 Task: Look for space in Chemmumiahpet, India from 1st July, 2023 to 8th July, 2023 for 2 adults, 1 child in price range Rs.15000 to Rs.20000. Place can be entire place with 1  bedroom having 1 bed and 1 bathroom. Property type can be house, flat, guest house, hotel. Amenities needed are: washing machine. Booking option can be shelf check-in. Required host language is English.
Action: Mouse pressed left at (589, 138)
Screenshot: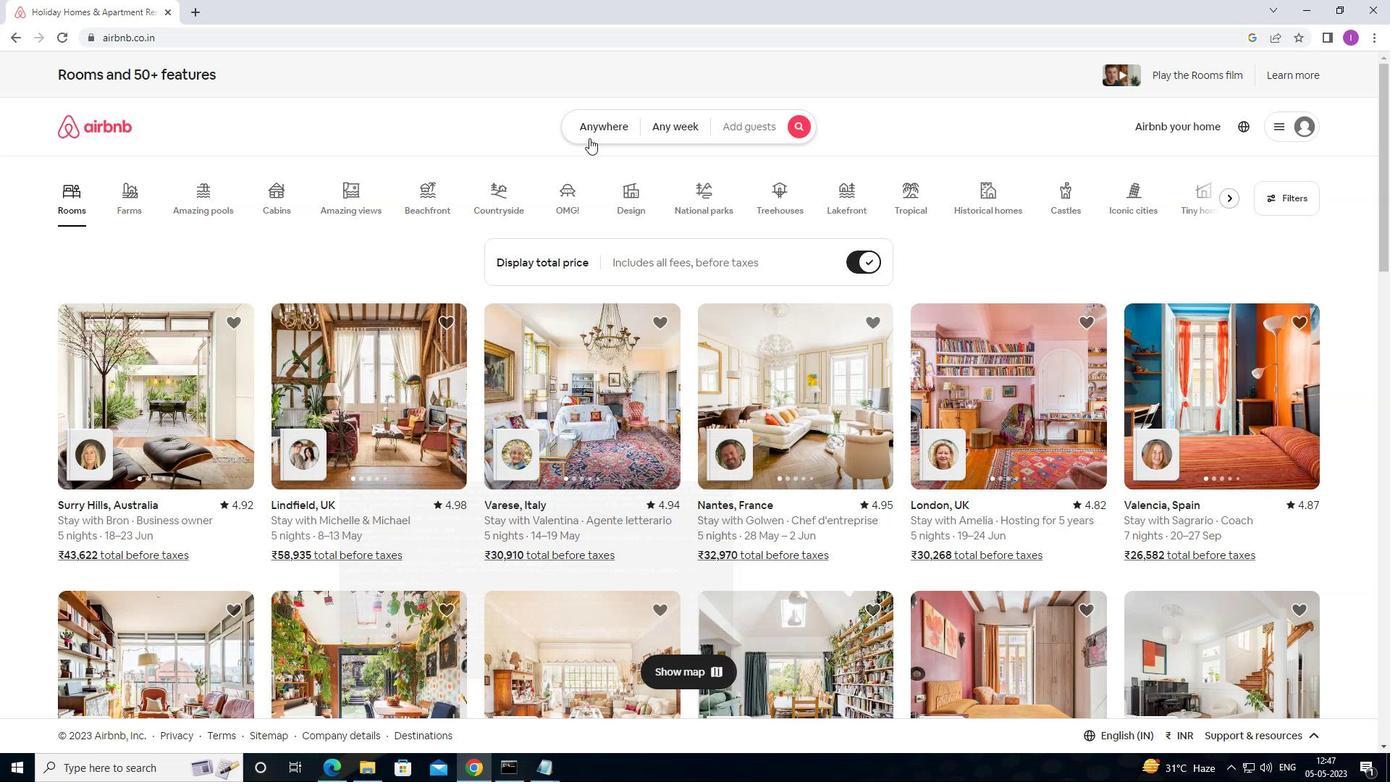 
Action: Mouse moved to (502, 195)
Screenshot: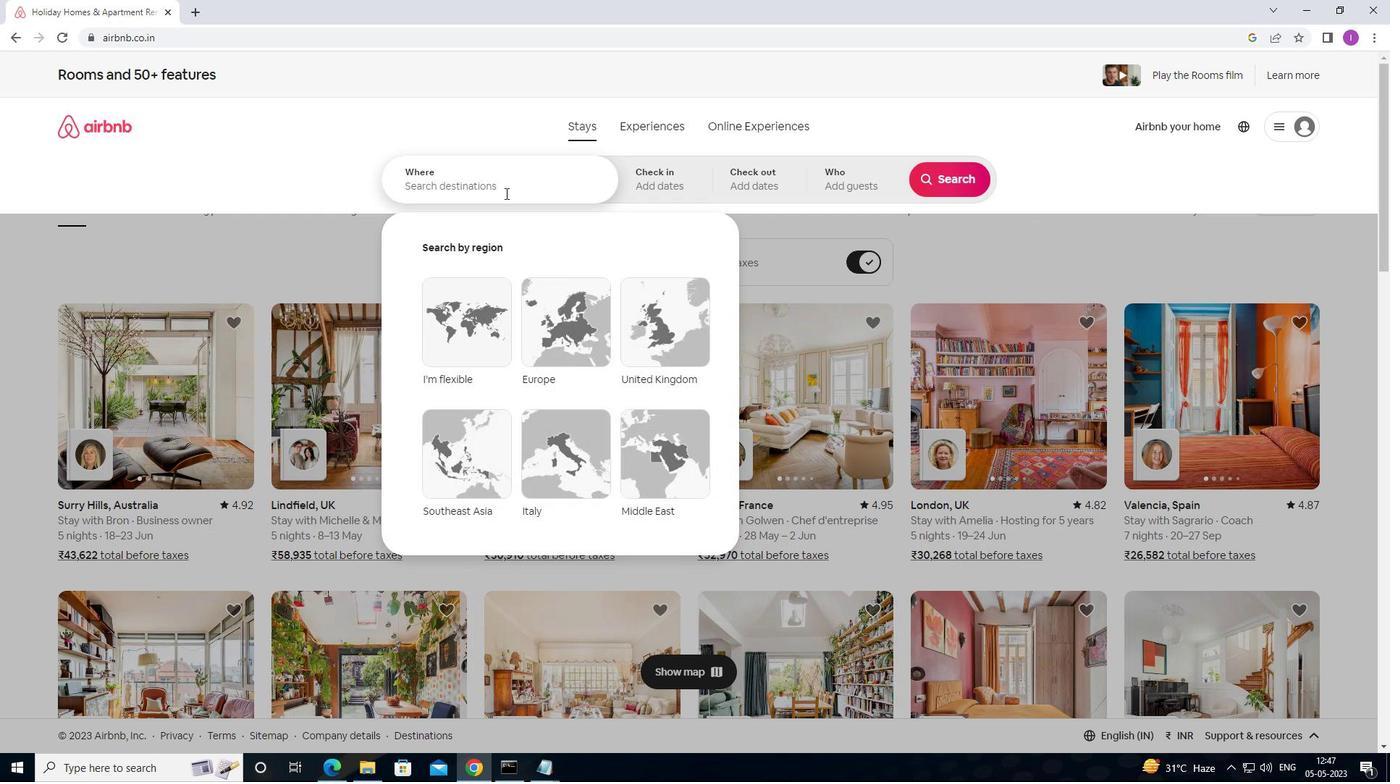 
Action: Mouse pressed left at (502, 195)
Screenshot: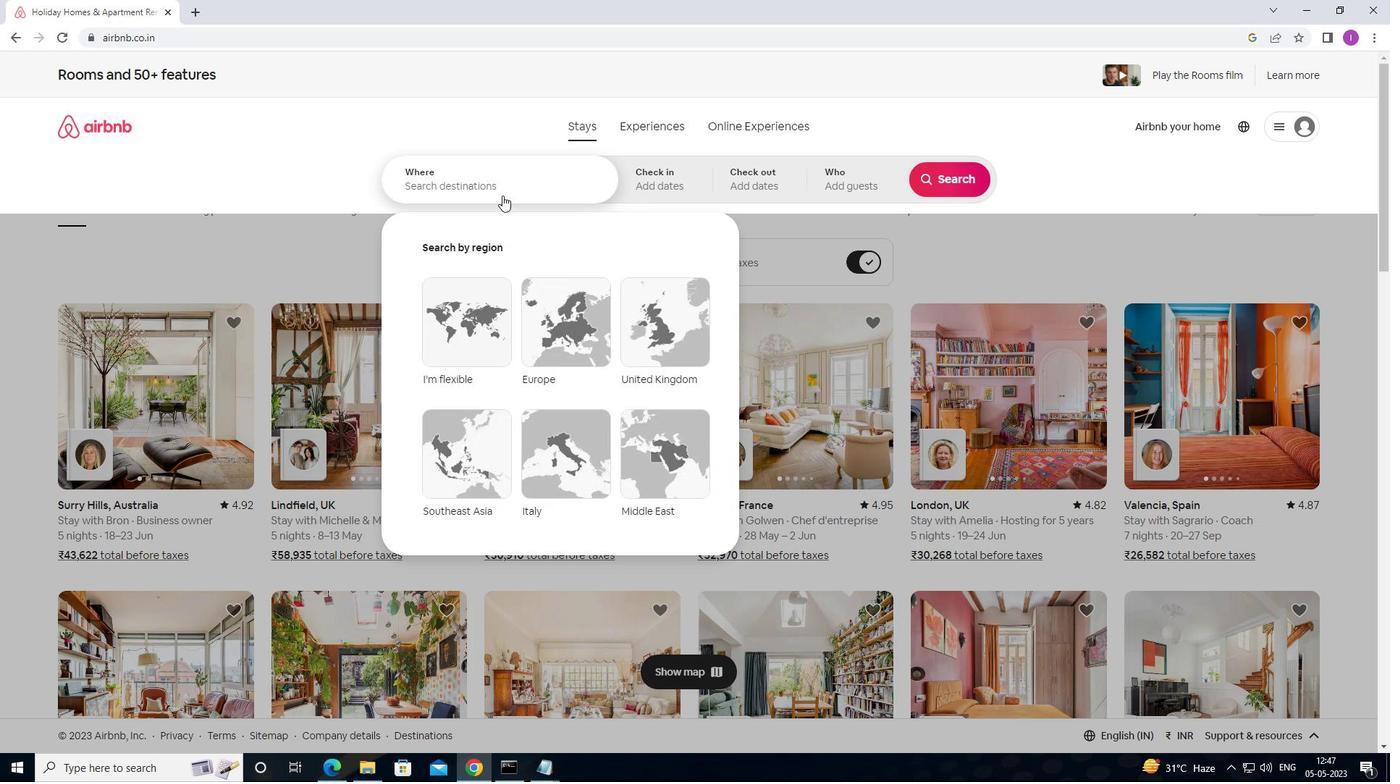 
Action: Mouse moved to (502, 195)
Screenshot: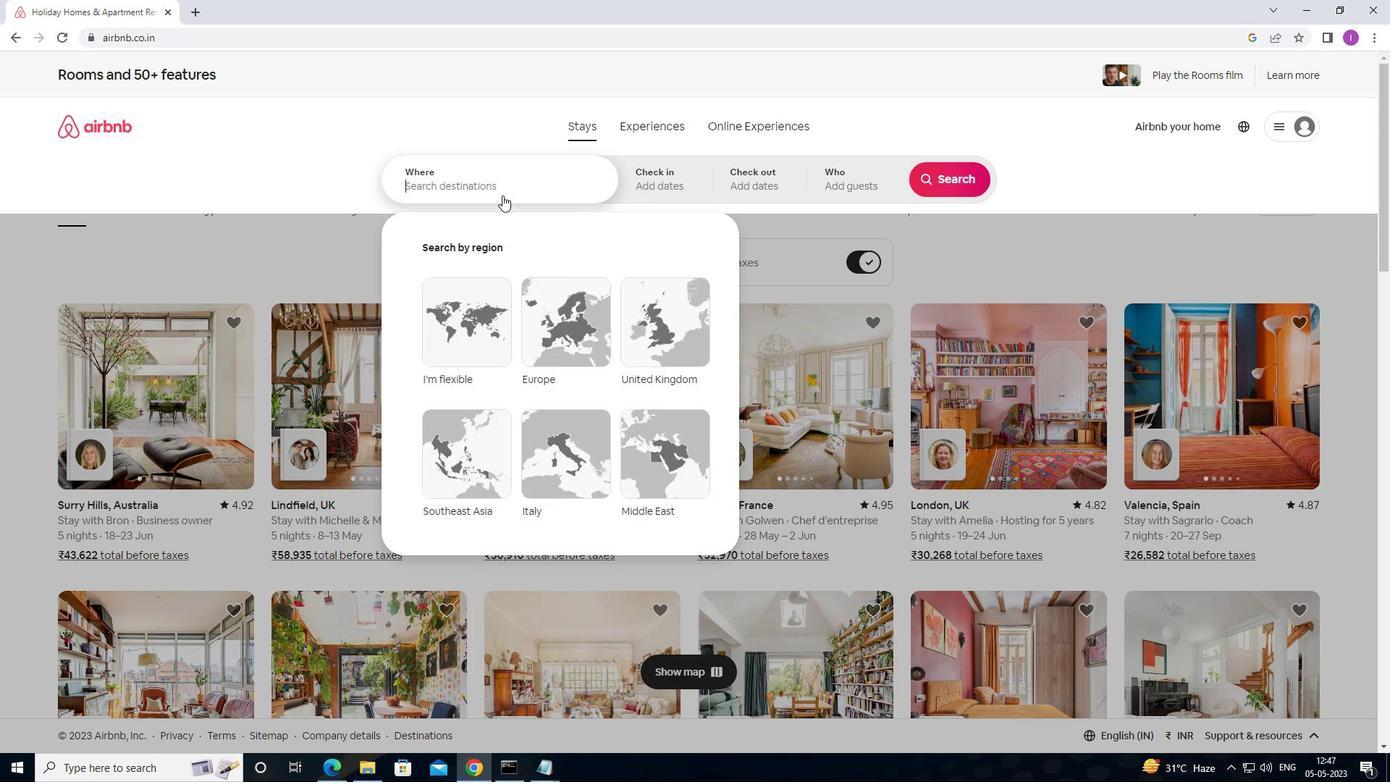 
Action: Key pressed <Key.shift>CHEMMUMIAHPET,<Key.shift>INDIA
Screenshot: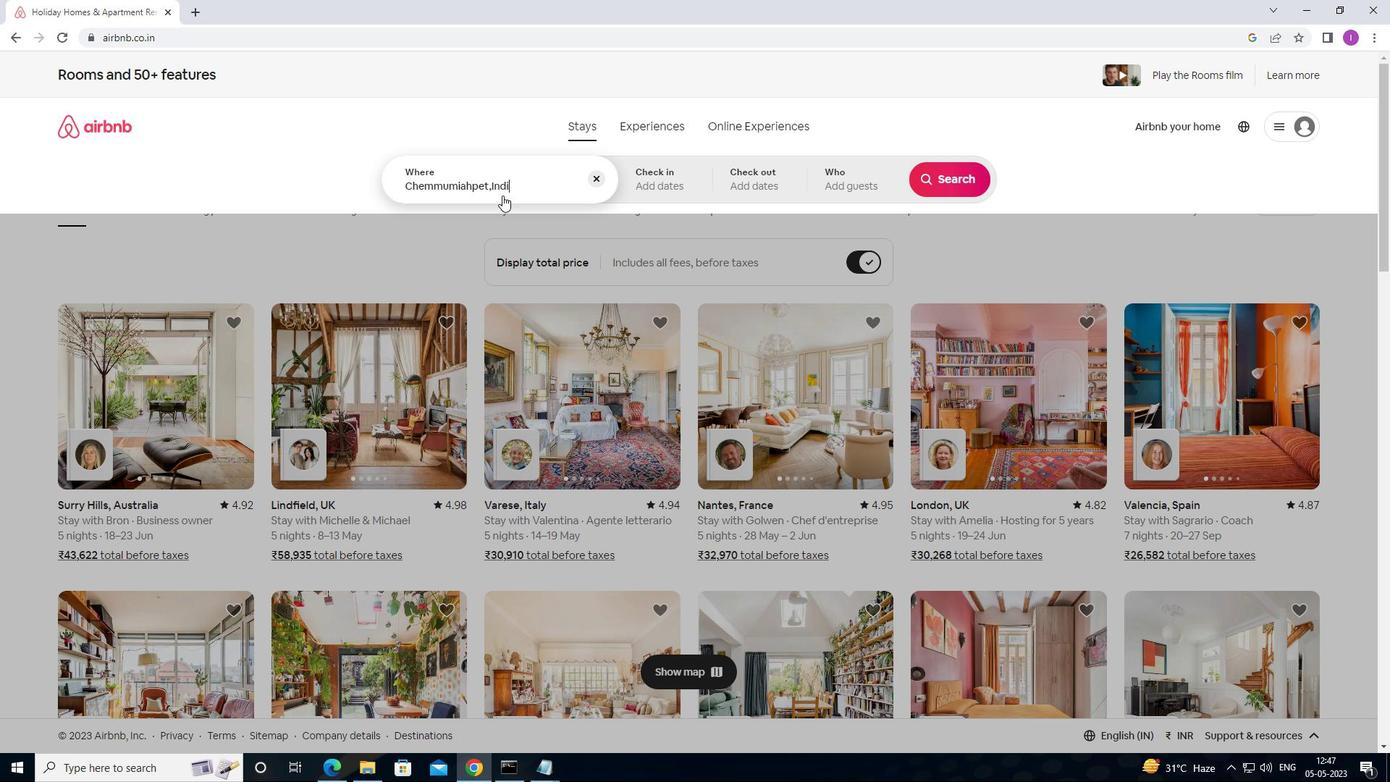 
Action: Mouse moved to (631, 186)
Screenshot: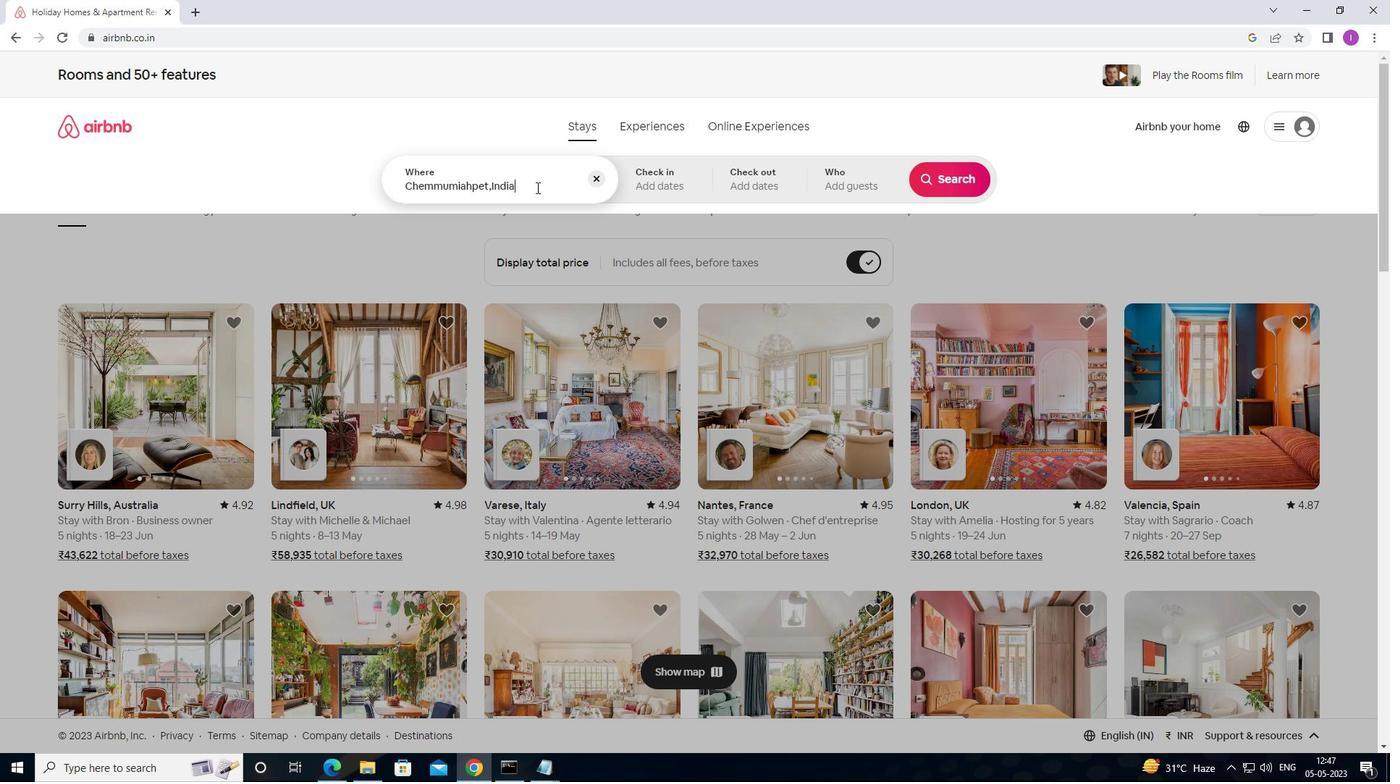 
Action: Mouse pressed left at (631, 186)
Screenshot: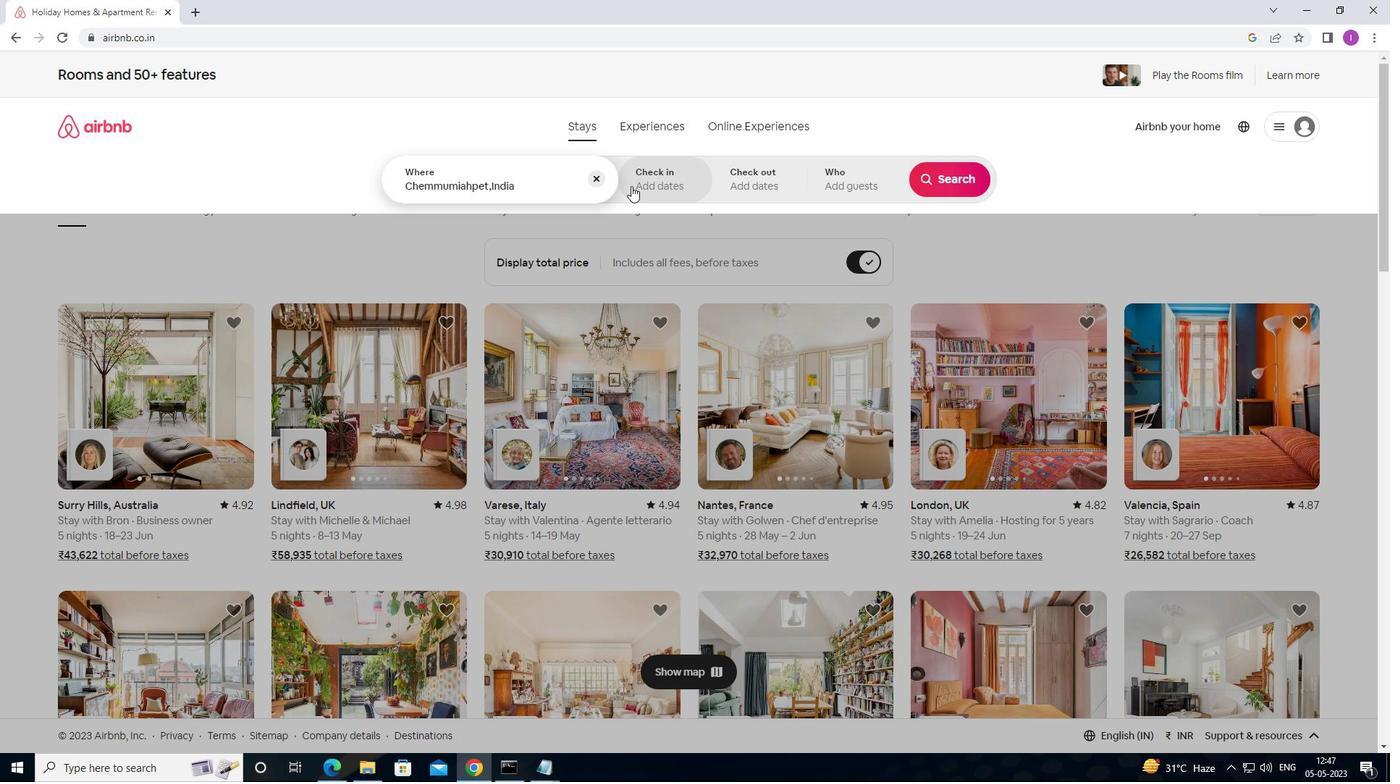 
Action: Mouse moved to (944, 291)
Screenshot: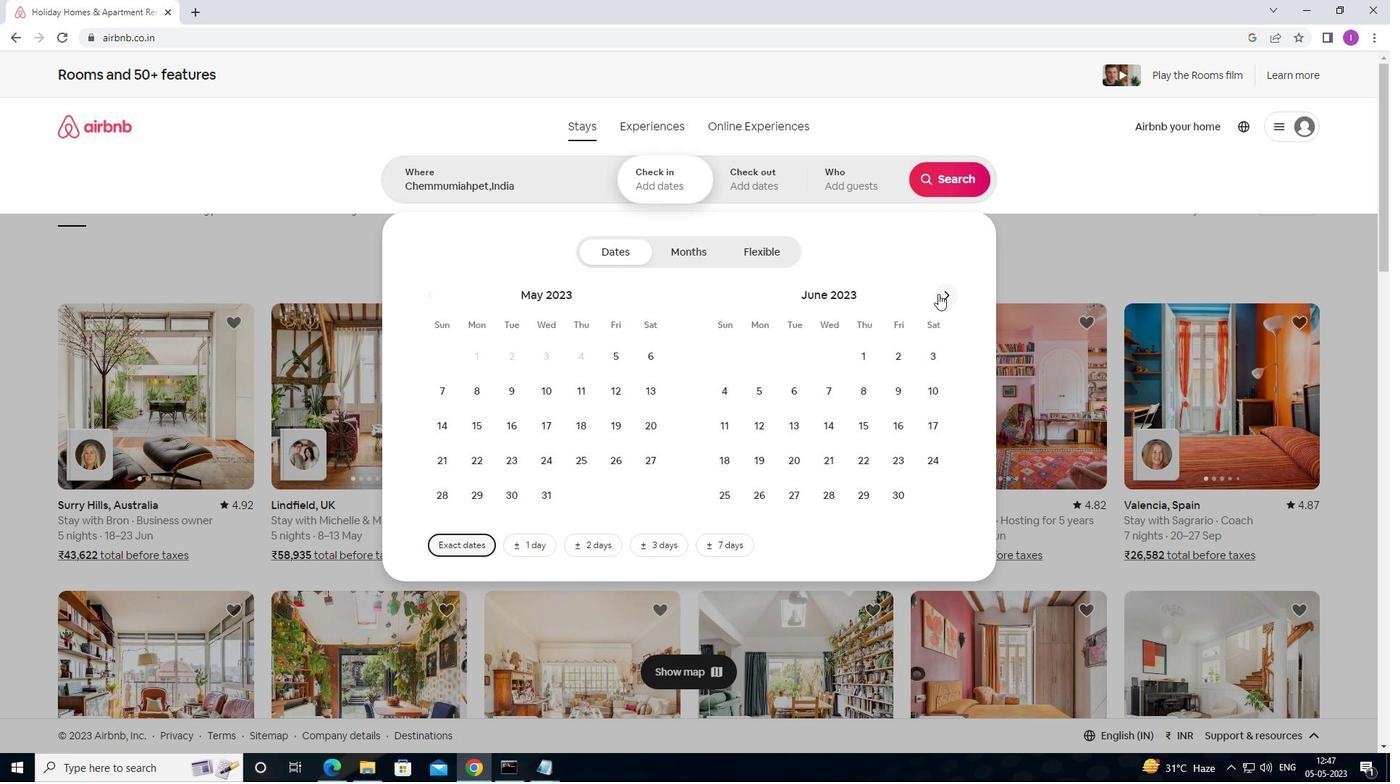
Action: Mouse pressed left at (944, 291)
Screenshot: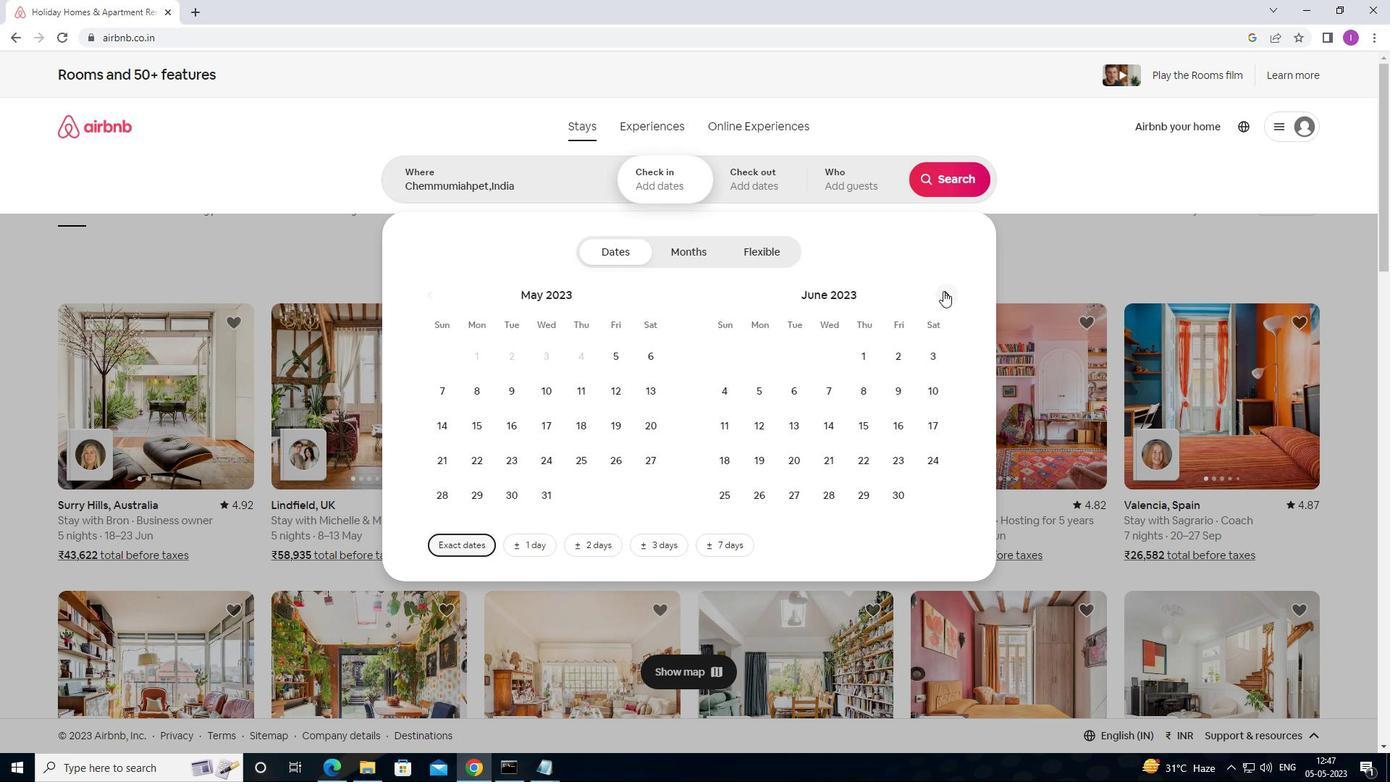 
Action: Mouse moved to (938, 354)
Screenshot: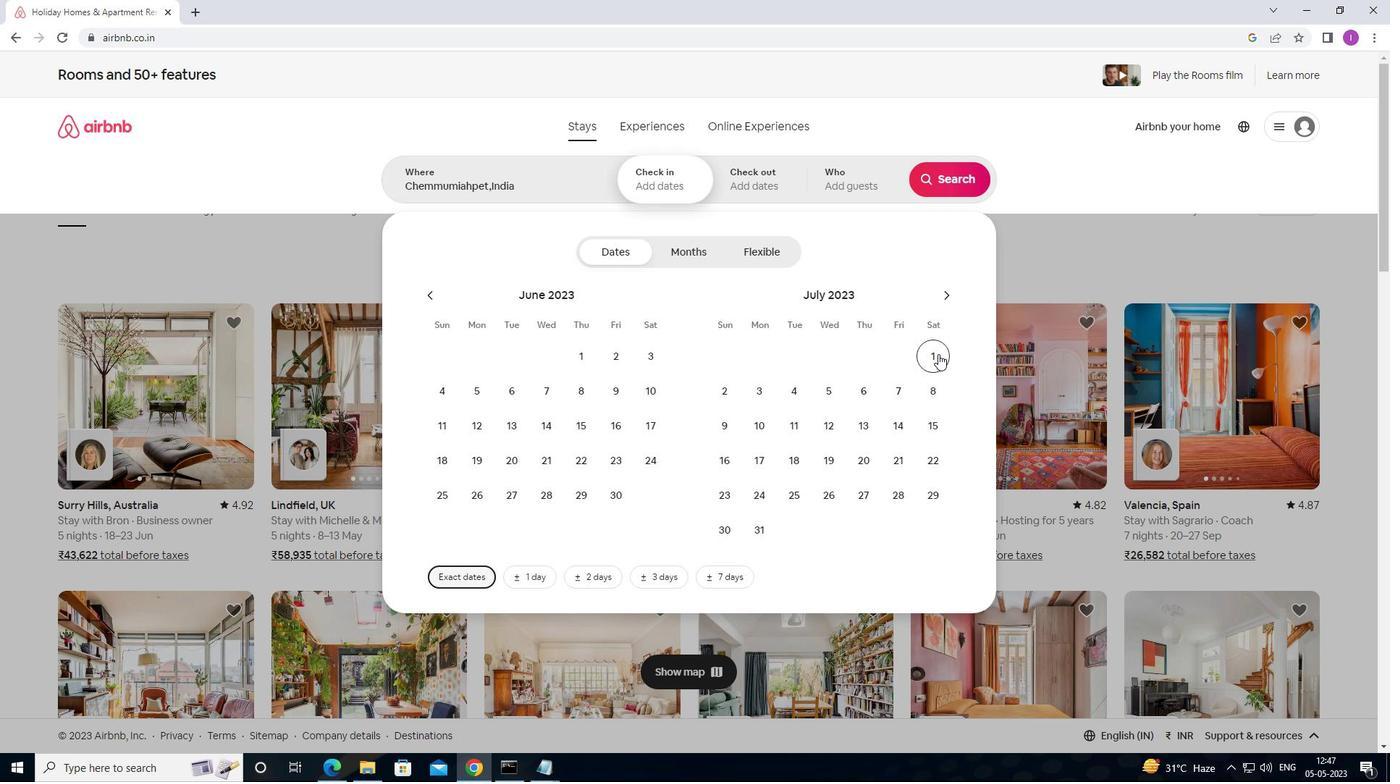 
Action: Mouse pressed left at (938, 354)
Screenshot: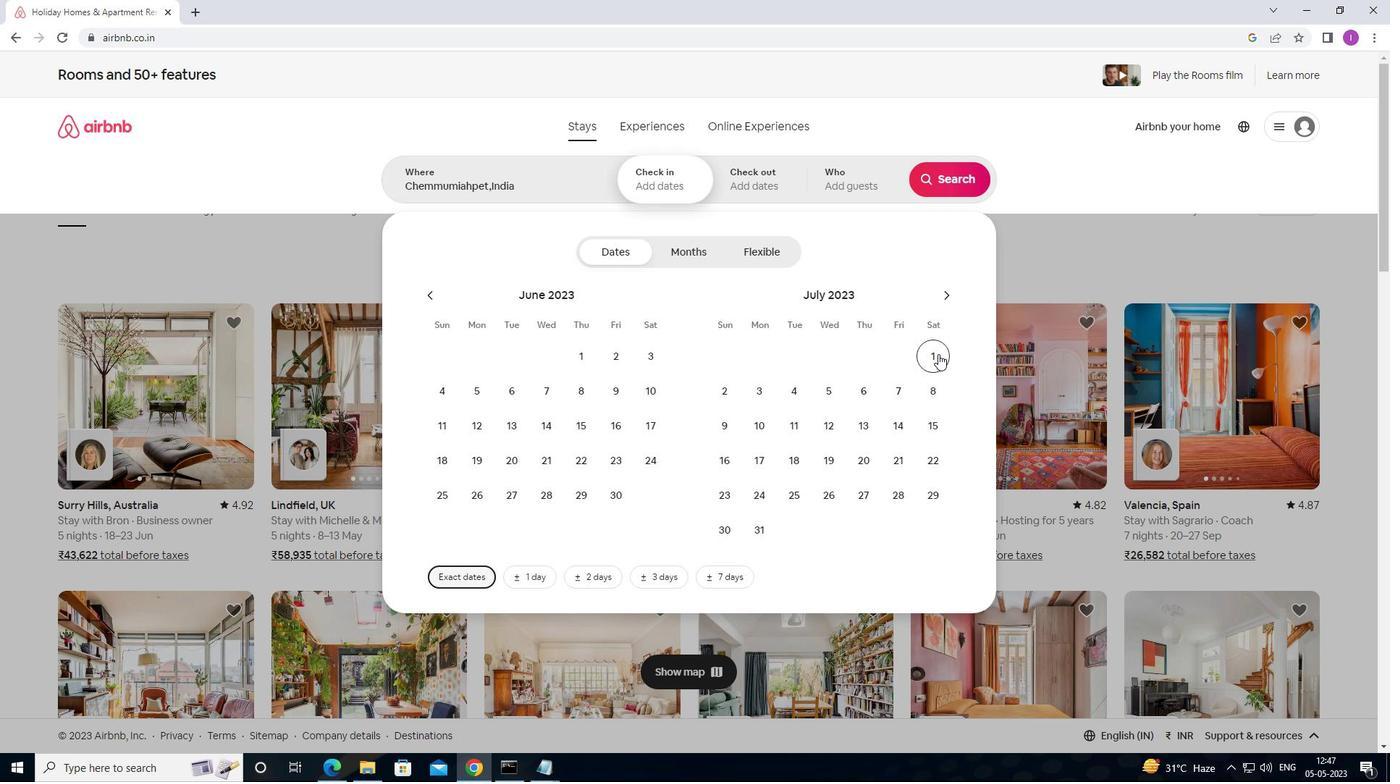 
Action: Mouse moved to (934, 386)
Screenshot: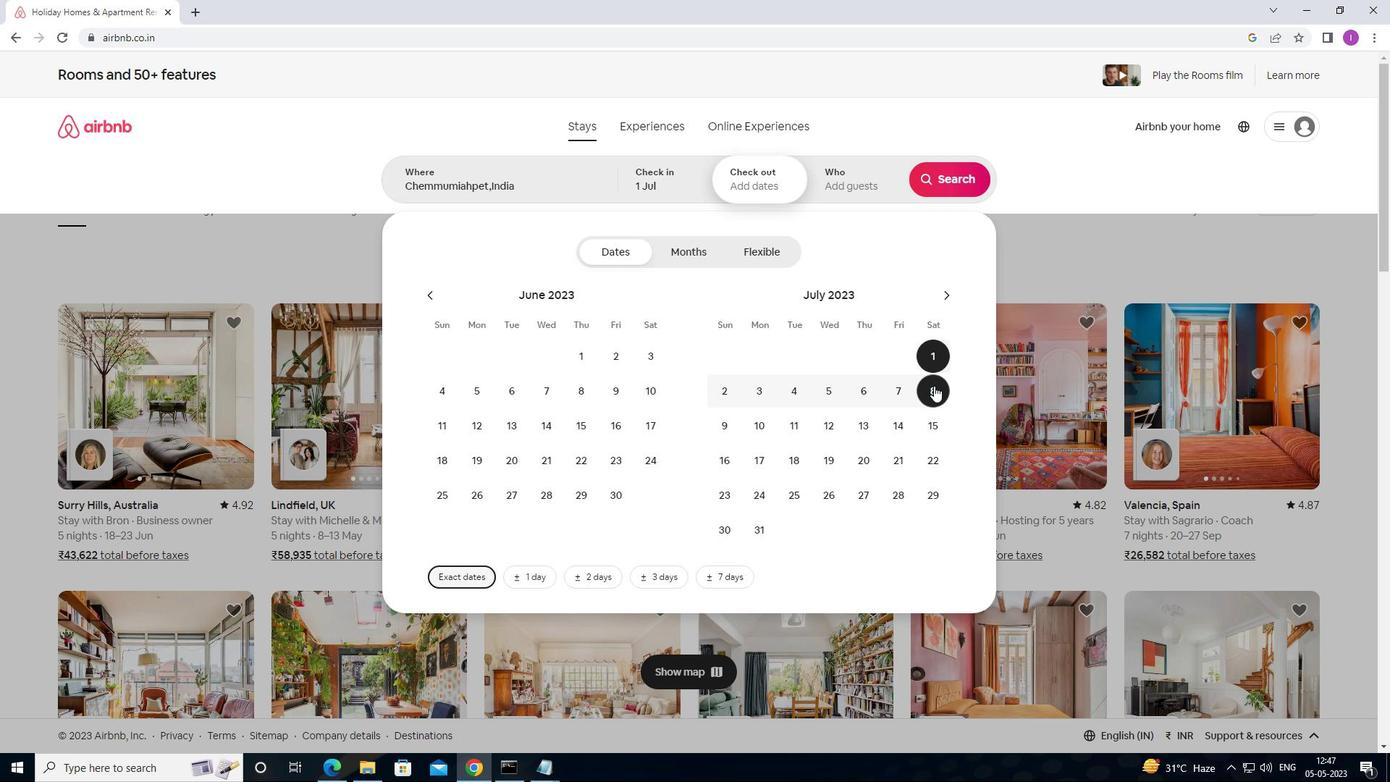 
Action: Mouse pressed left at (934, 386)
Screenshot: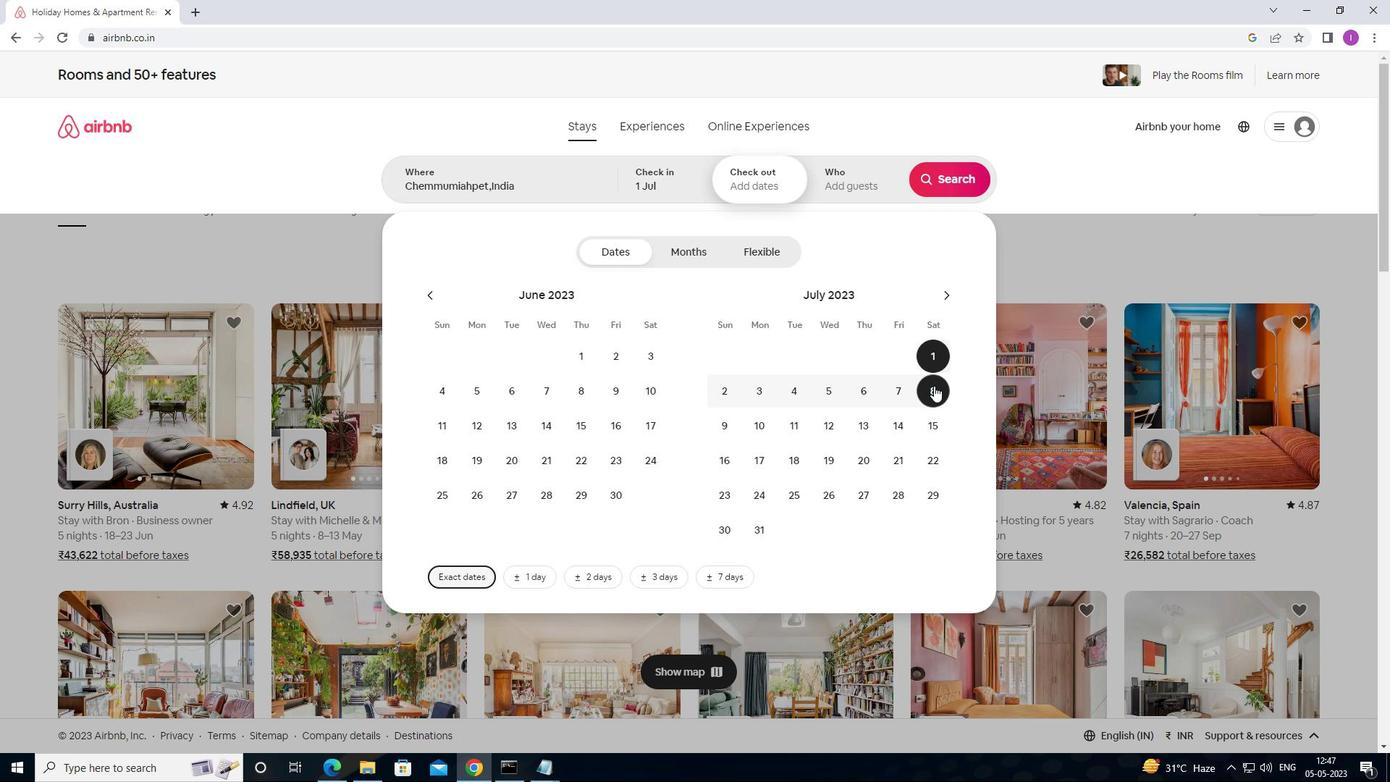 
Action: Mouse moved to (864, 170)
Screenshot: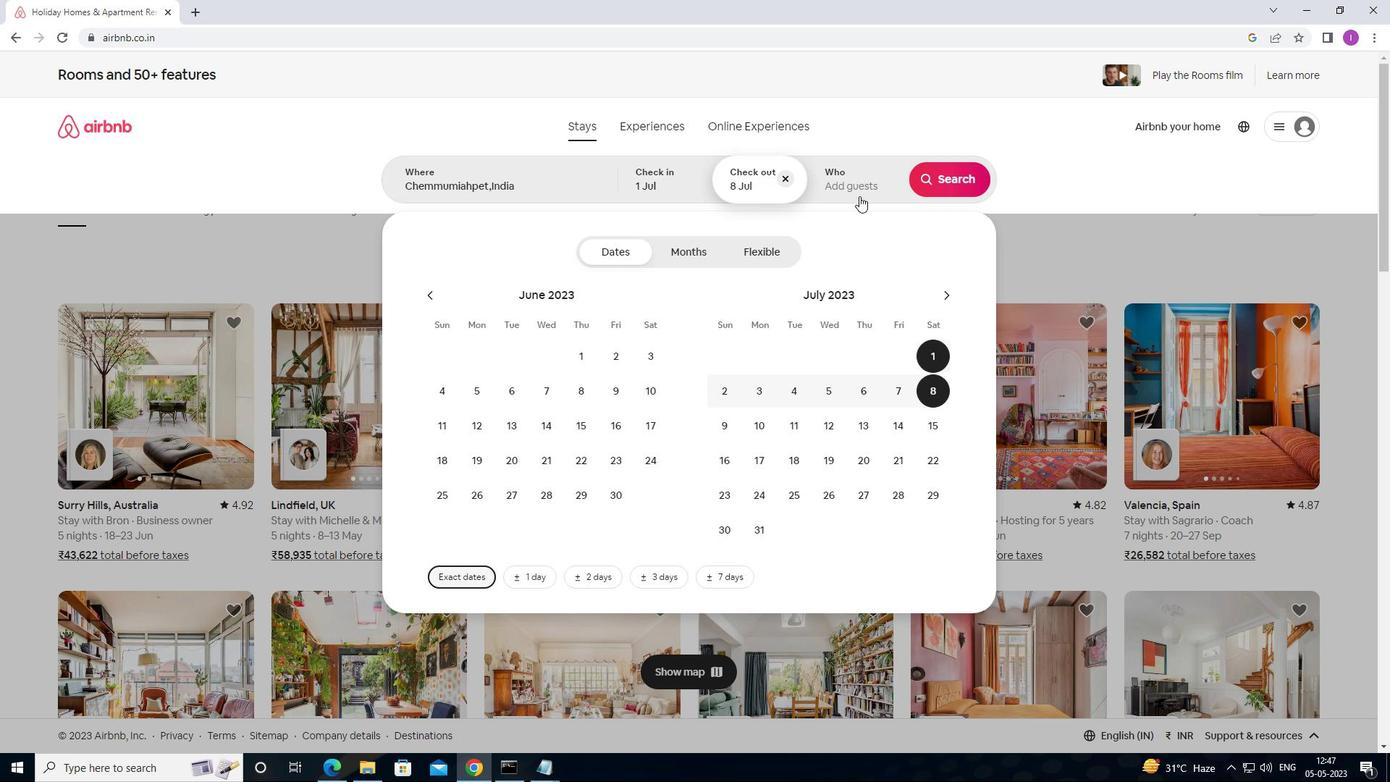 
Action: Mouse pressed left at (864, 170)
Screenshot: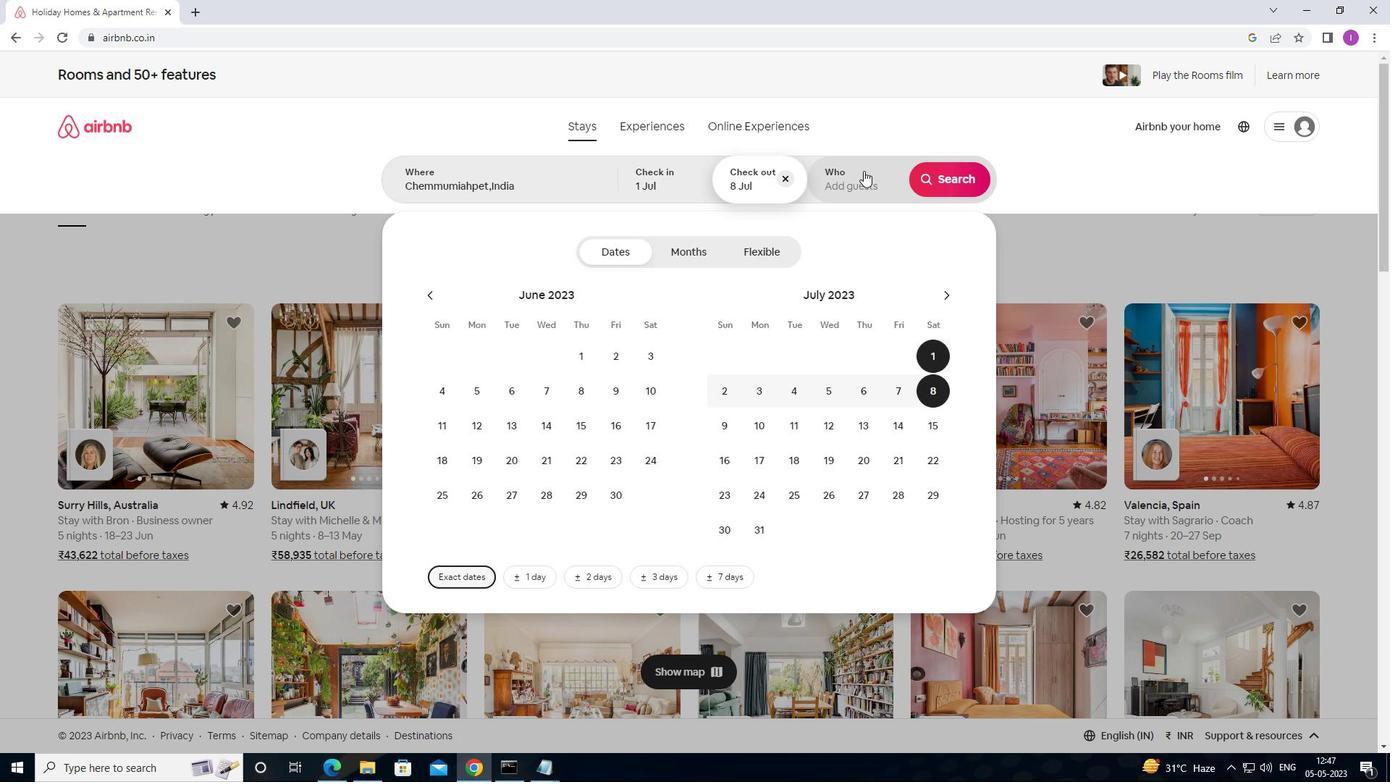 
Action: Mouse moved to (958, 249)
Screenshot: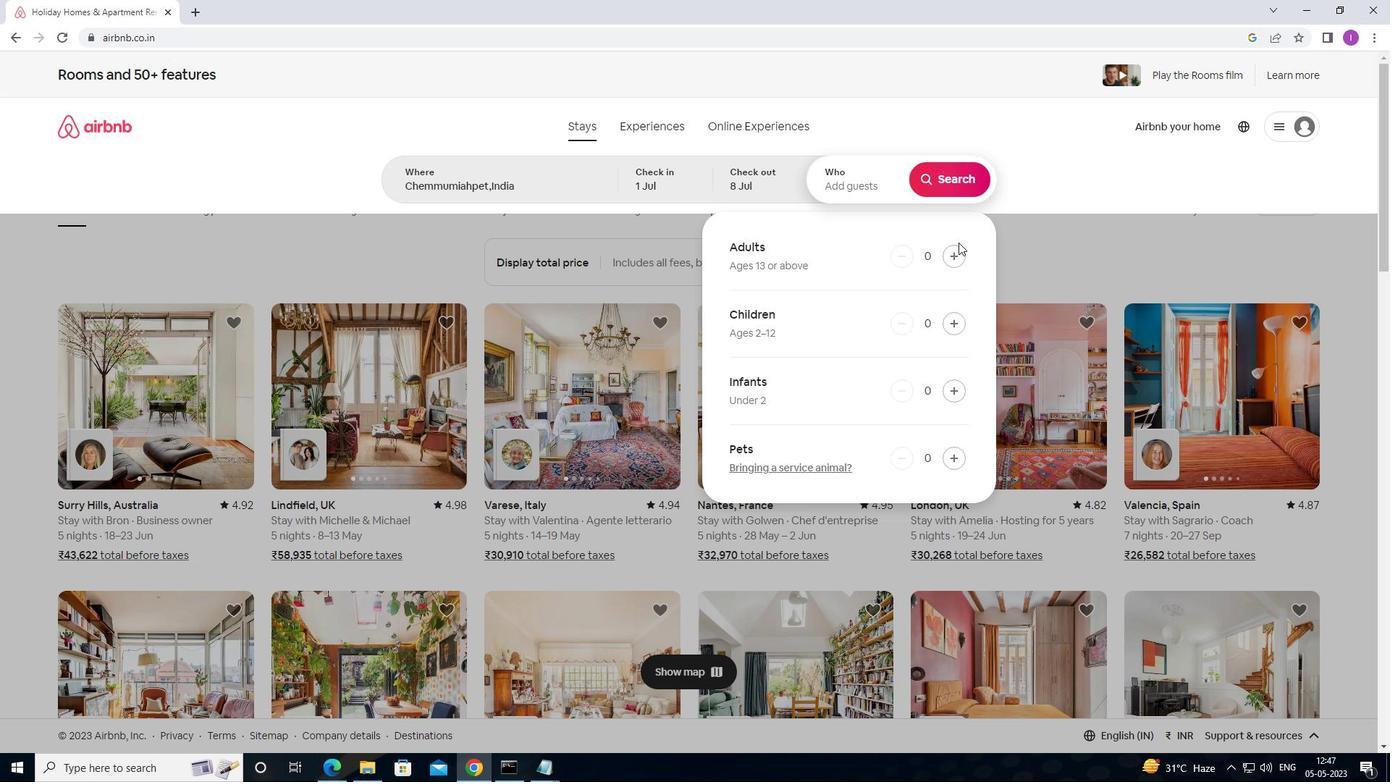 
Action: Mouse pressed left at (958, 249)
Screenshot: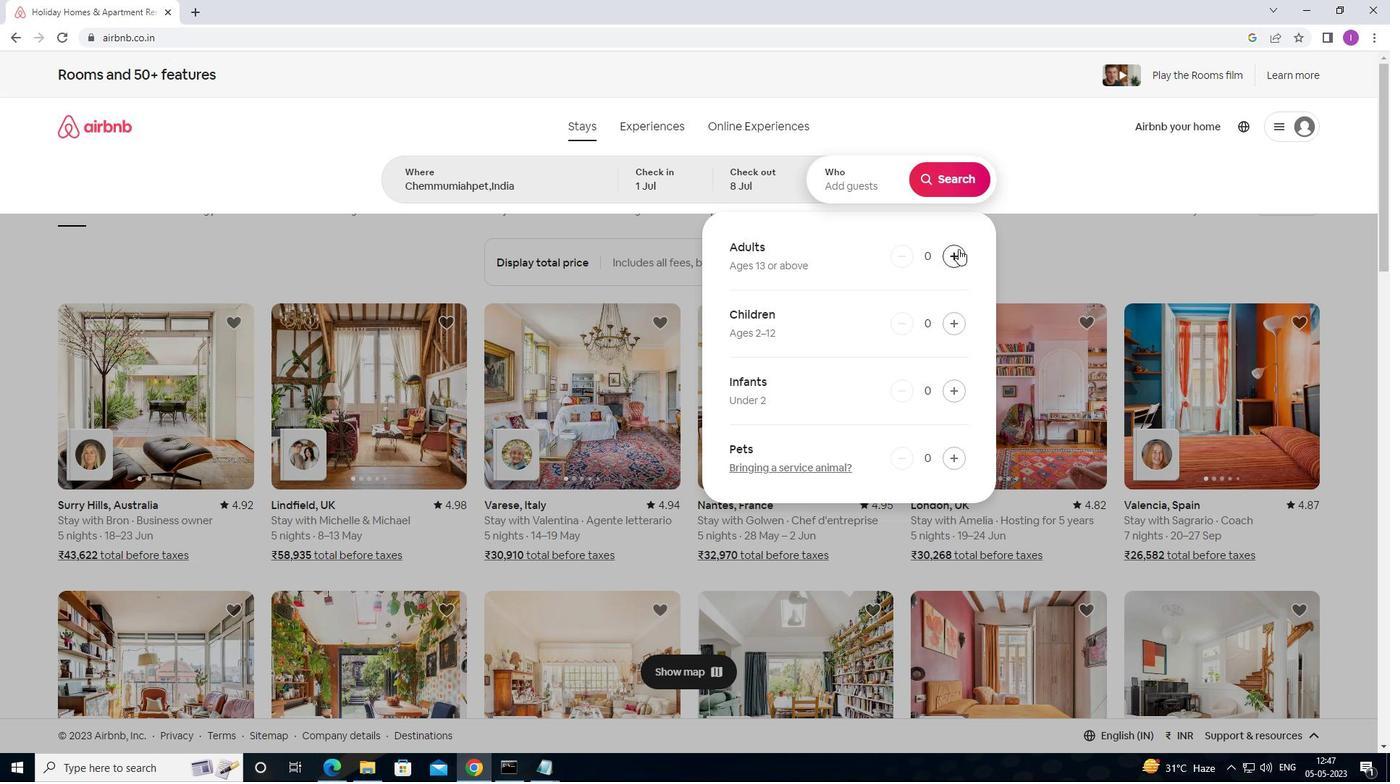 
Action: Mouse pressed left at (958, 249)
Screenshot: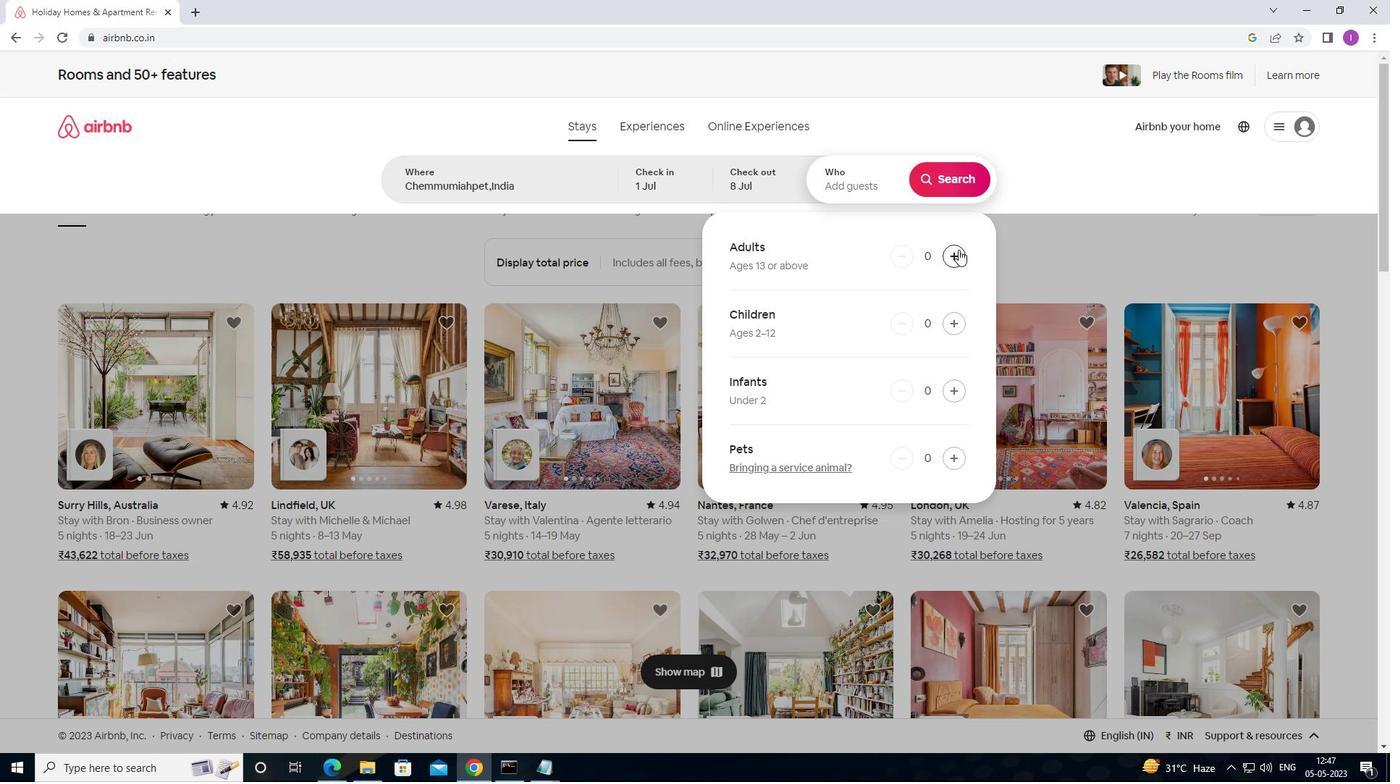 
Action: Mouse moved to (950, 323)
Screenshot: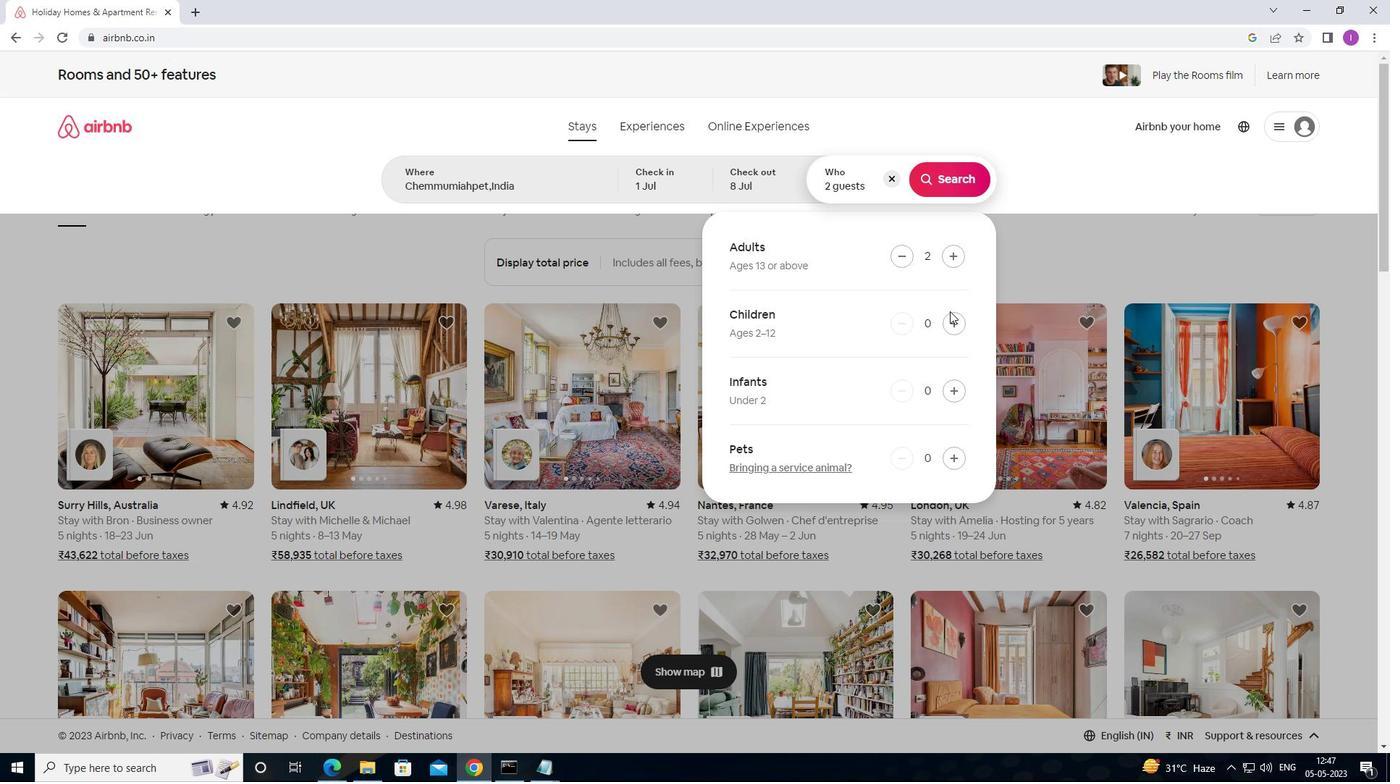 
Action: Mouse pressed left at (950, 323)
Screenshot: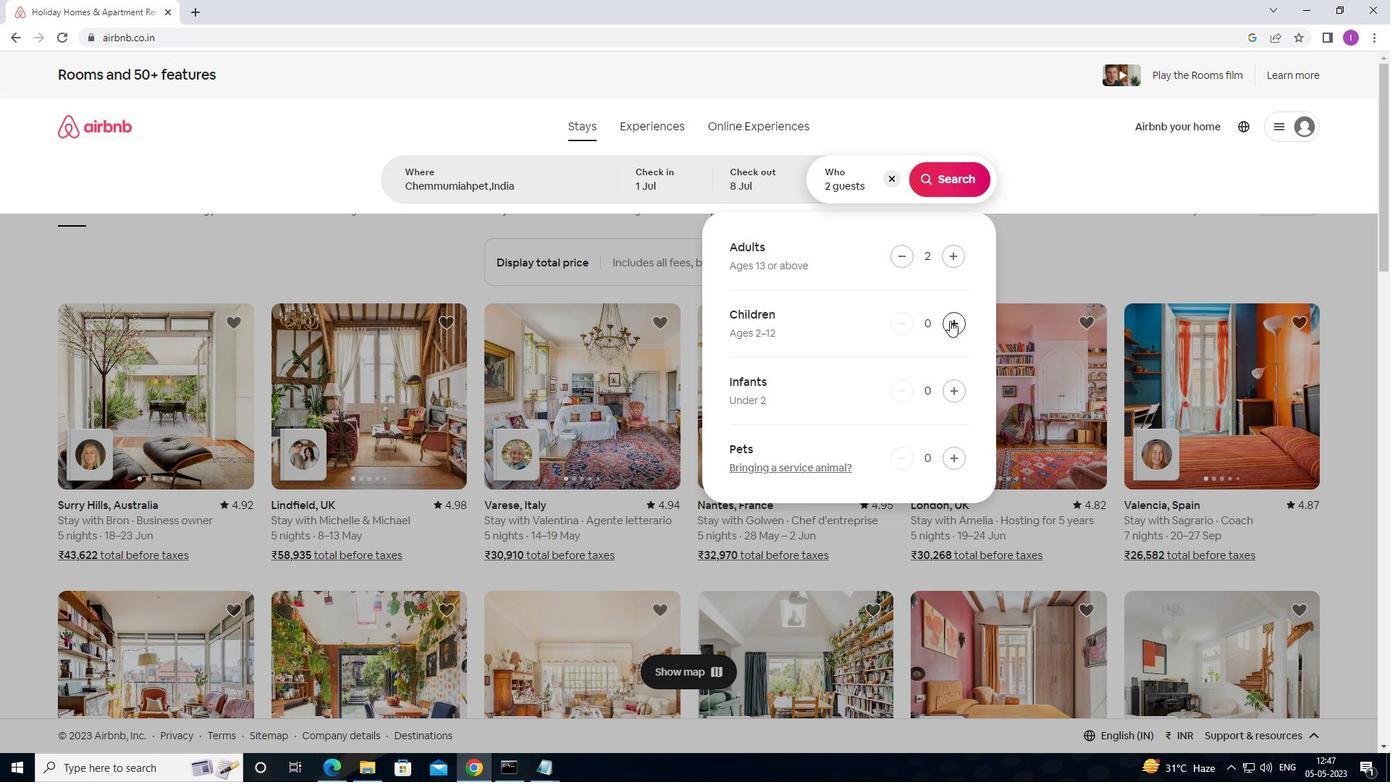 
Action: Mouse moved to (942, 182)
Screenshot: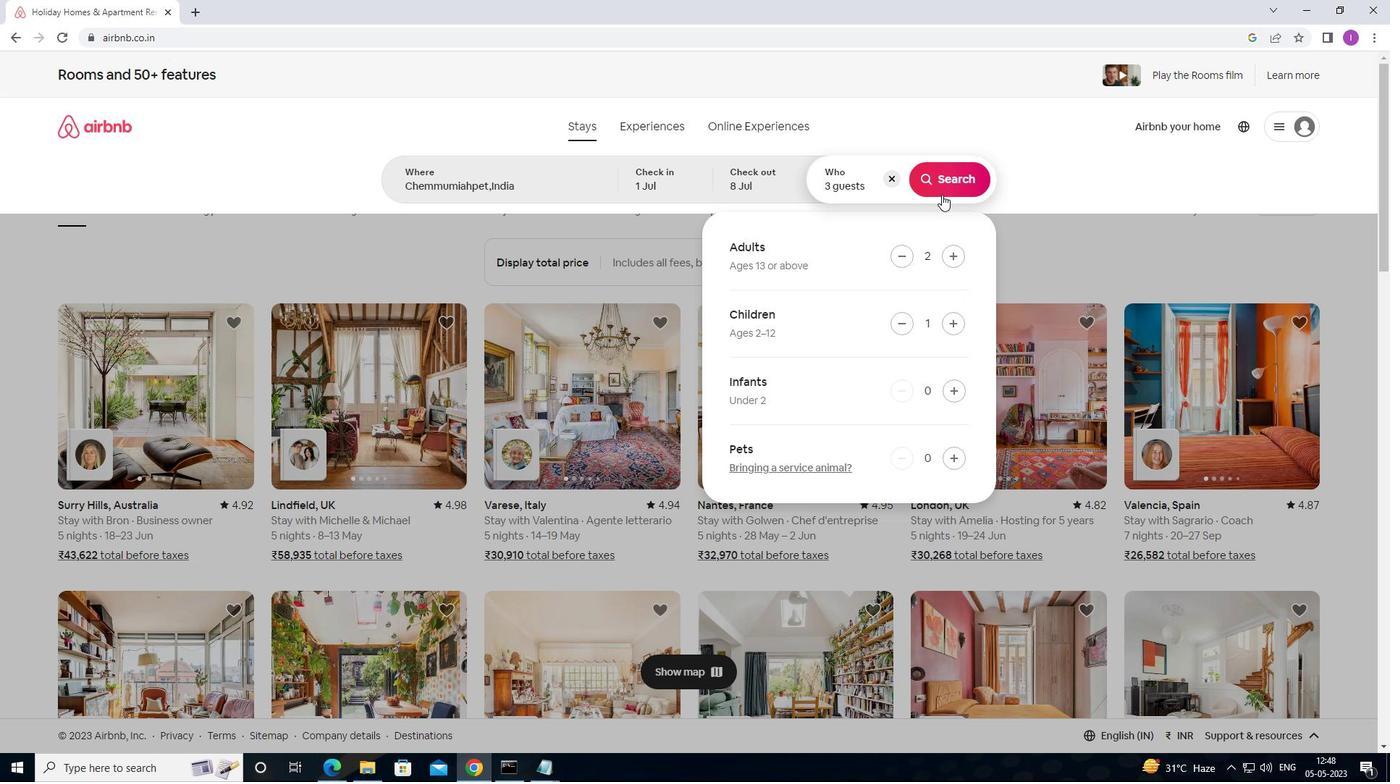 
Action: Mouse pressed left at (942, 182)
Screenshot: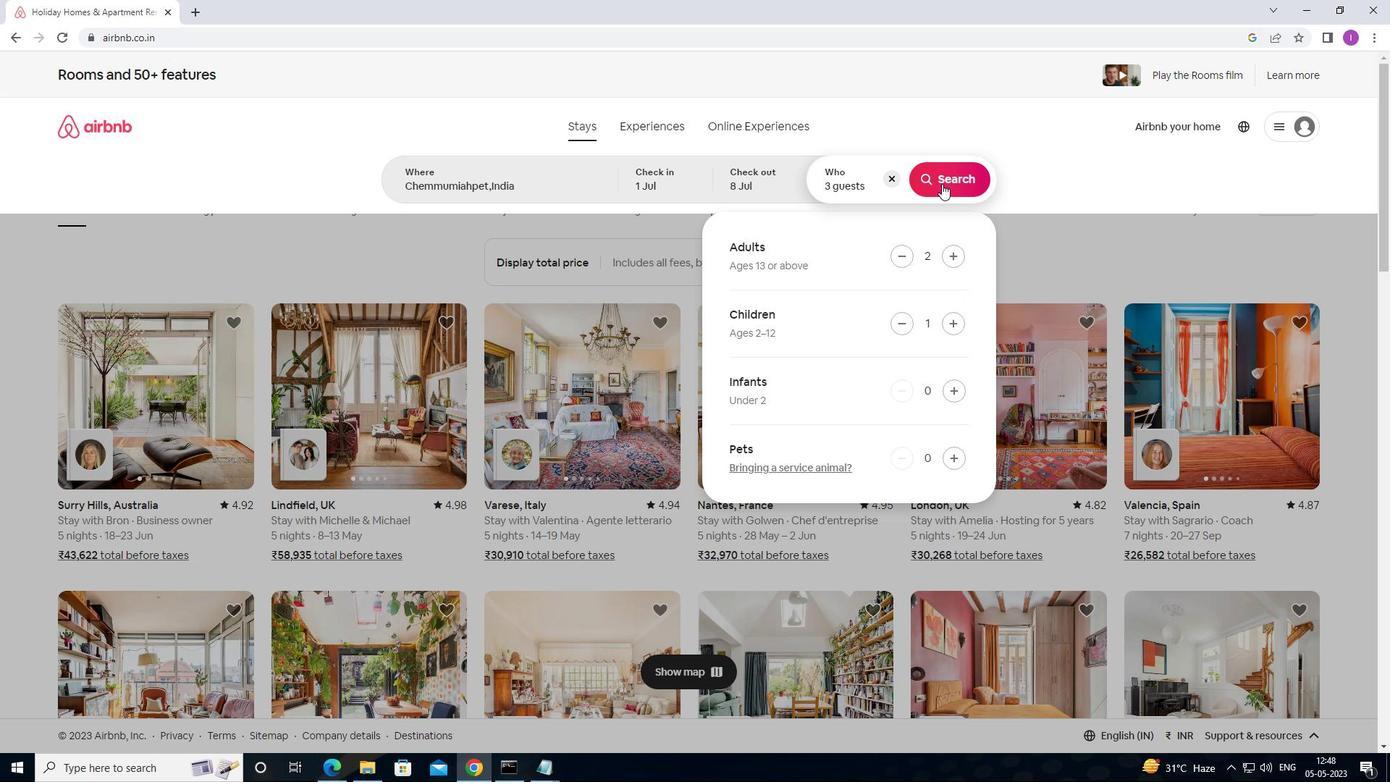 
Action: Mouse moved to (1330, 142)
Screenshot: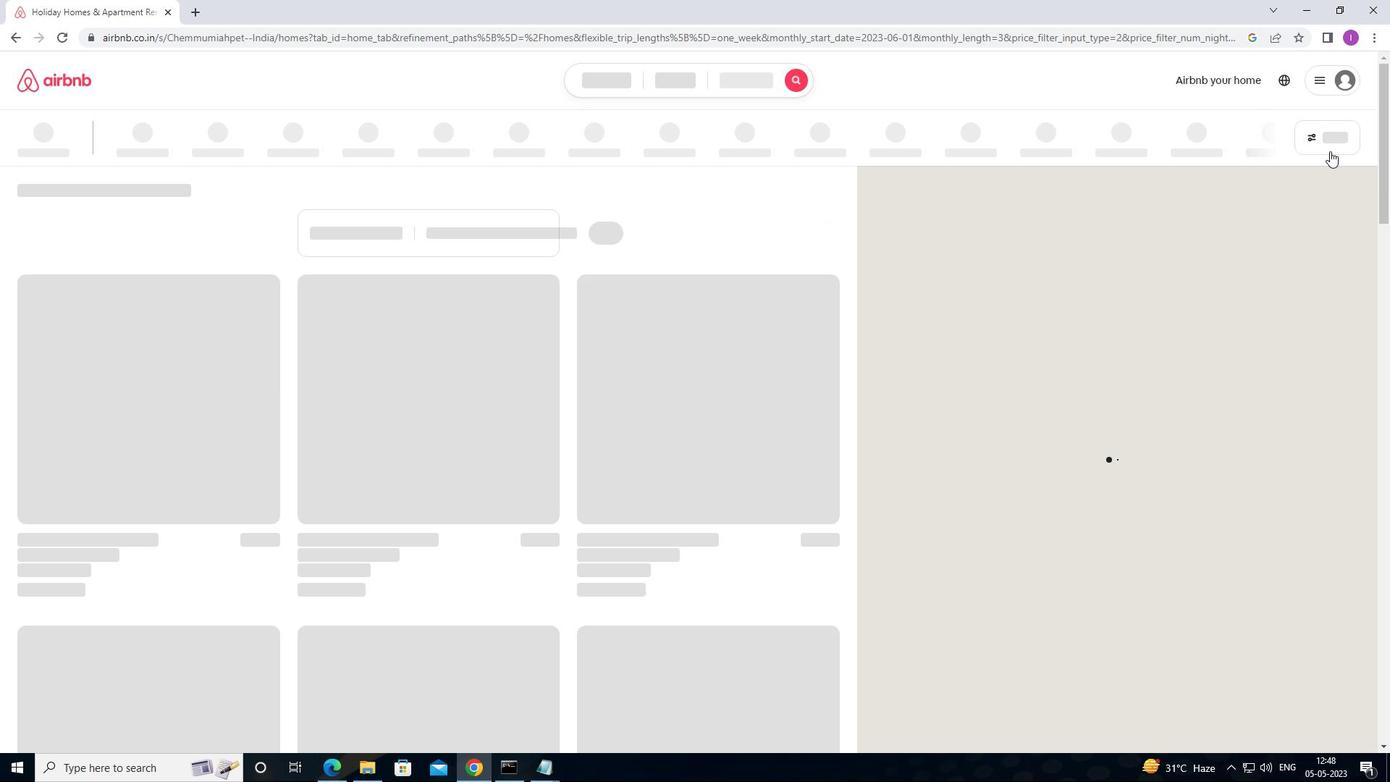 
Action: Mouse pressed left at (1330, 142)
Screenshot: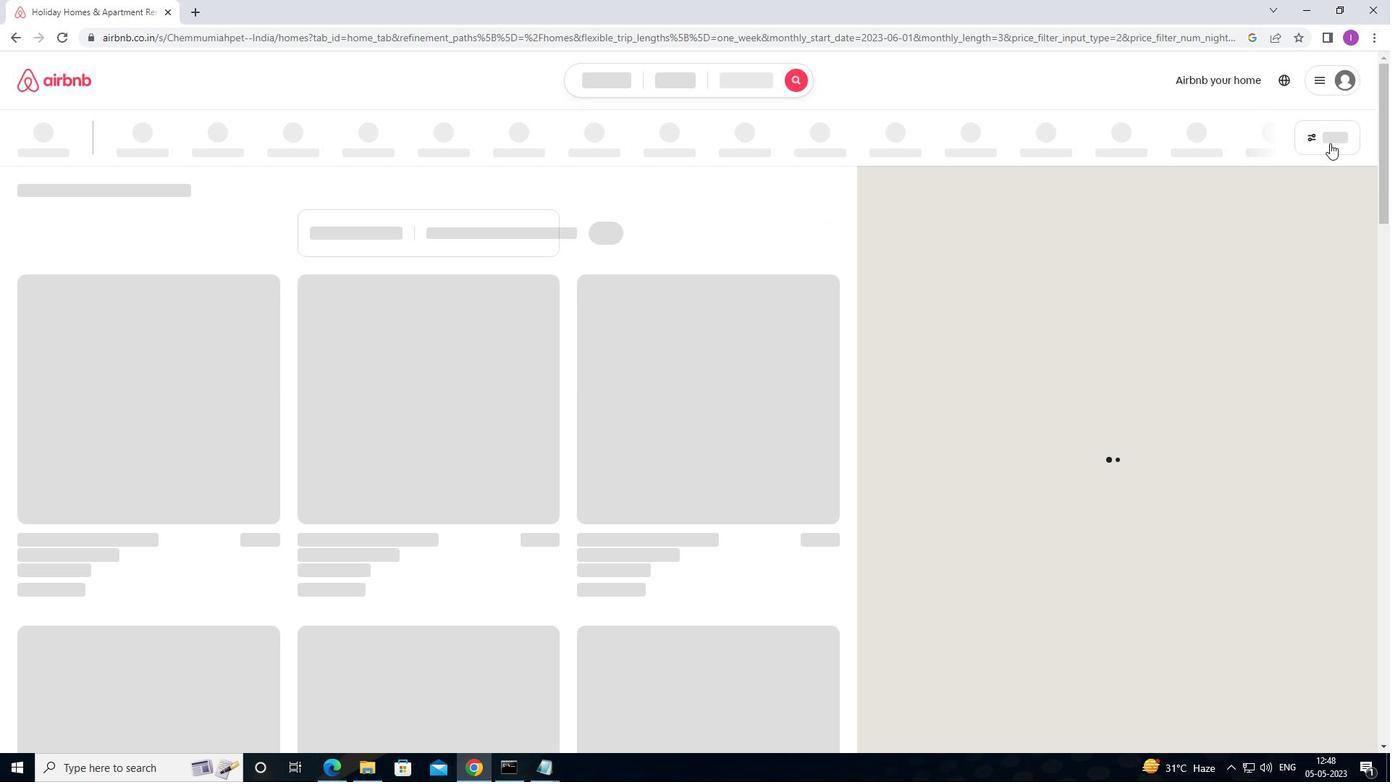 
Action: Mouse moved to (517, 496)
Screenshot: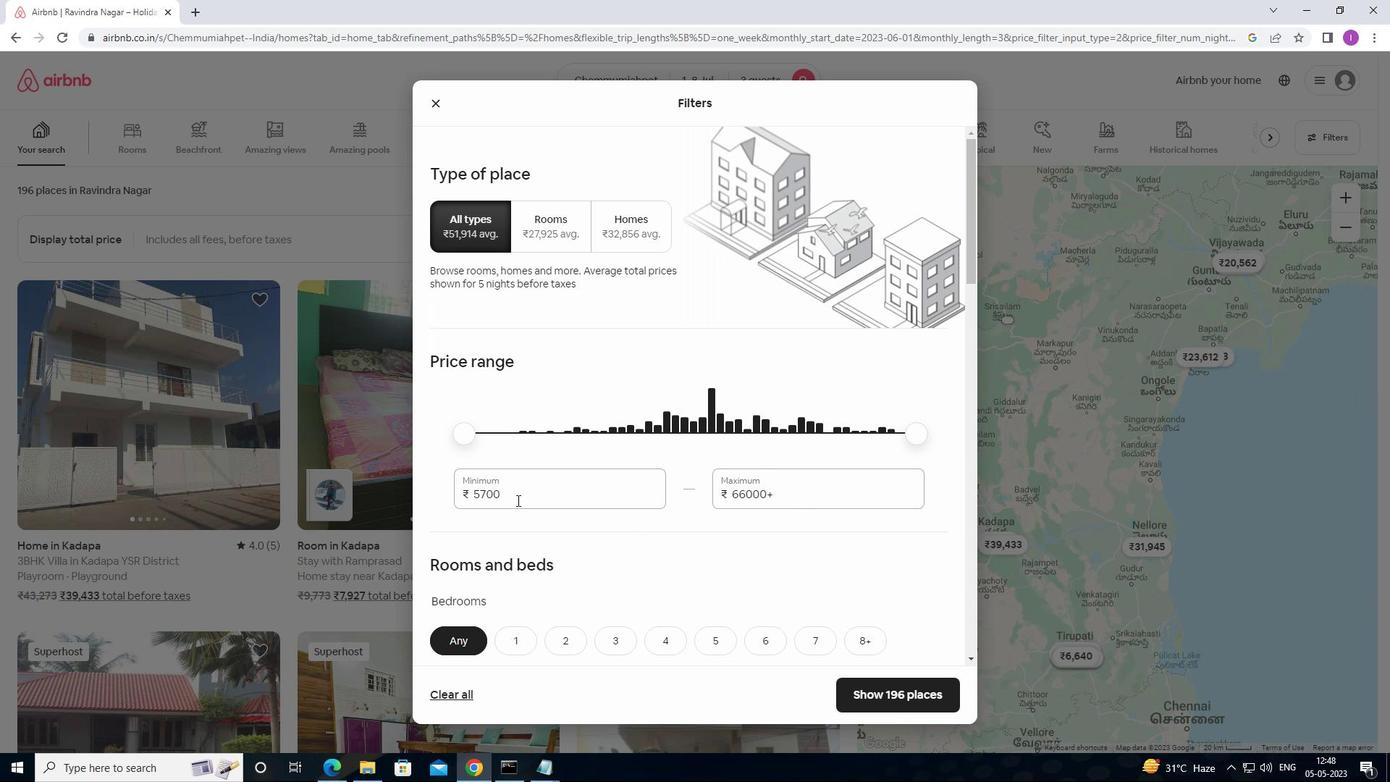 
Action: Mouse pressed left at (517, 496)
Screenshot: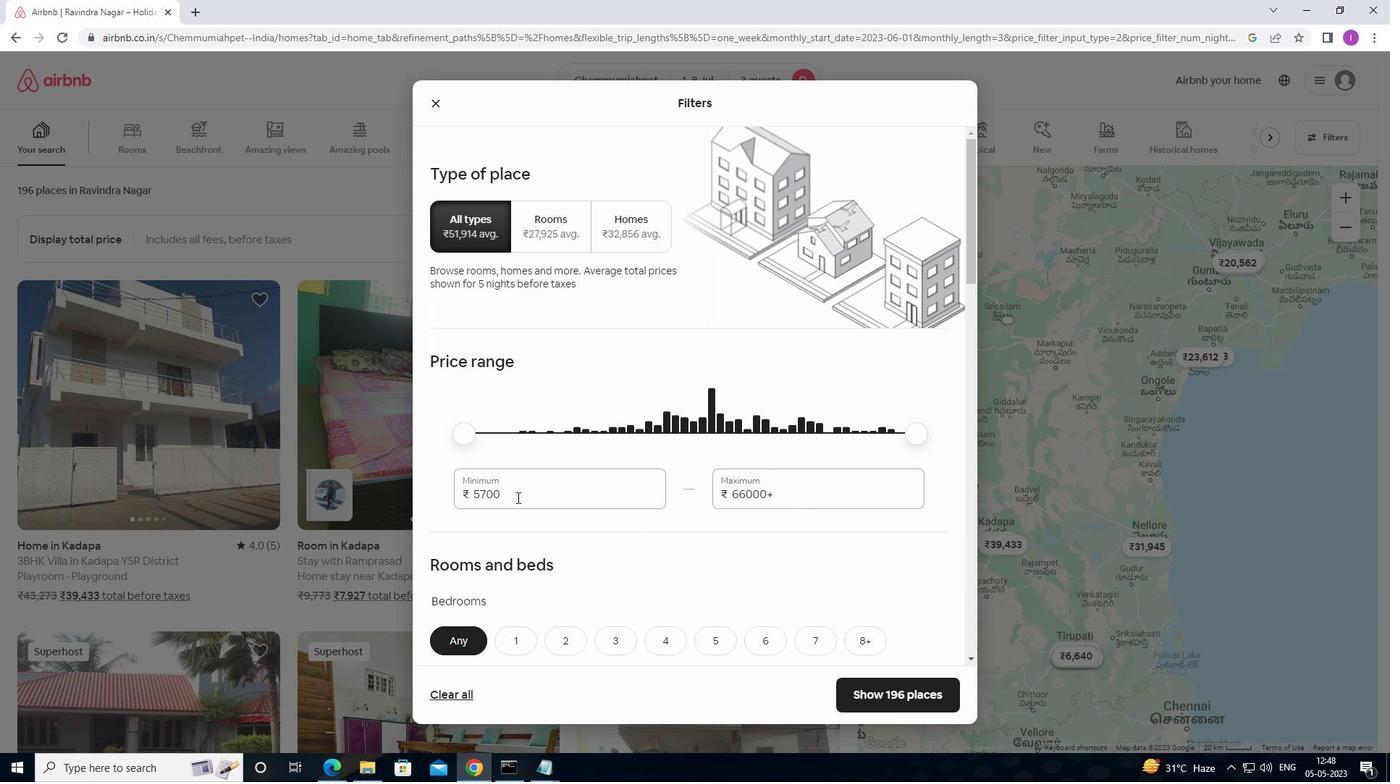 
Action: Mouse moved to (474, 493)
Screenshot: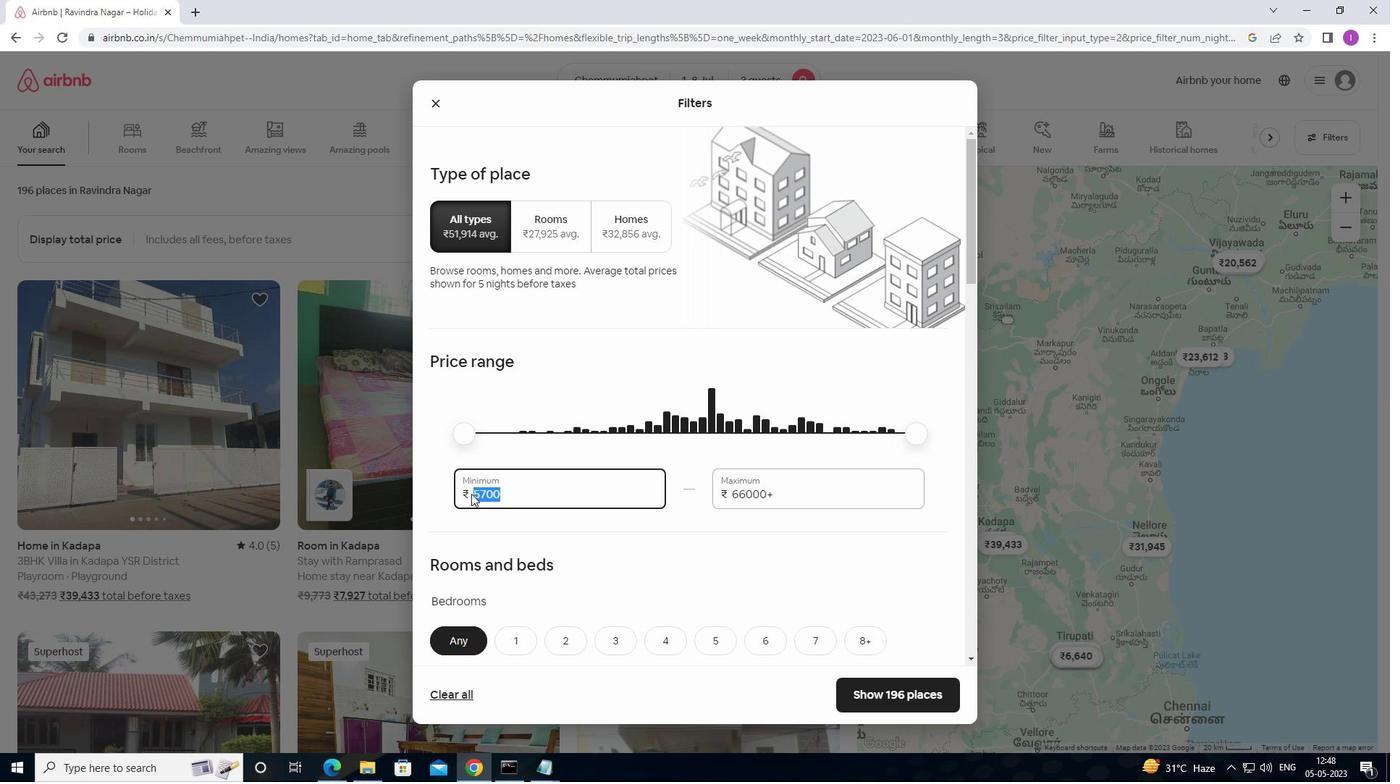
Action: Key pressed 1
Screenshot: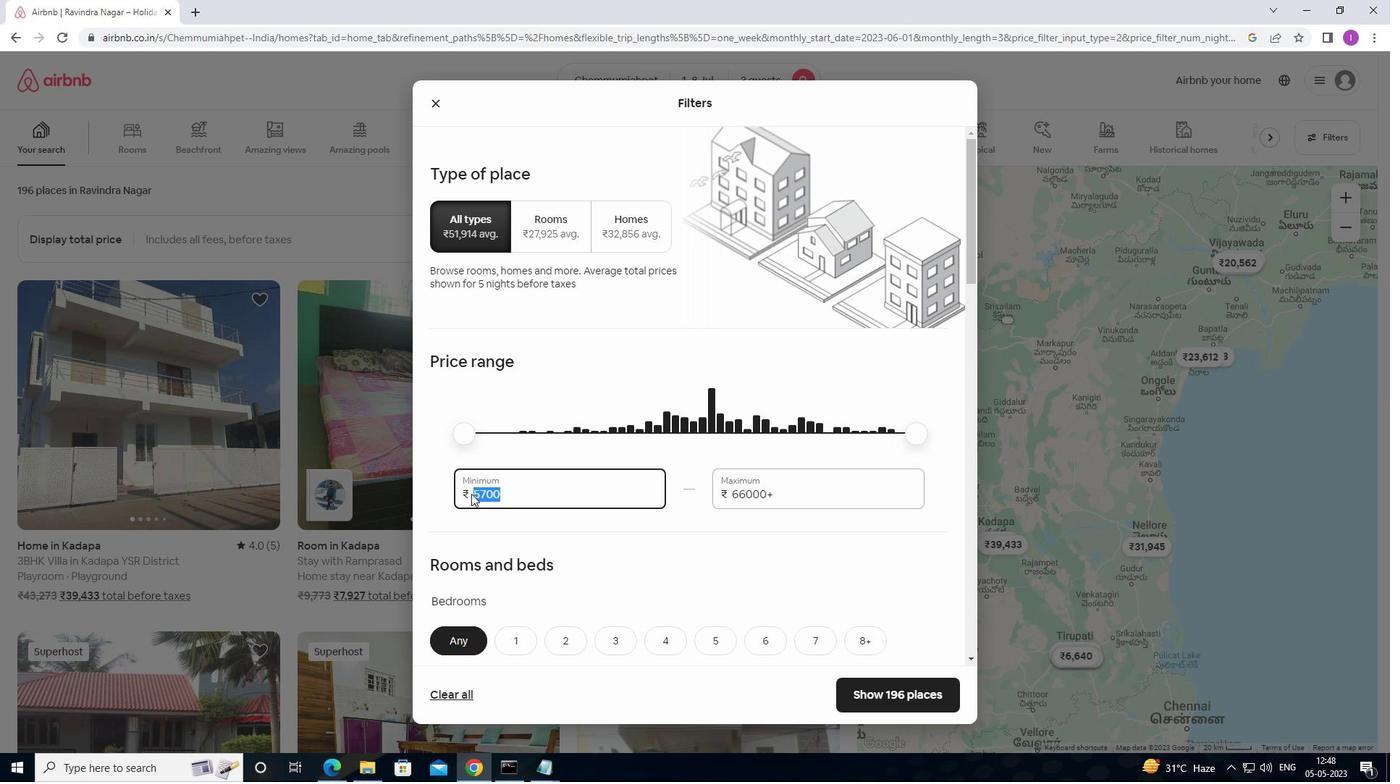 
Action: Mouse moved to (482, 491)
Screenshot: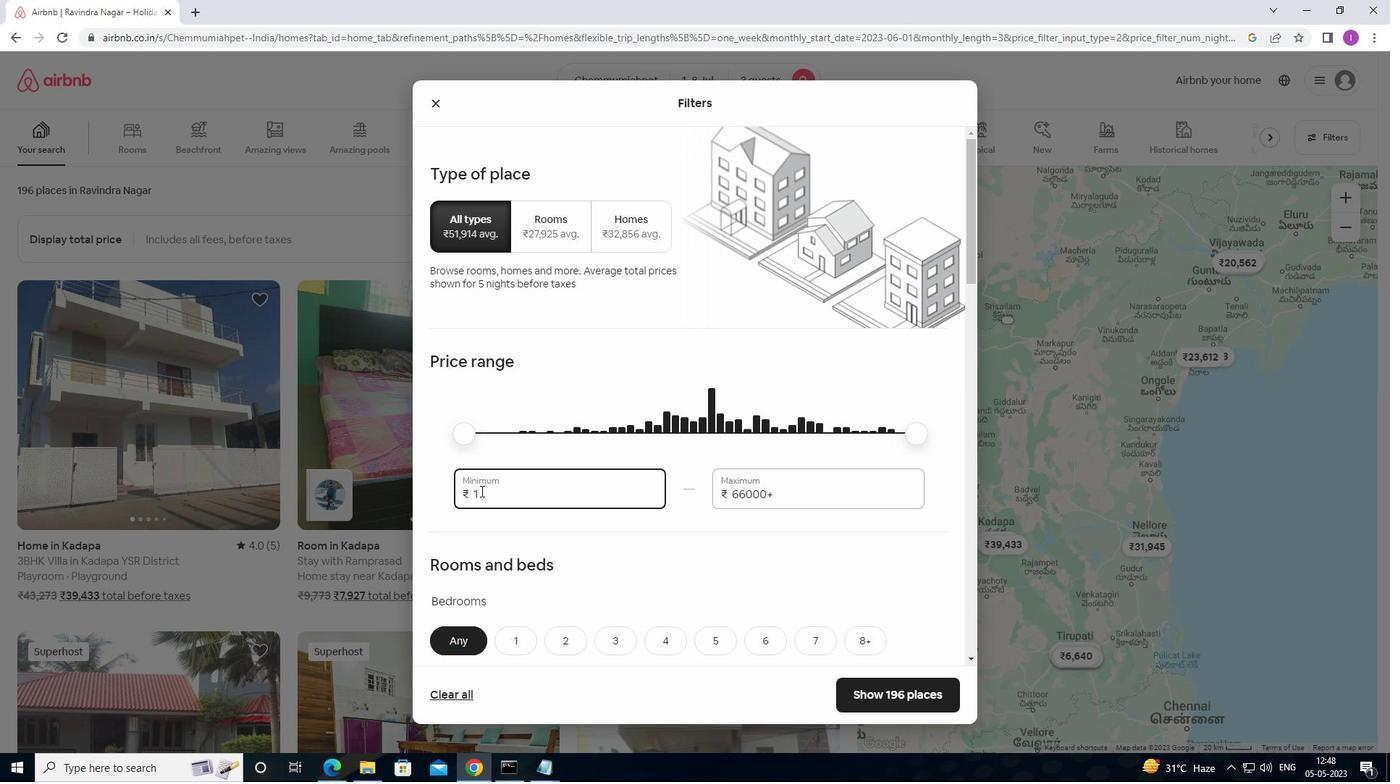 
Action: Key pressed 50
Screenshot: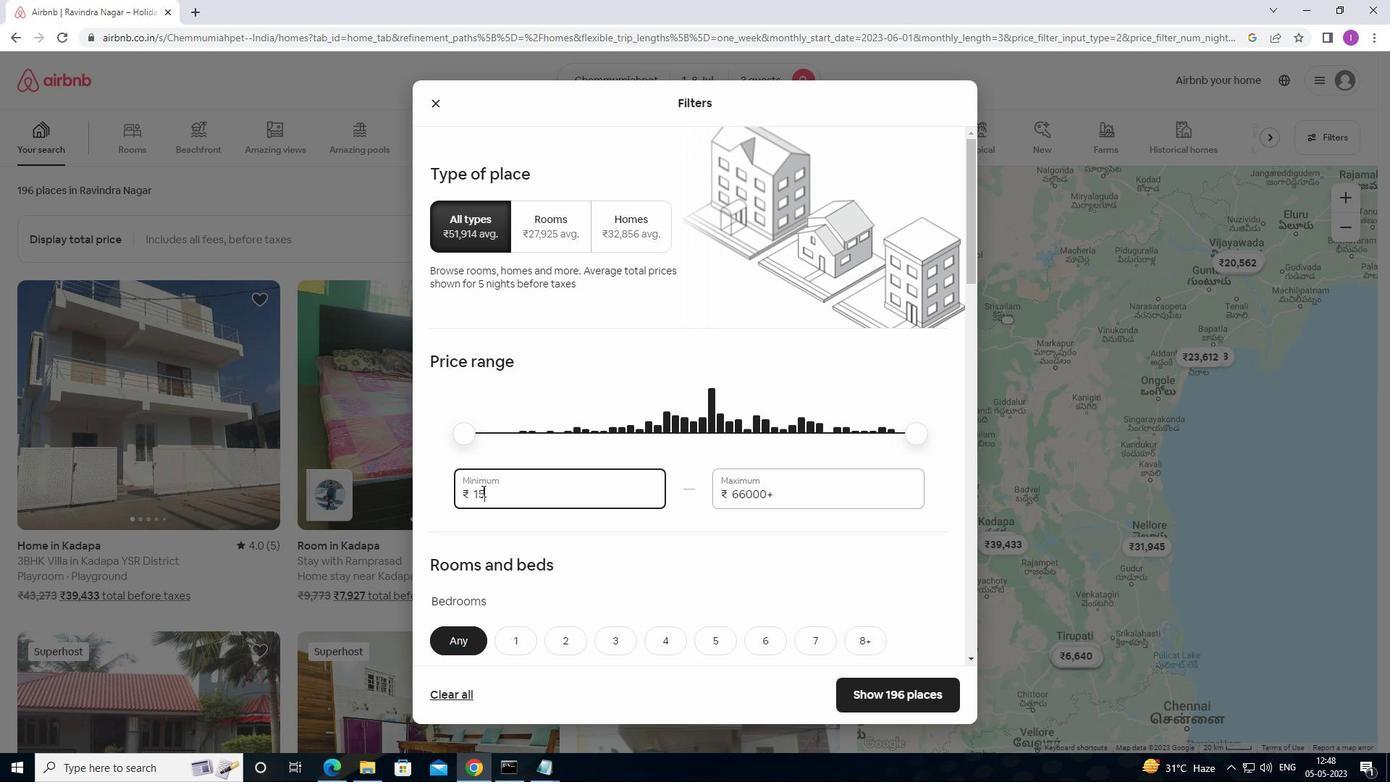 
Action: Mouse moved to (483, 491)
Screenshot: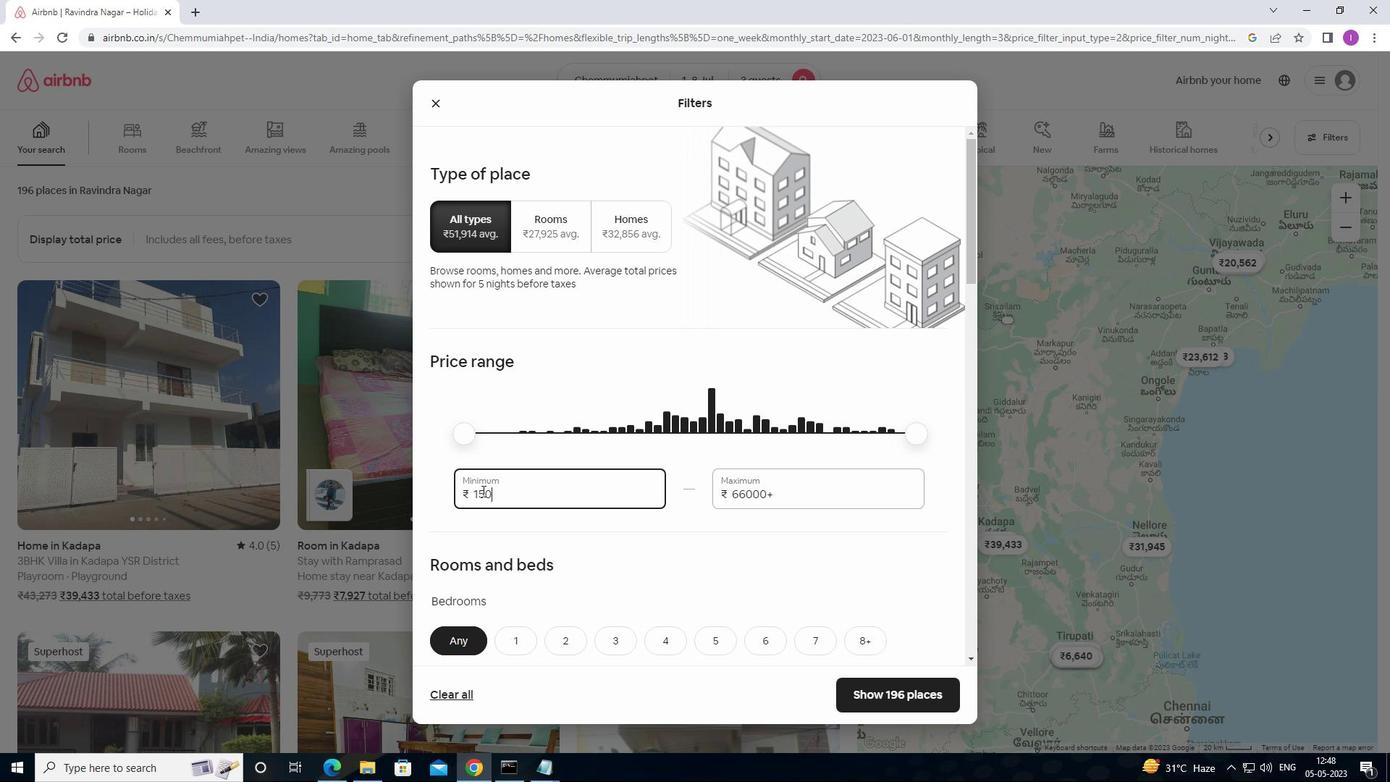 
Action: Key pressed 0
Screenshot: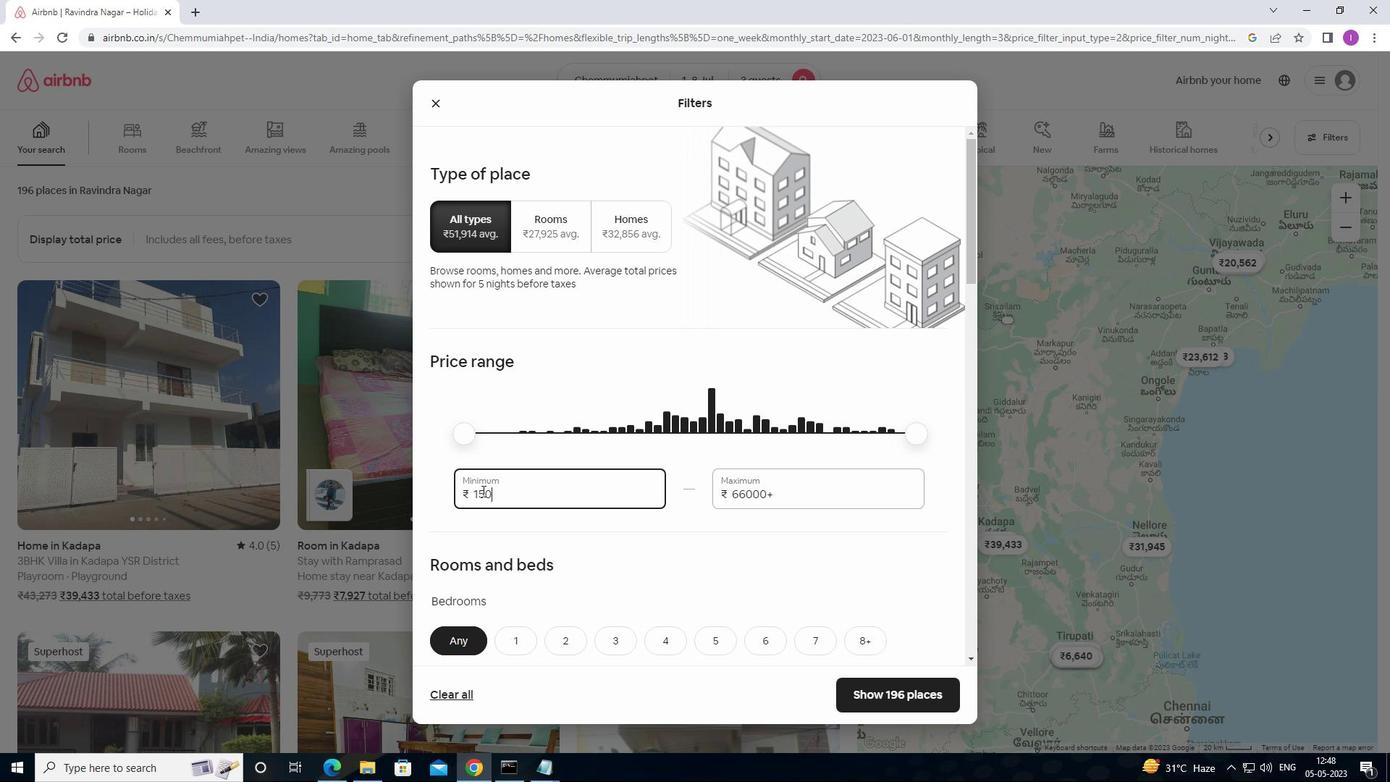 
Action: Mouse moved to (509, 492)
Screenshot: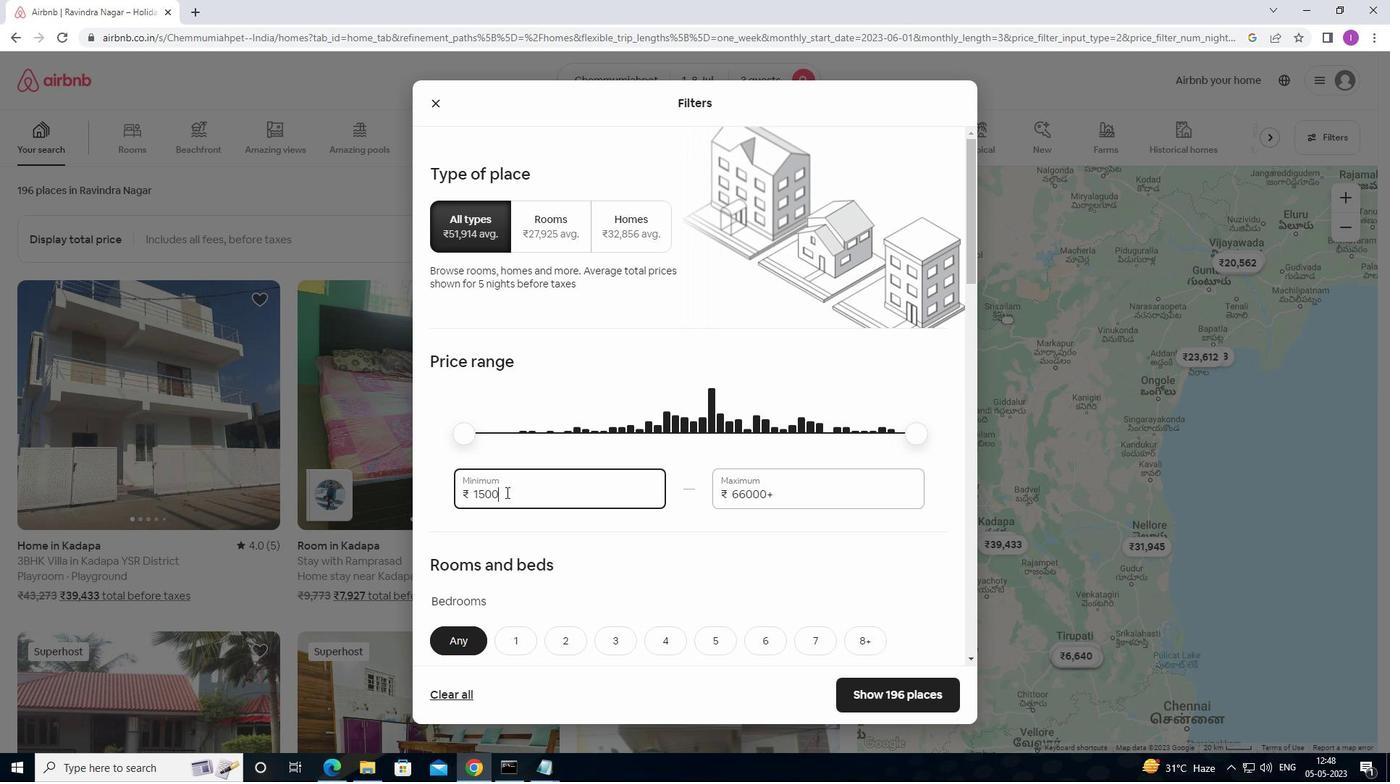 
Action: Key pressed 0
Screenshot: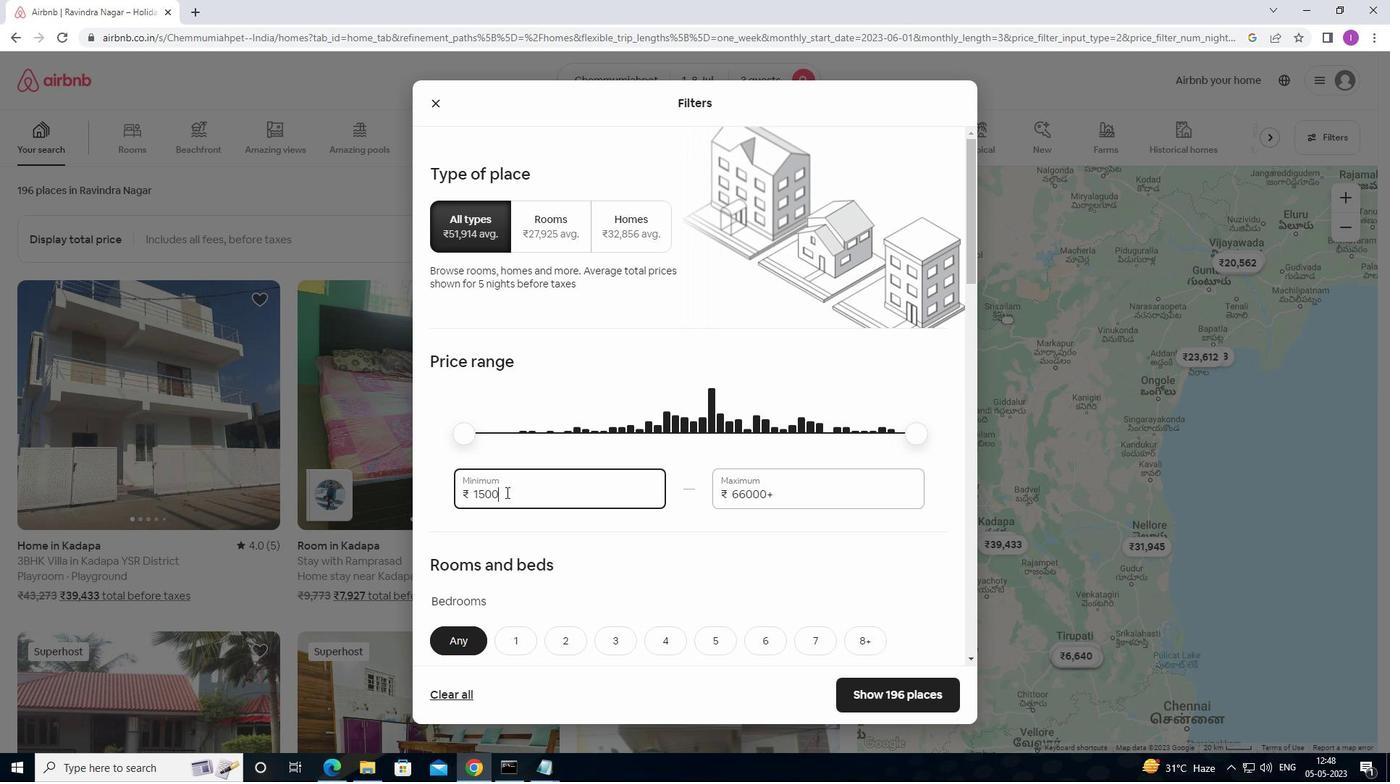 
Action: Mouse moved to (784, 496)
Screenshot: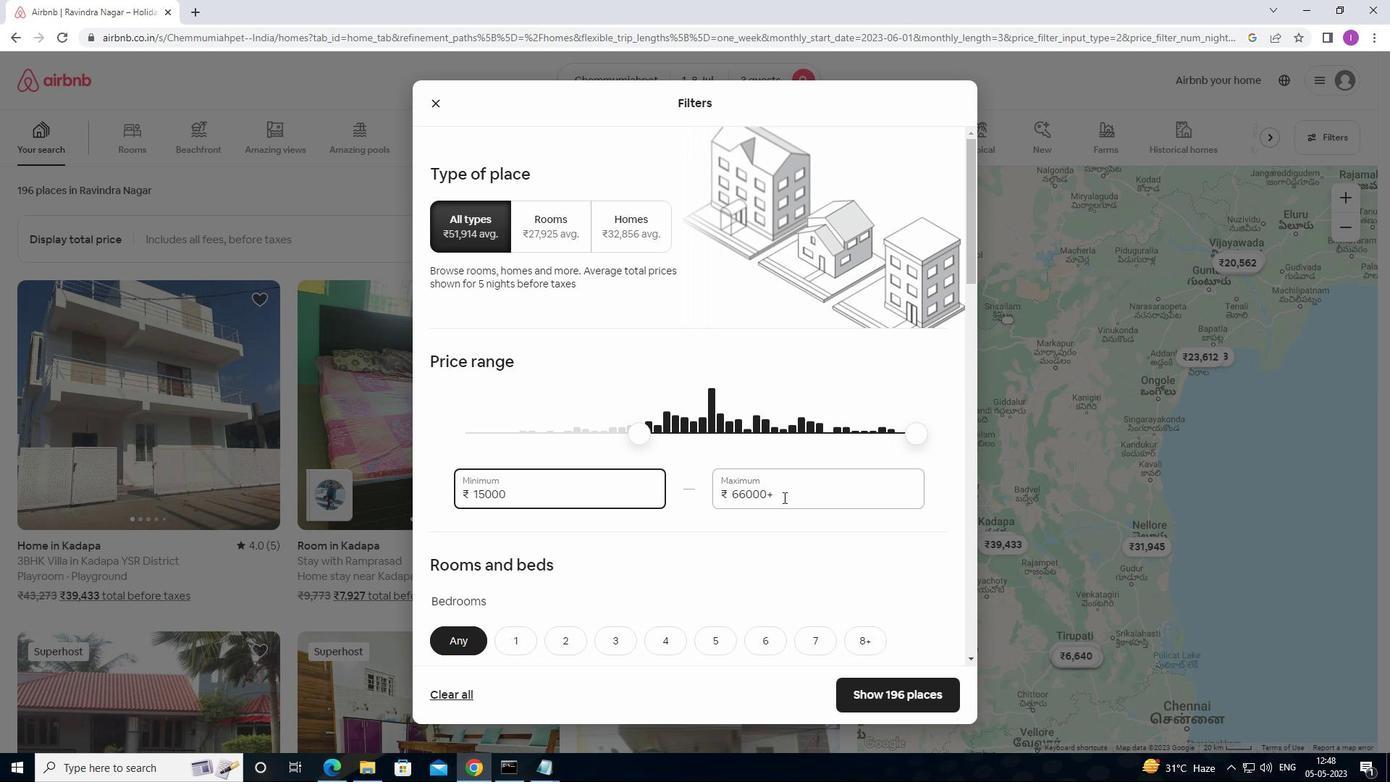 
Action: Mouse pressed left at (784, 496)
Screenshot: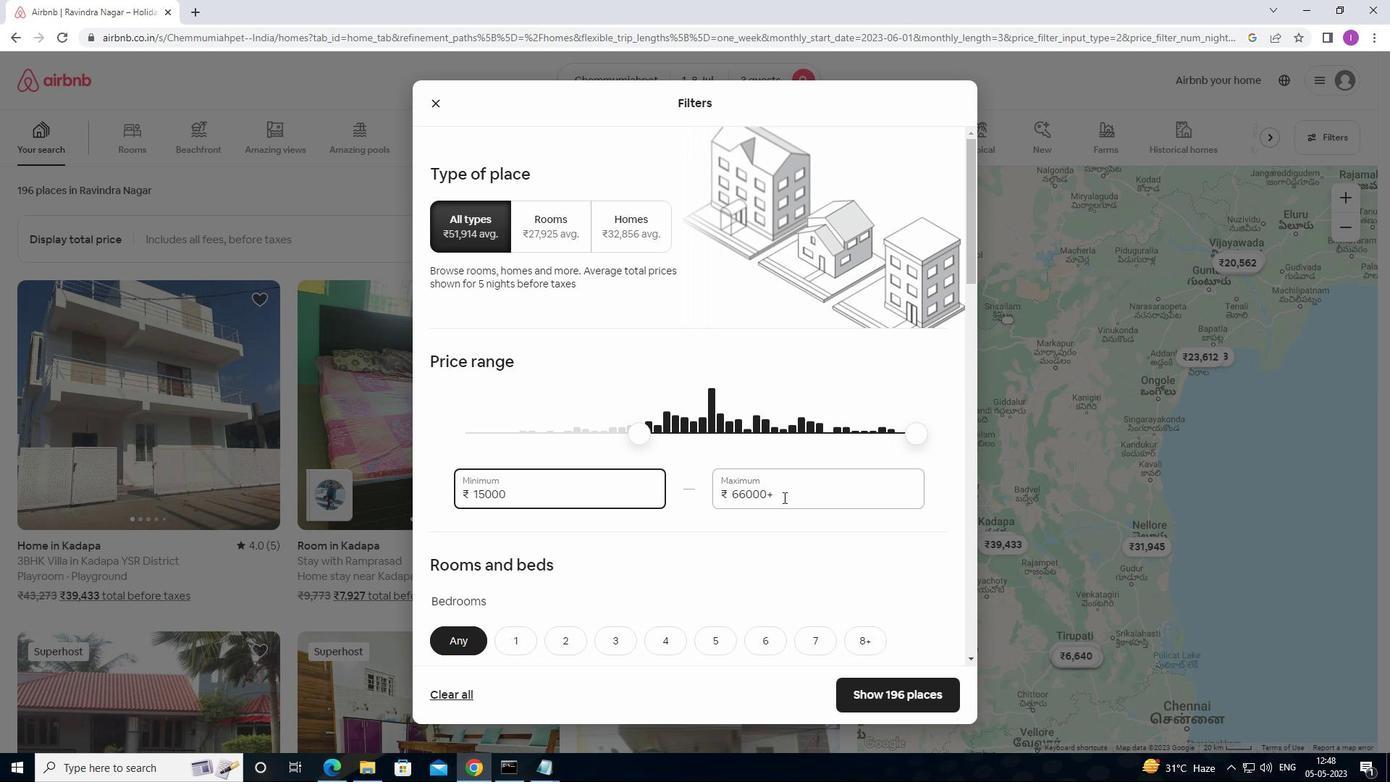 
Action: Mouse moved to (711, 491)
Screenshot: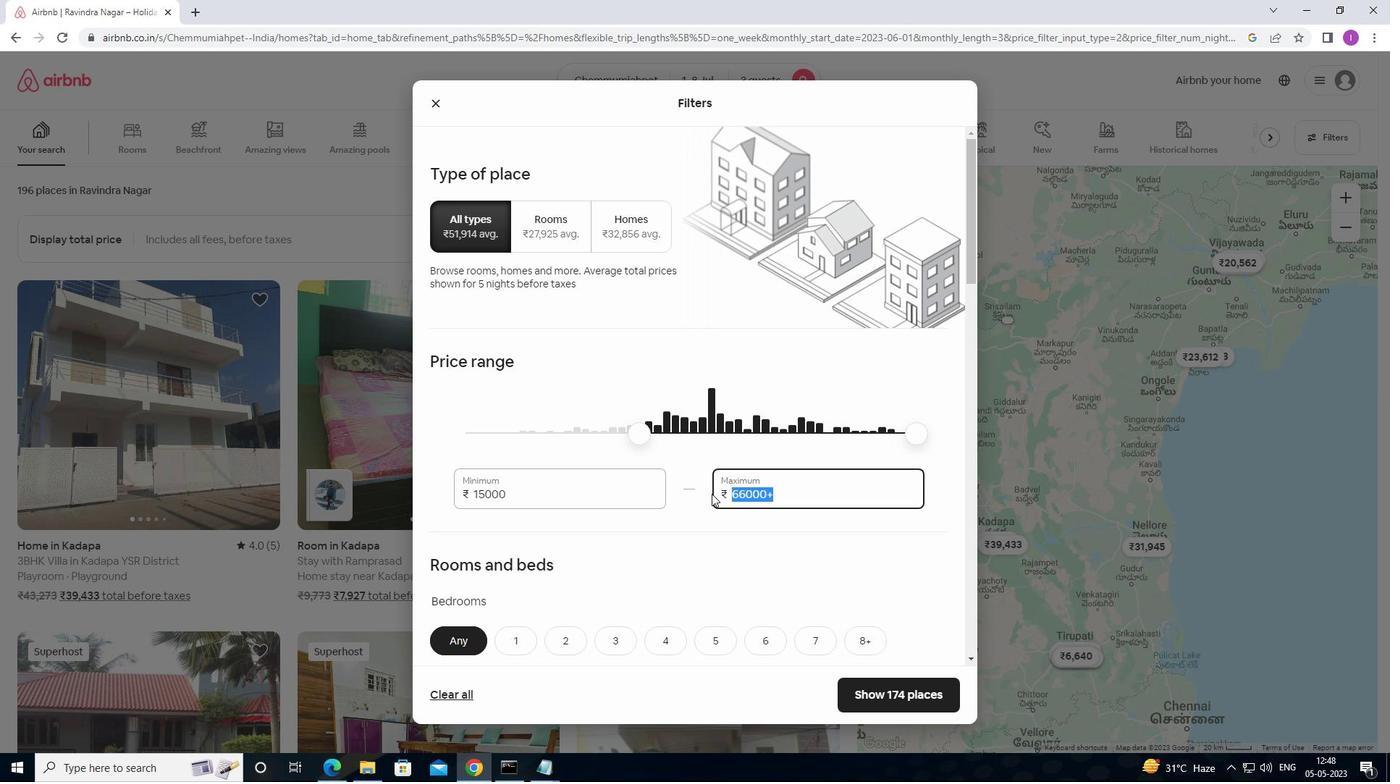 
Action: Key pressed 2
Screenshot: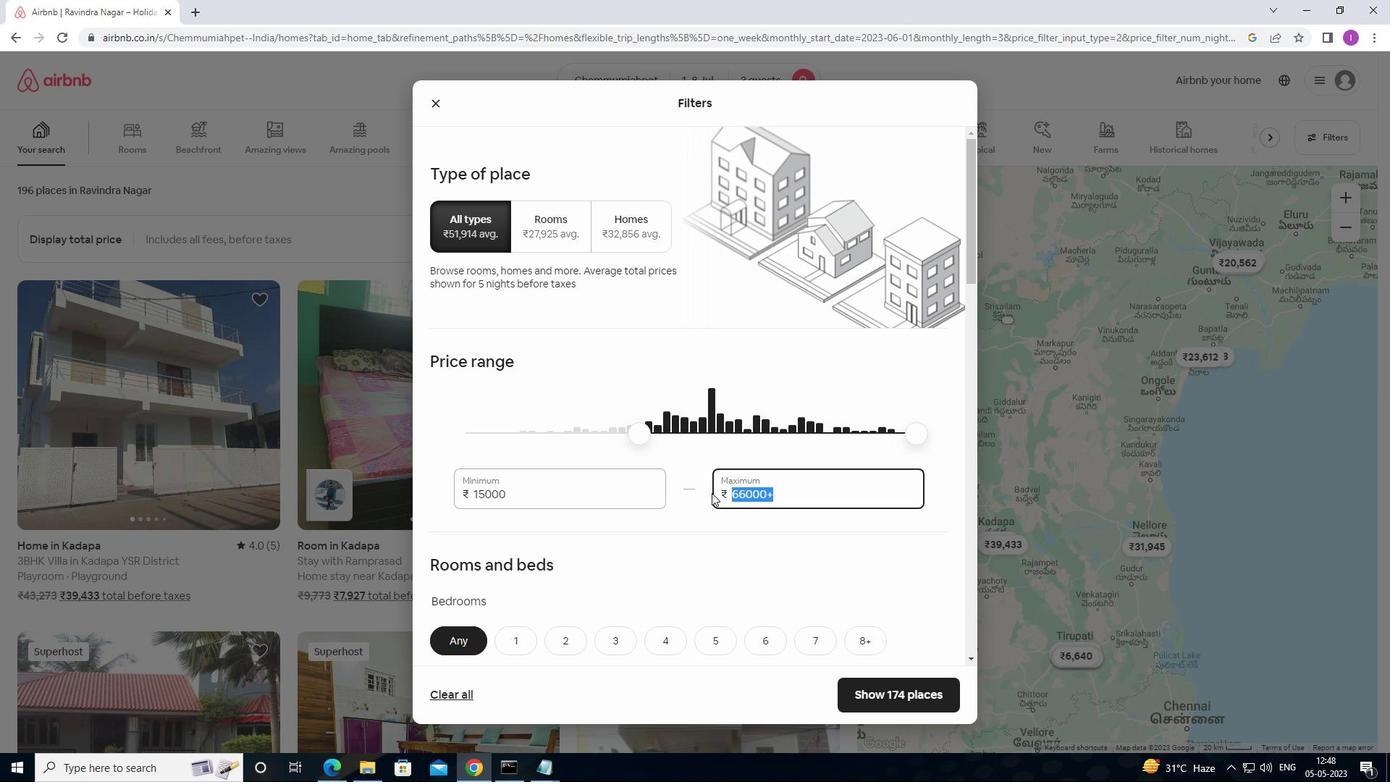 
Action: Mouse moved to (710, 491)
Screenshot: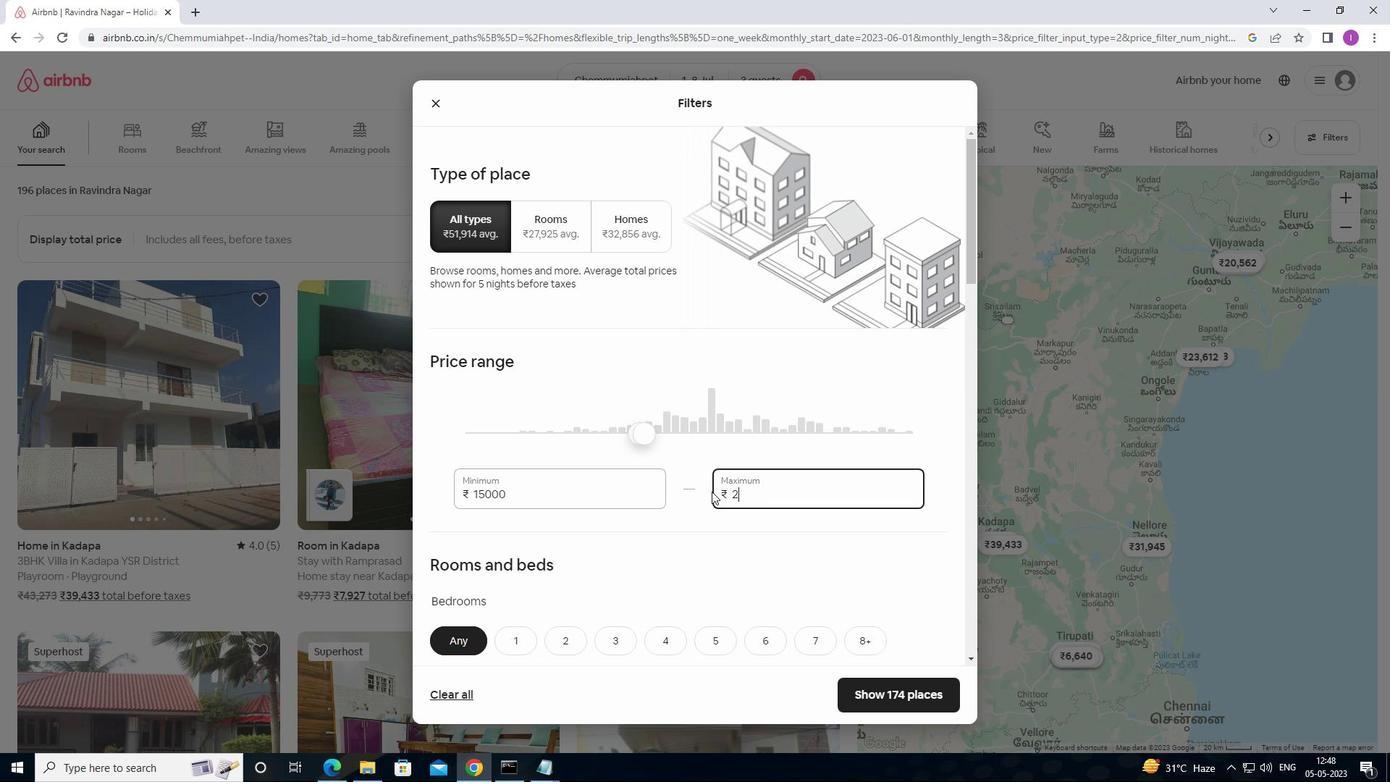 
Action: Key pressed 0000
Screenshot: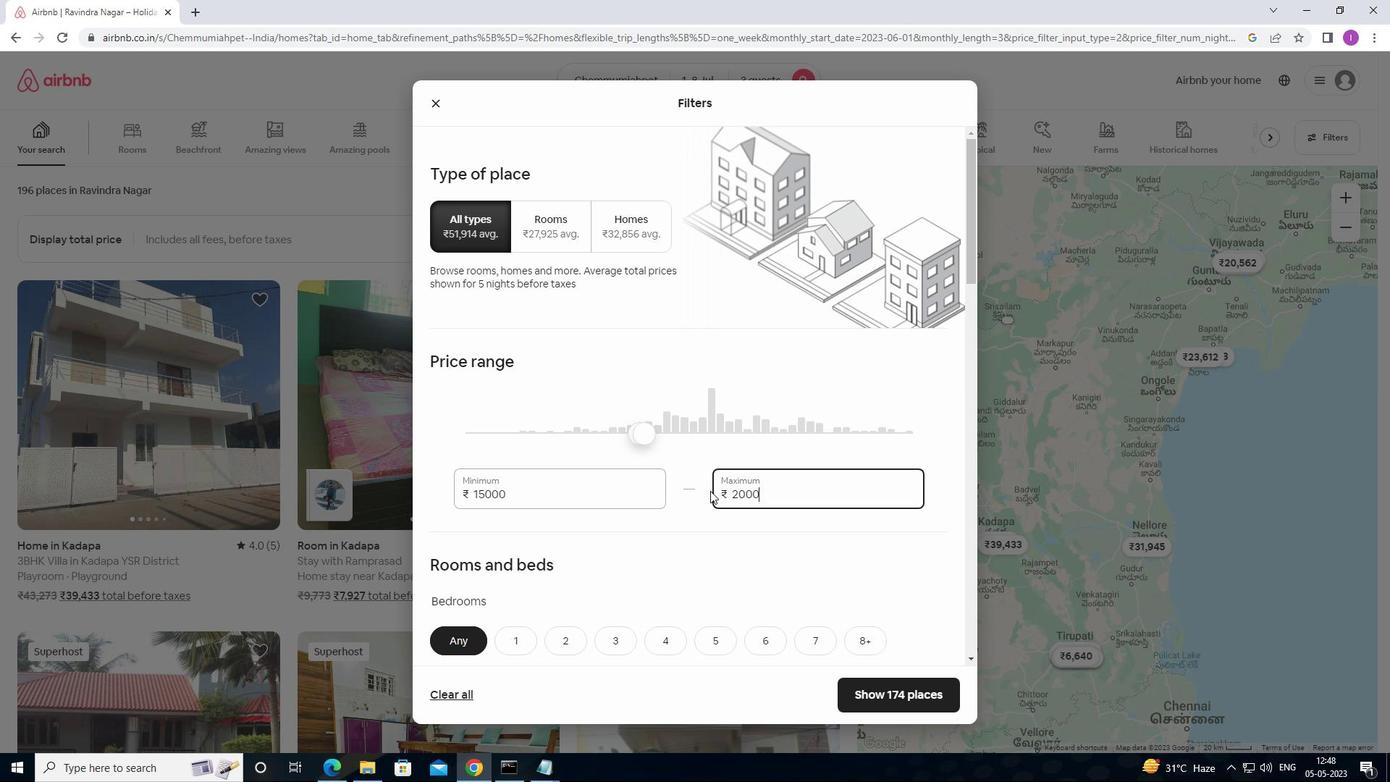 
Action: Mouse moved to (737, 505)
Screenshot: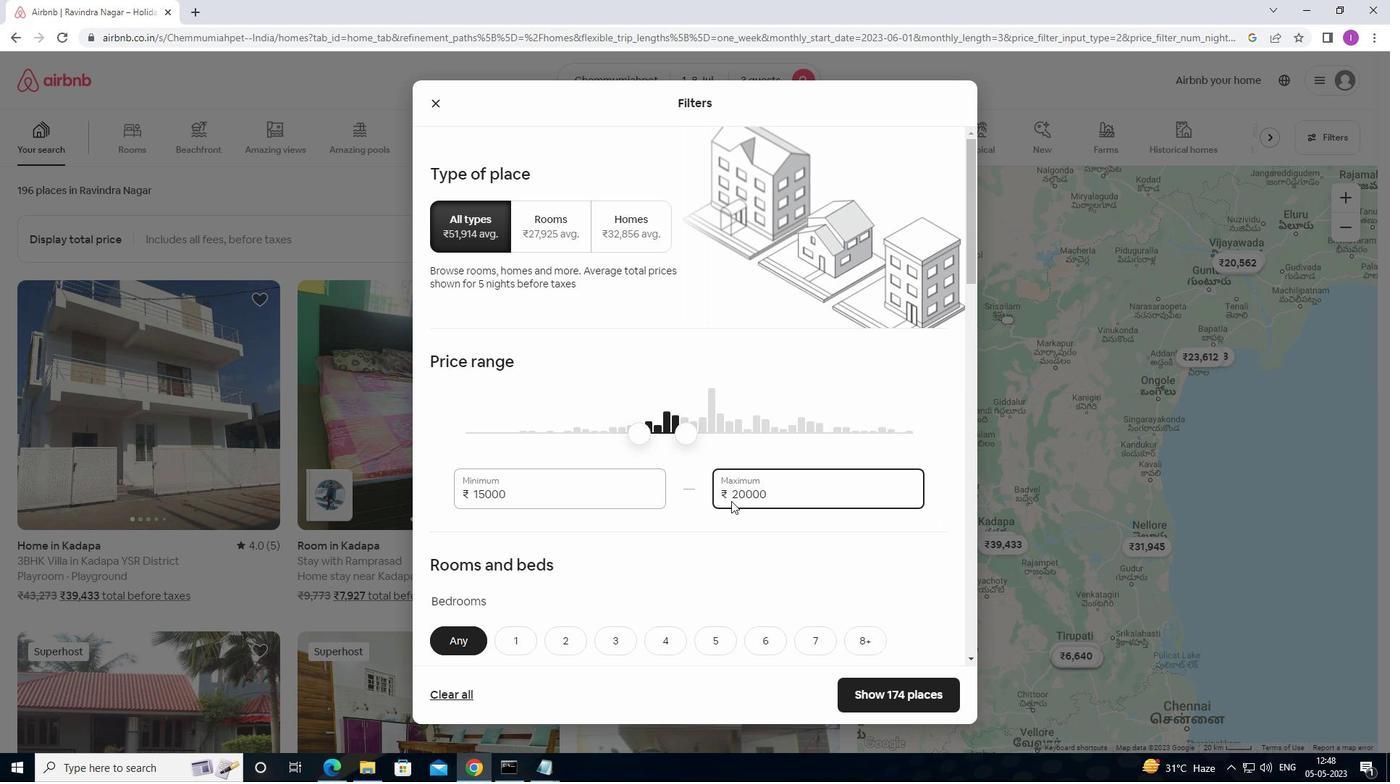 
Action: Mouse scrolled (737, 504) with delta (0, 0)
Screenshot: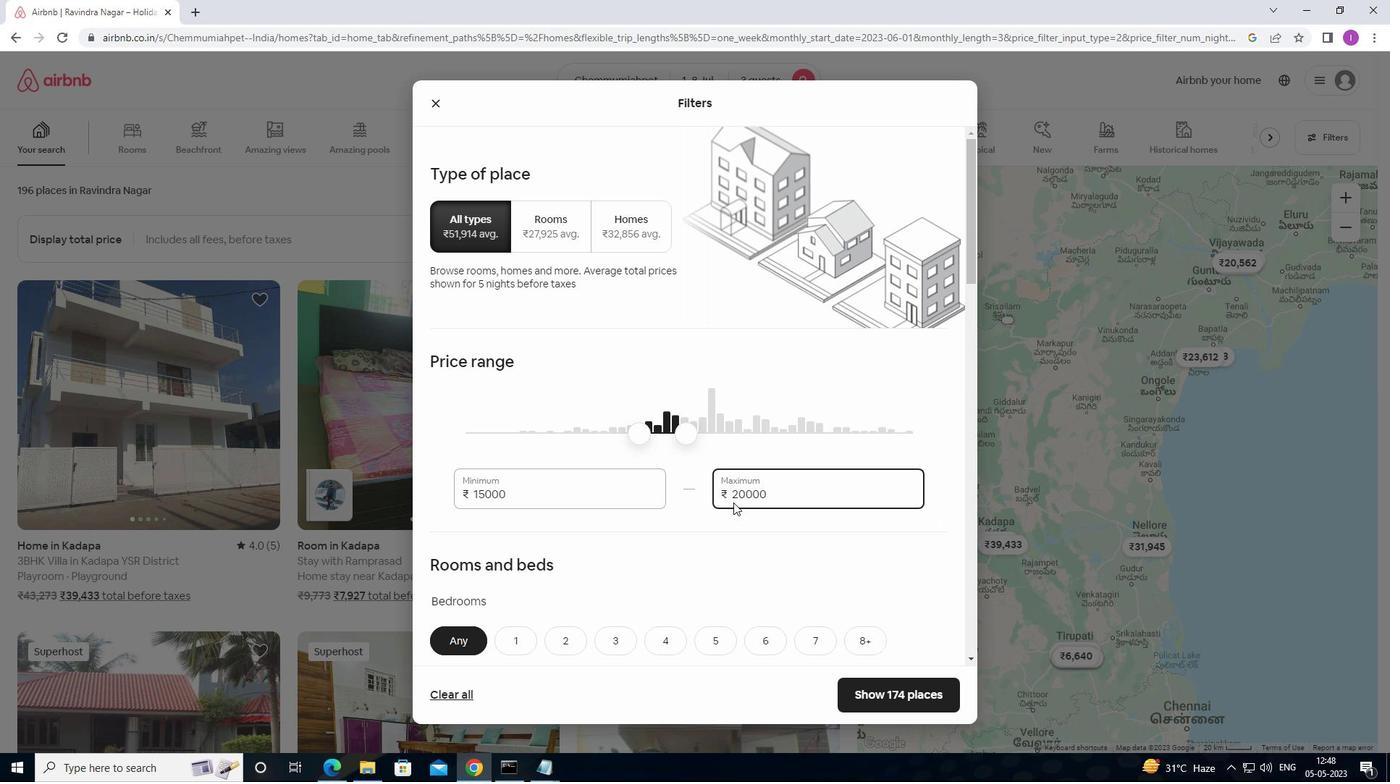 
Action: Mouse moved to (746, 515)
Screenshot: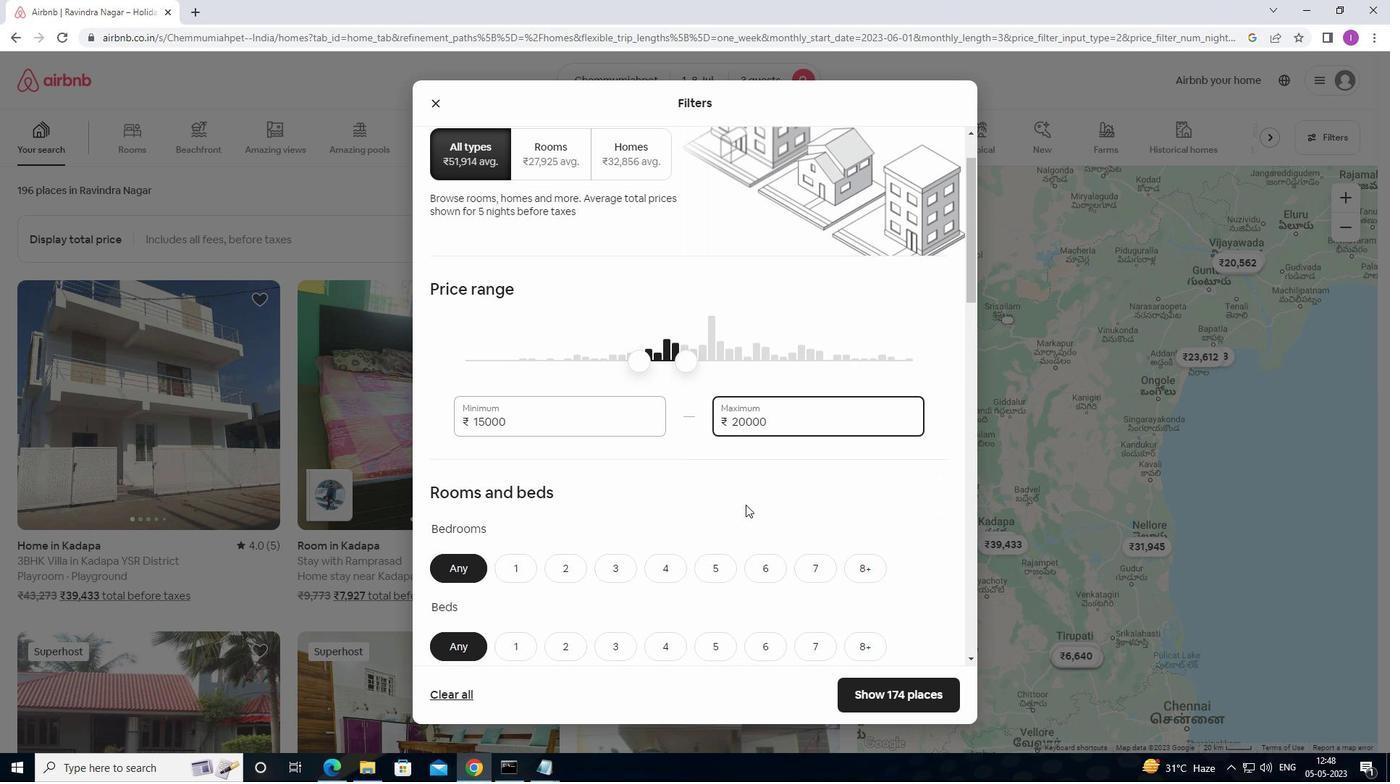 
Action: Mouse scrolled (746, 514) with delta (0, 0)
Screenshot: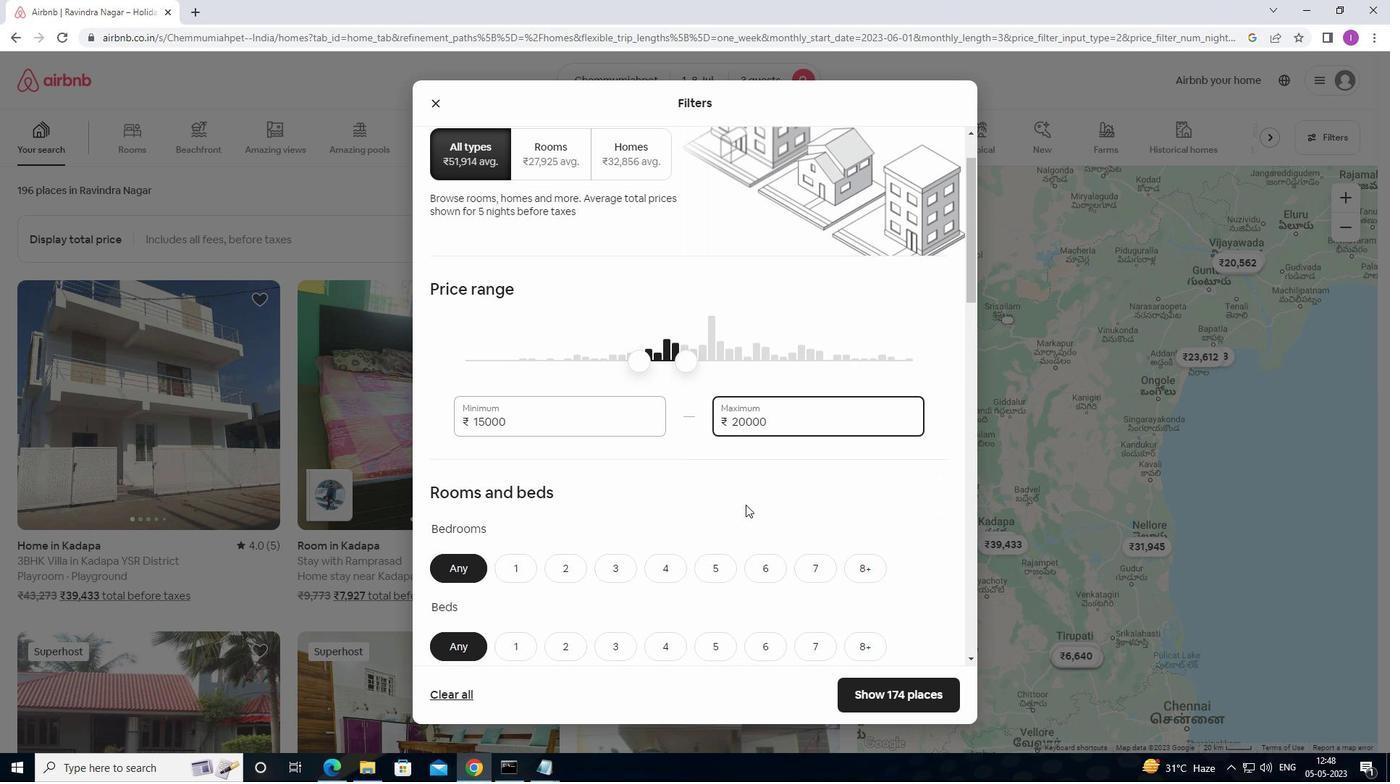 
Action: Mouse moved to (747, 515)
Screenshot: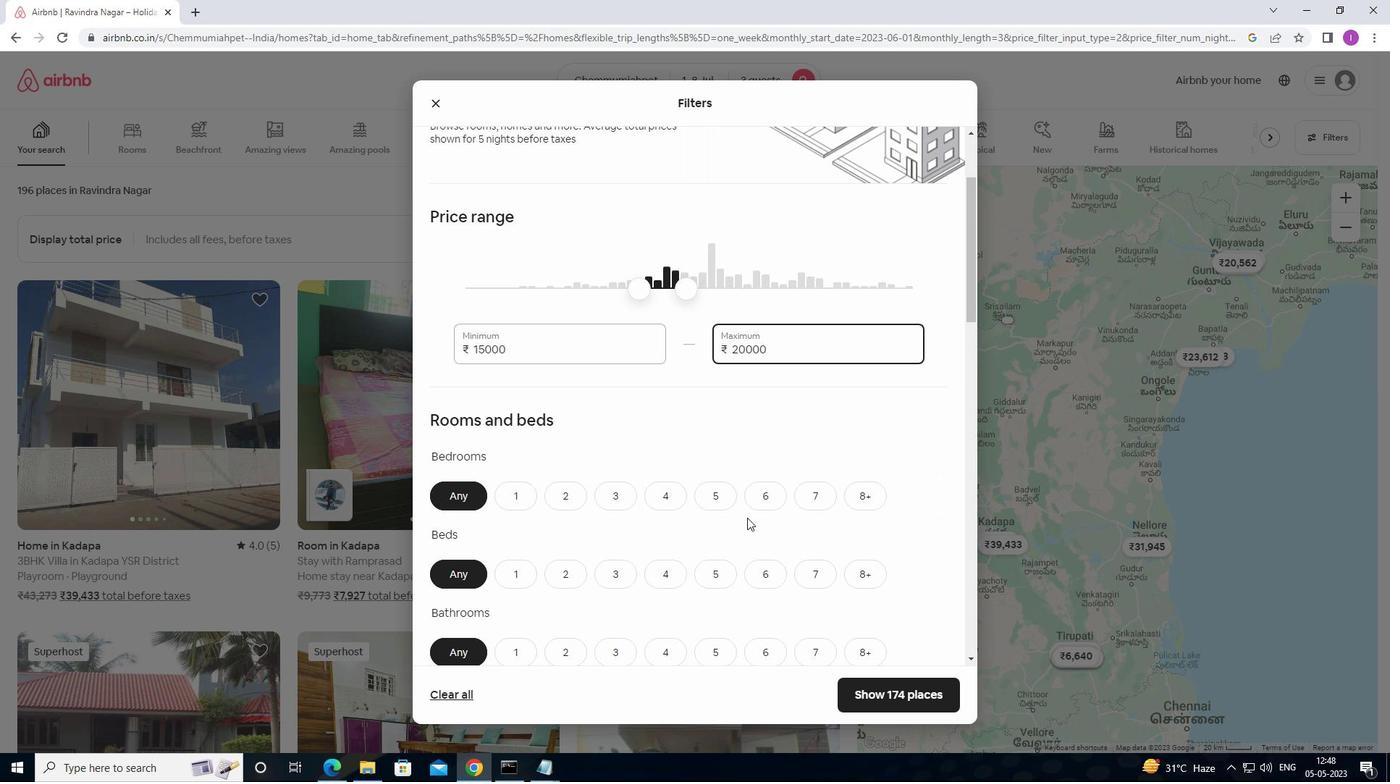 
Action: Mouse scrolled (747, 514) with delta (0, 0)
Screenshot: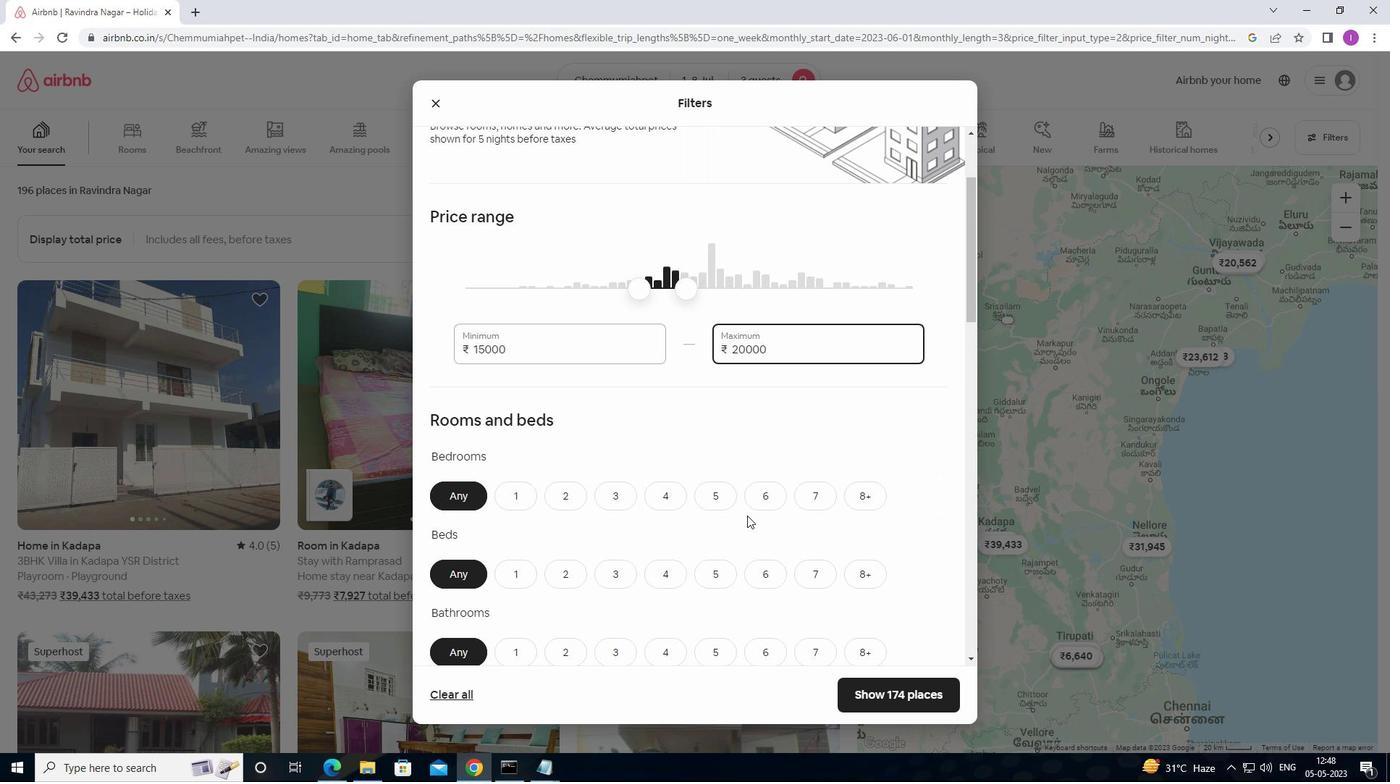 
Action: Mouse scrolled (747, 514) with delta (0, 0)
Screenshot: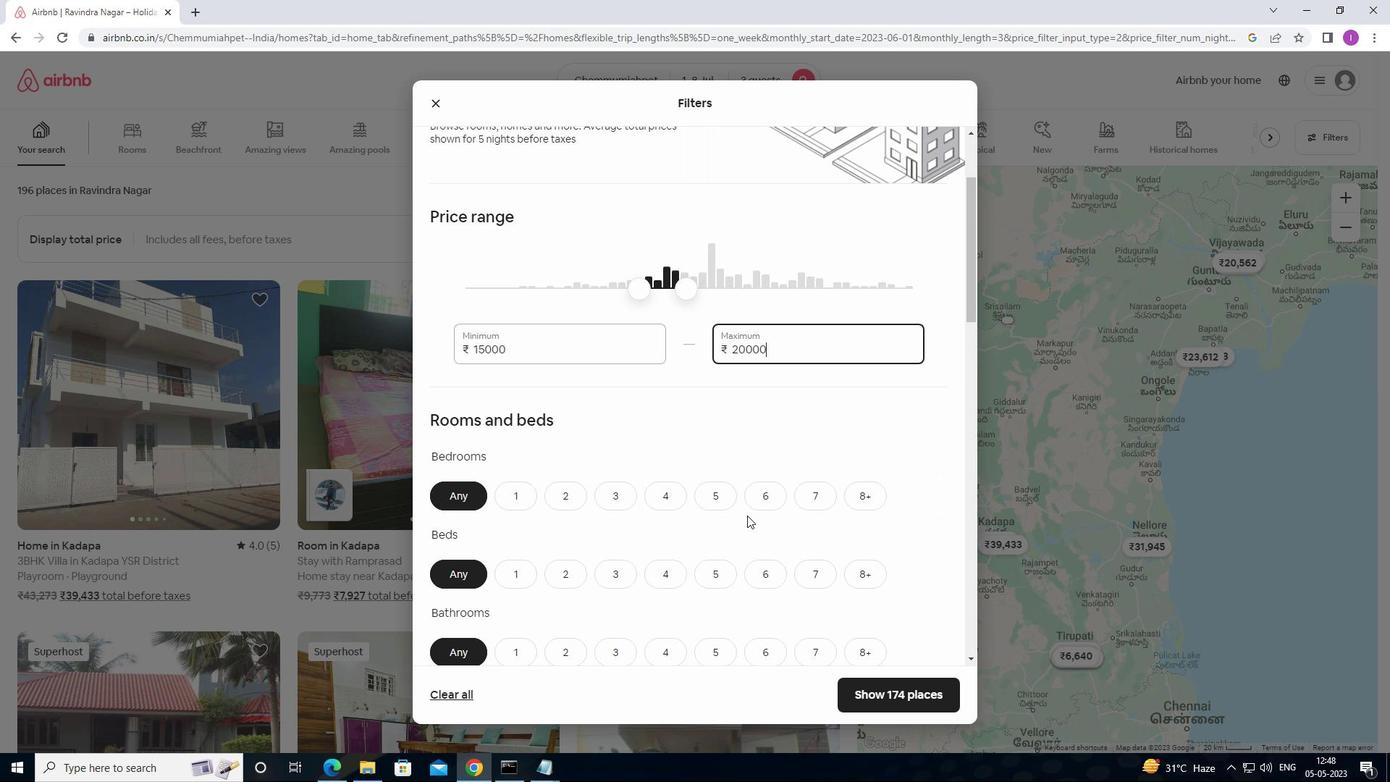 
Action: Mouse moved to (510, 357)
Screenshot: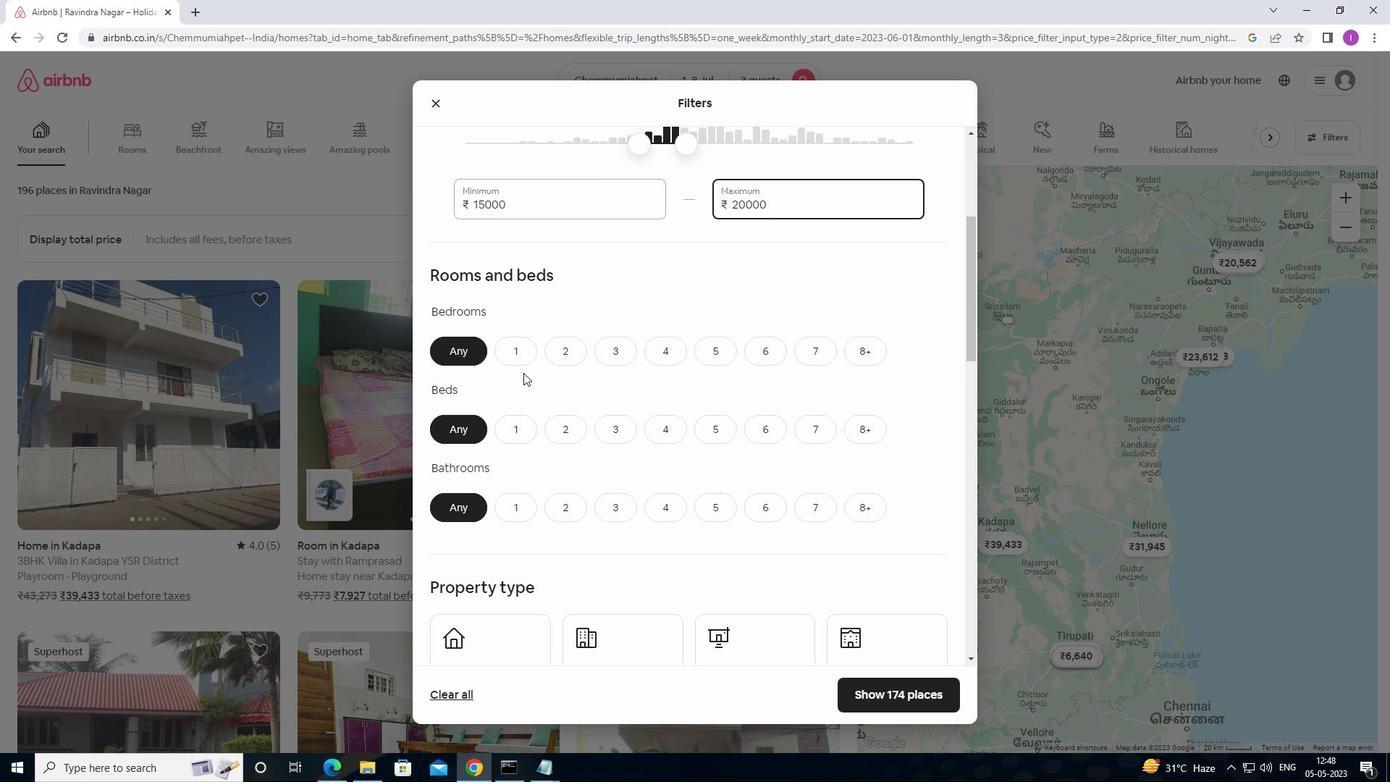
Action: Mouse pressed left at (510, 357)
Screenshot: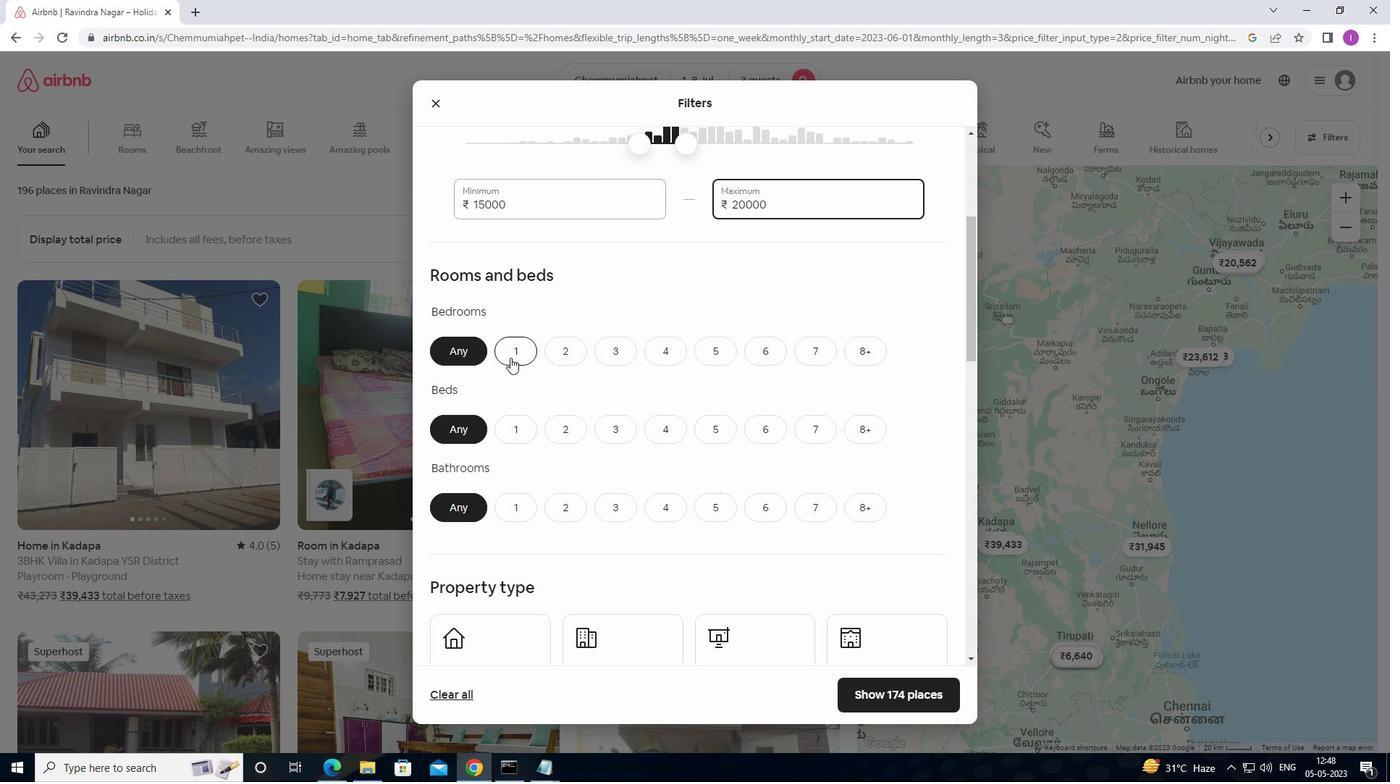
Action: Mouse moved to (525, 430)
Screenshot: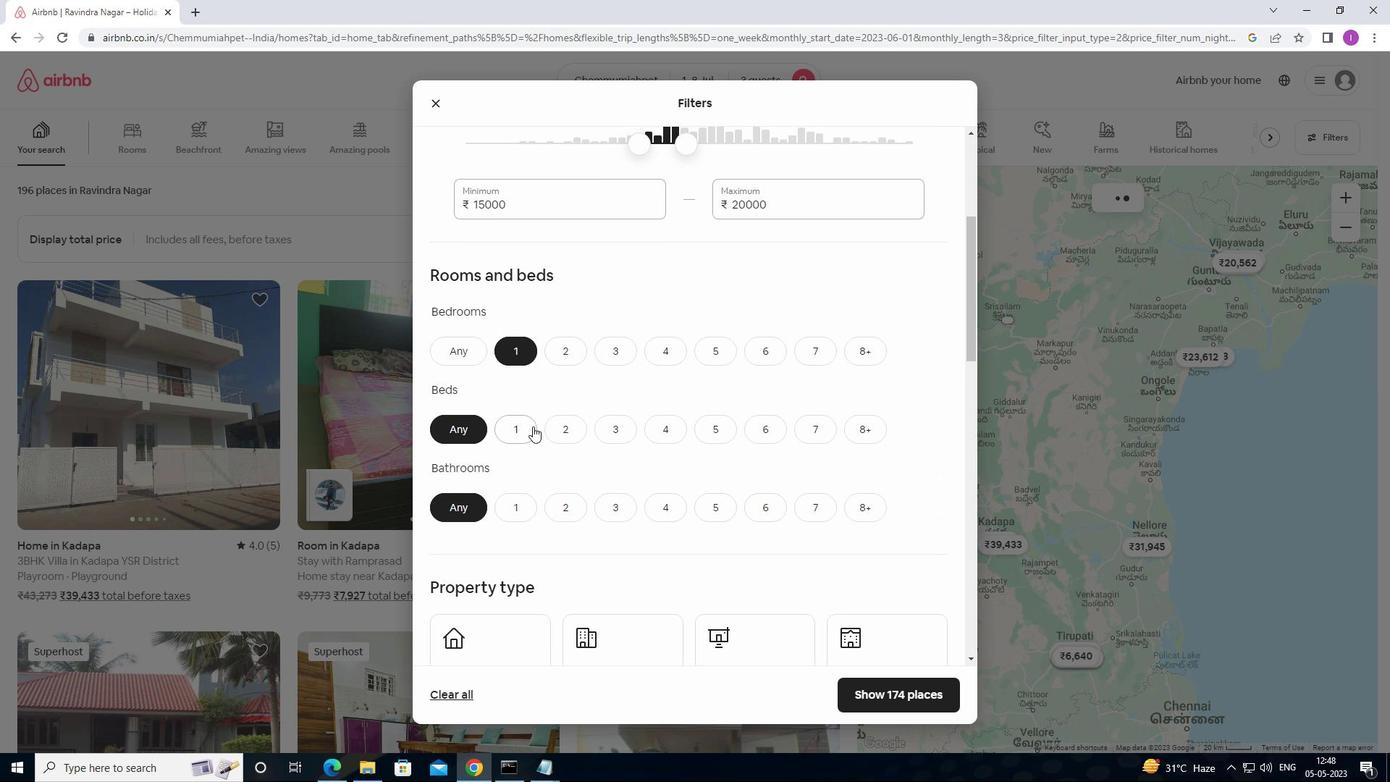 
Action: Mouse pressed left at (525, 430)
Screenshot: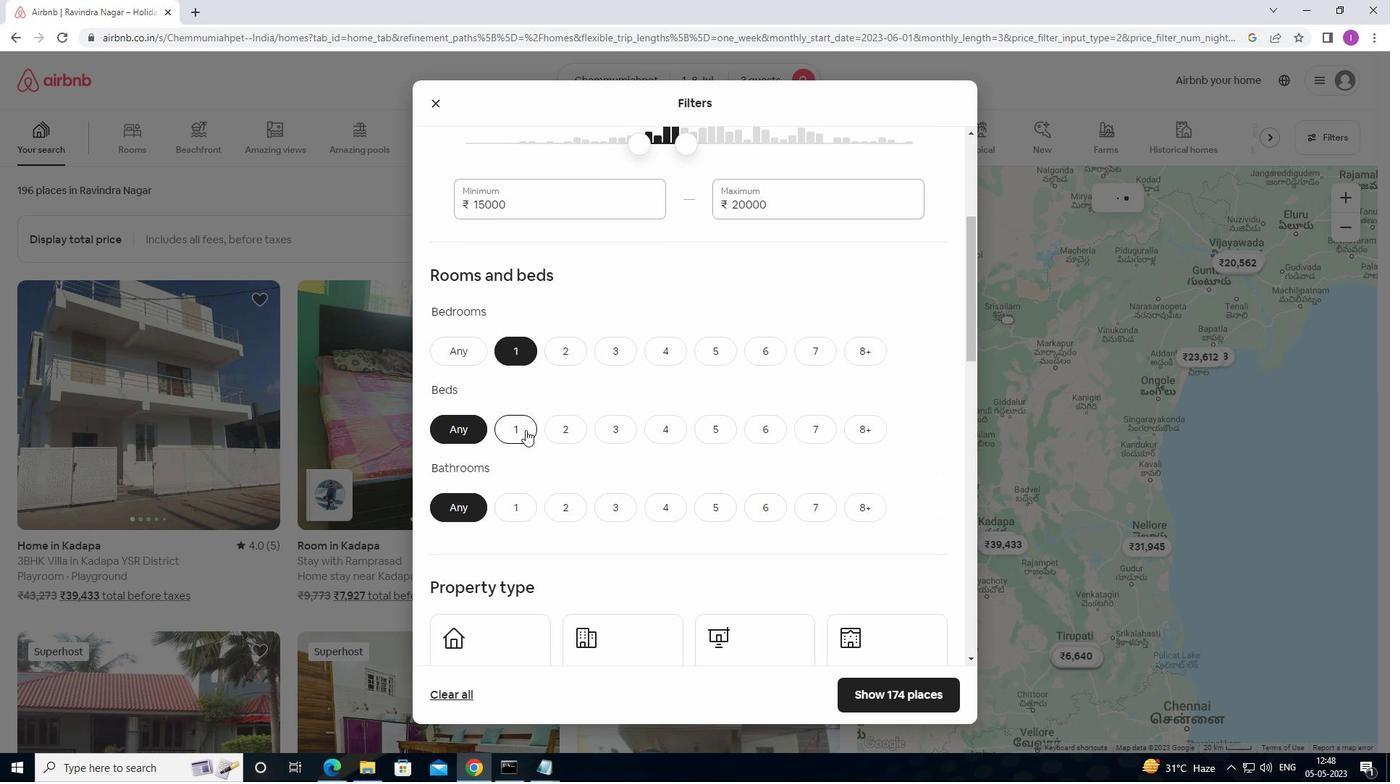 
Action: Mouse moved to (527, 509)
Screenshot: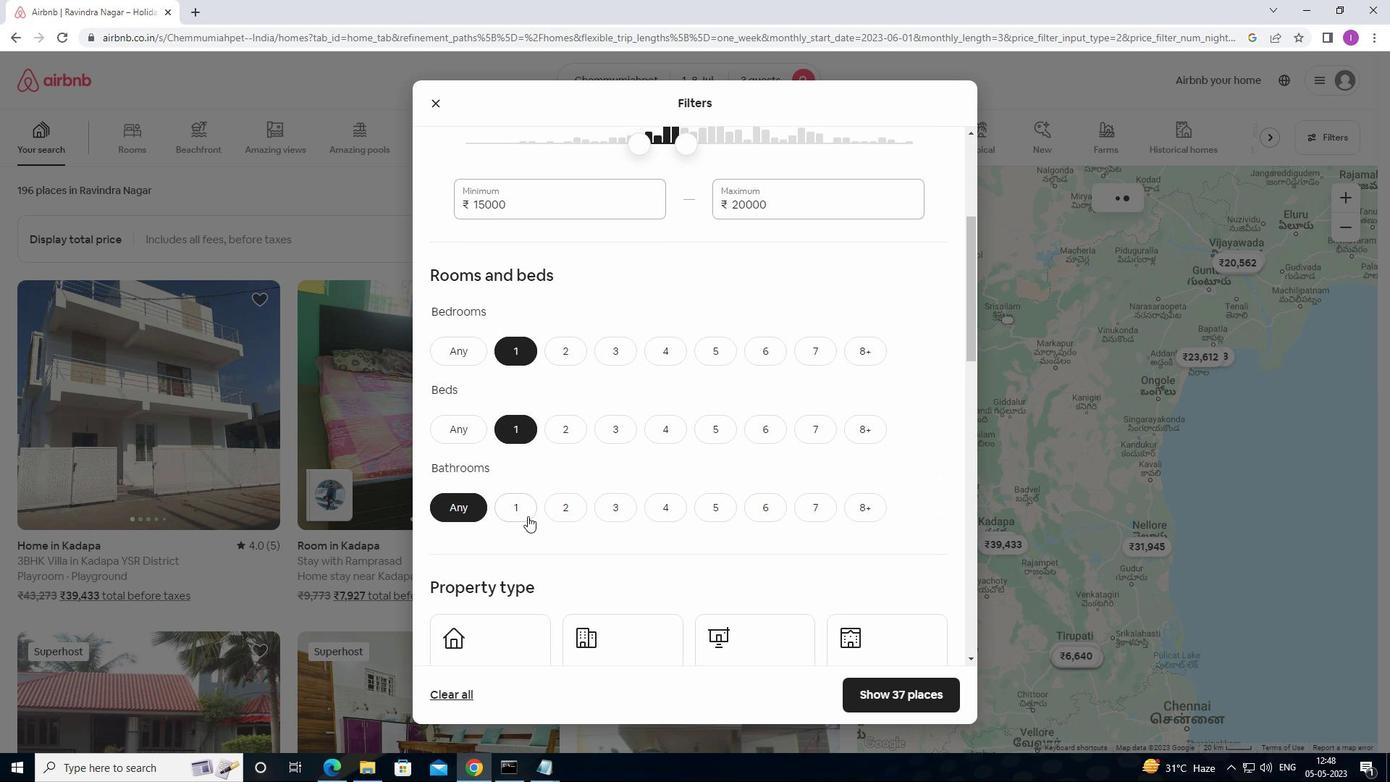 
Action: Mouse pressed left at (527, 509)
Screenshot: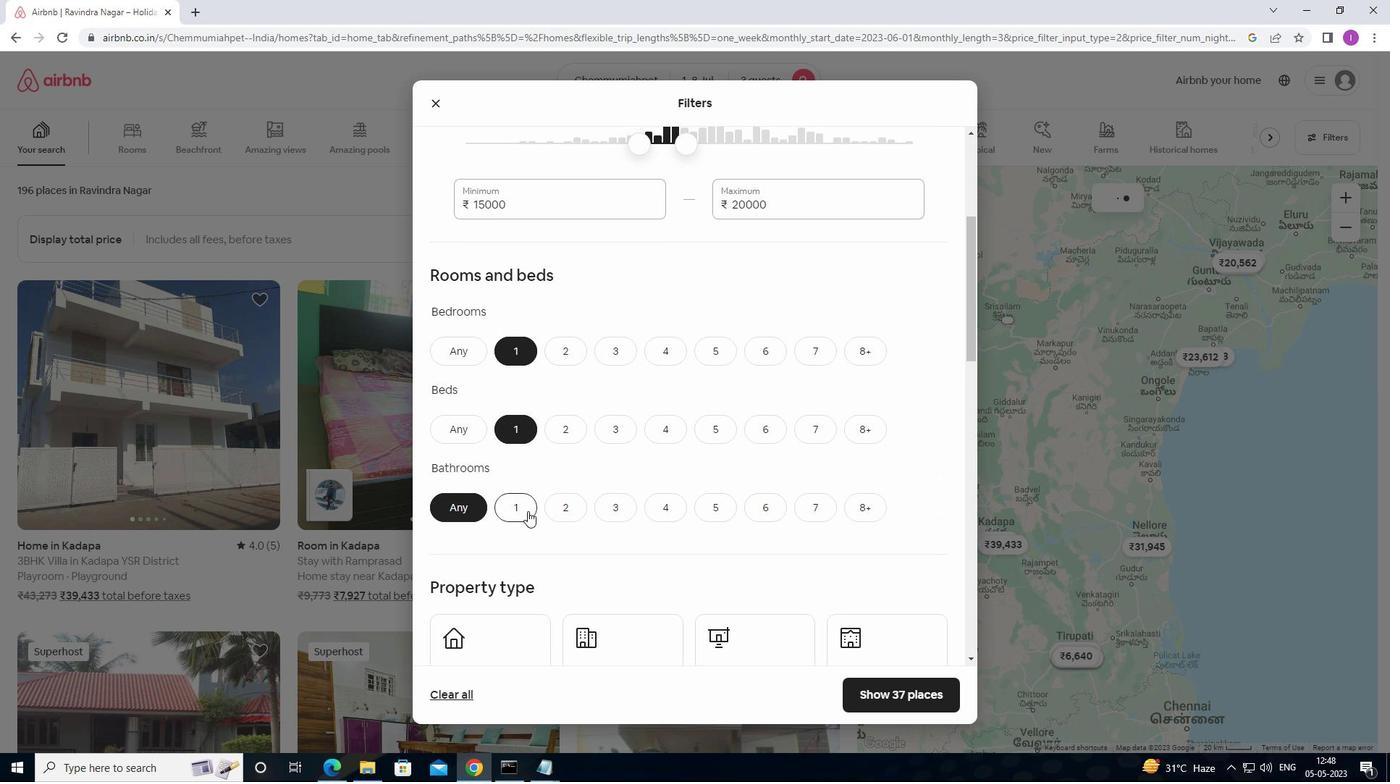
Action: Mouse moved to (581, 522)
Screenshot: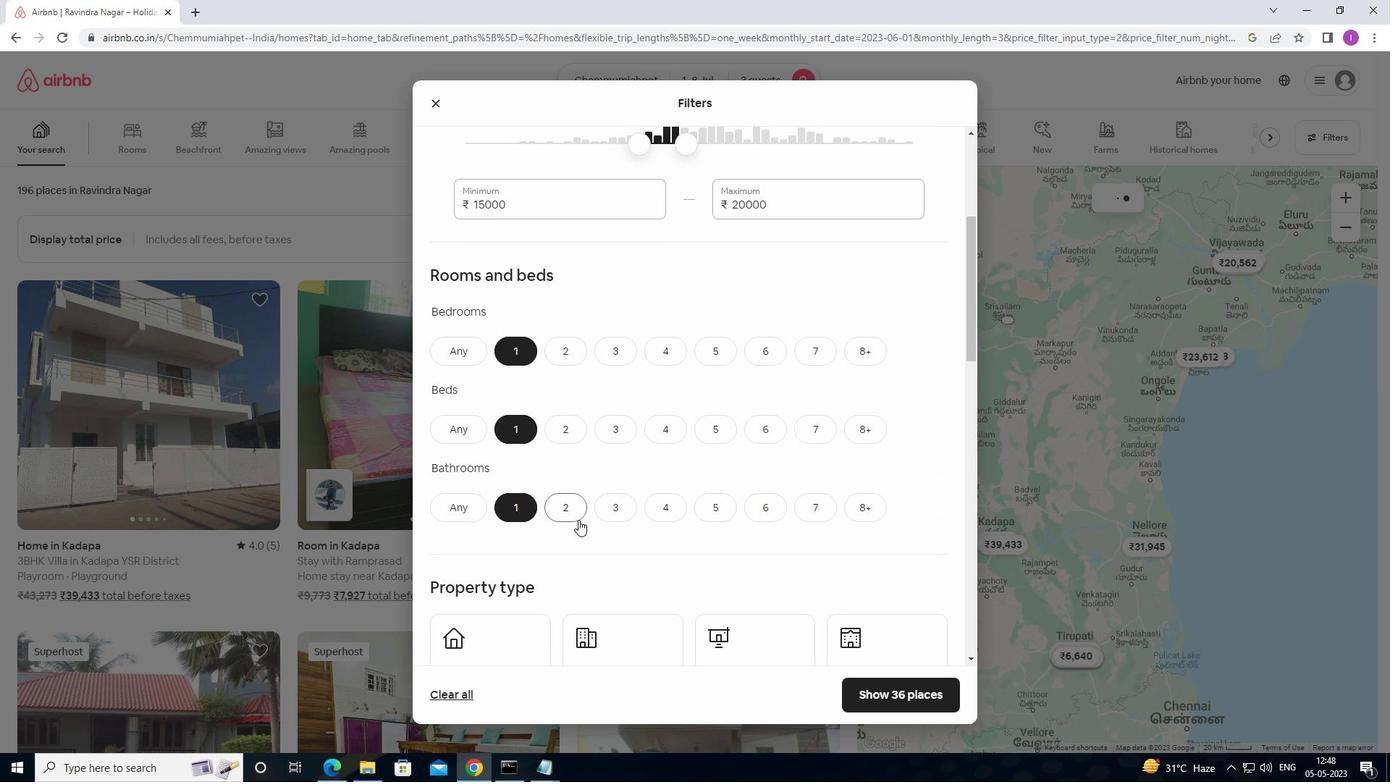 
Action: Mouse scrolled (581, 521) with delta (0, 0)
Screenshot: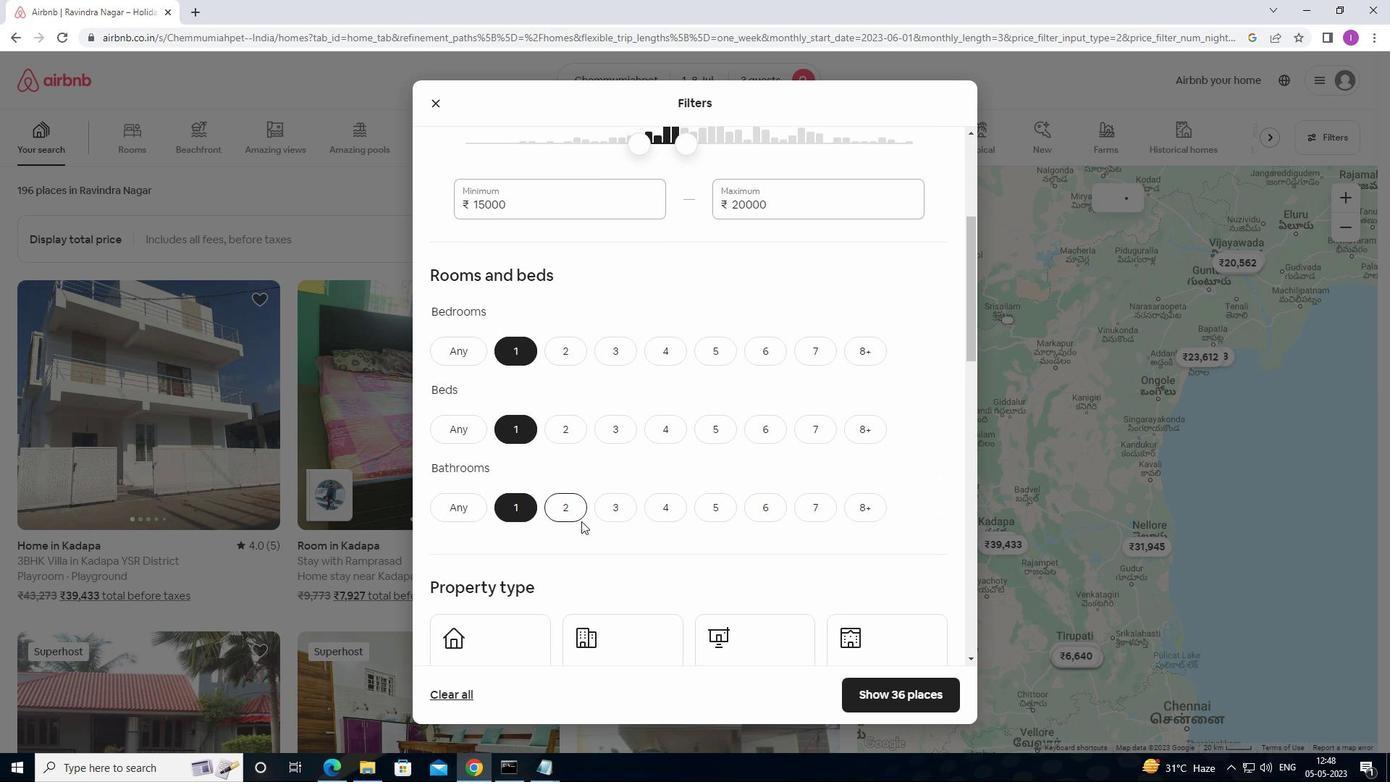 
Action: Mouse moved to (581, 522)
Screenshot: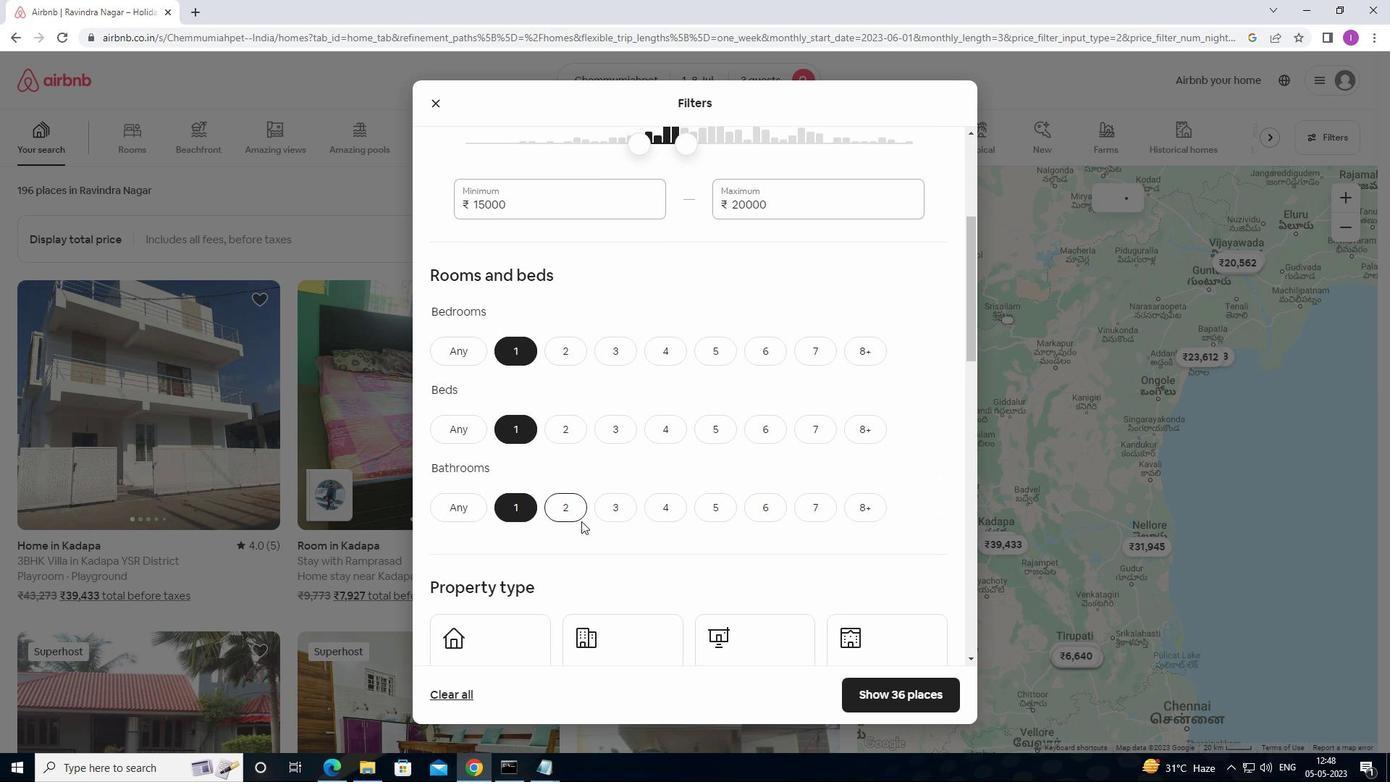 
Action: Mouse scrolled (581, 522) with delta (0, 0)
Screenshot: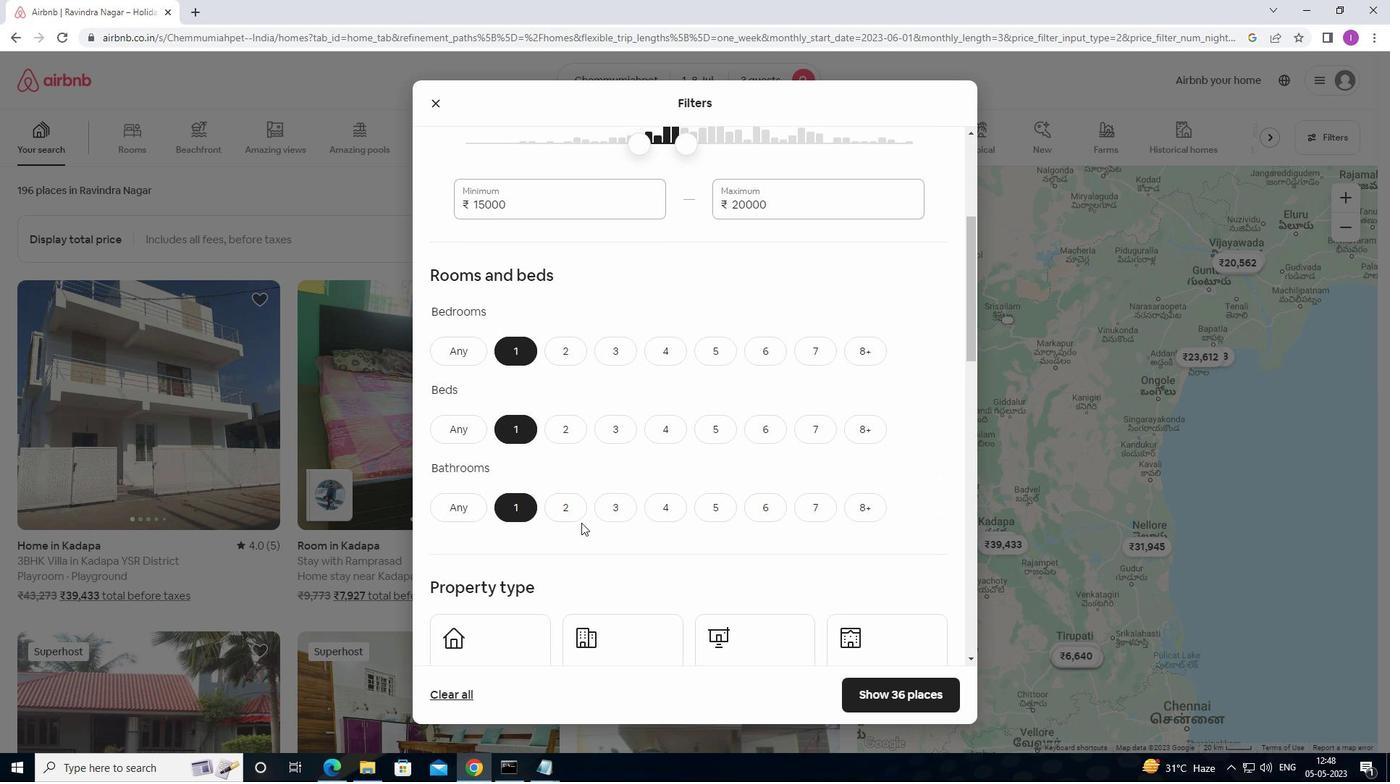 
Action: Mouse moved to (585, 523)
Screenshot: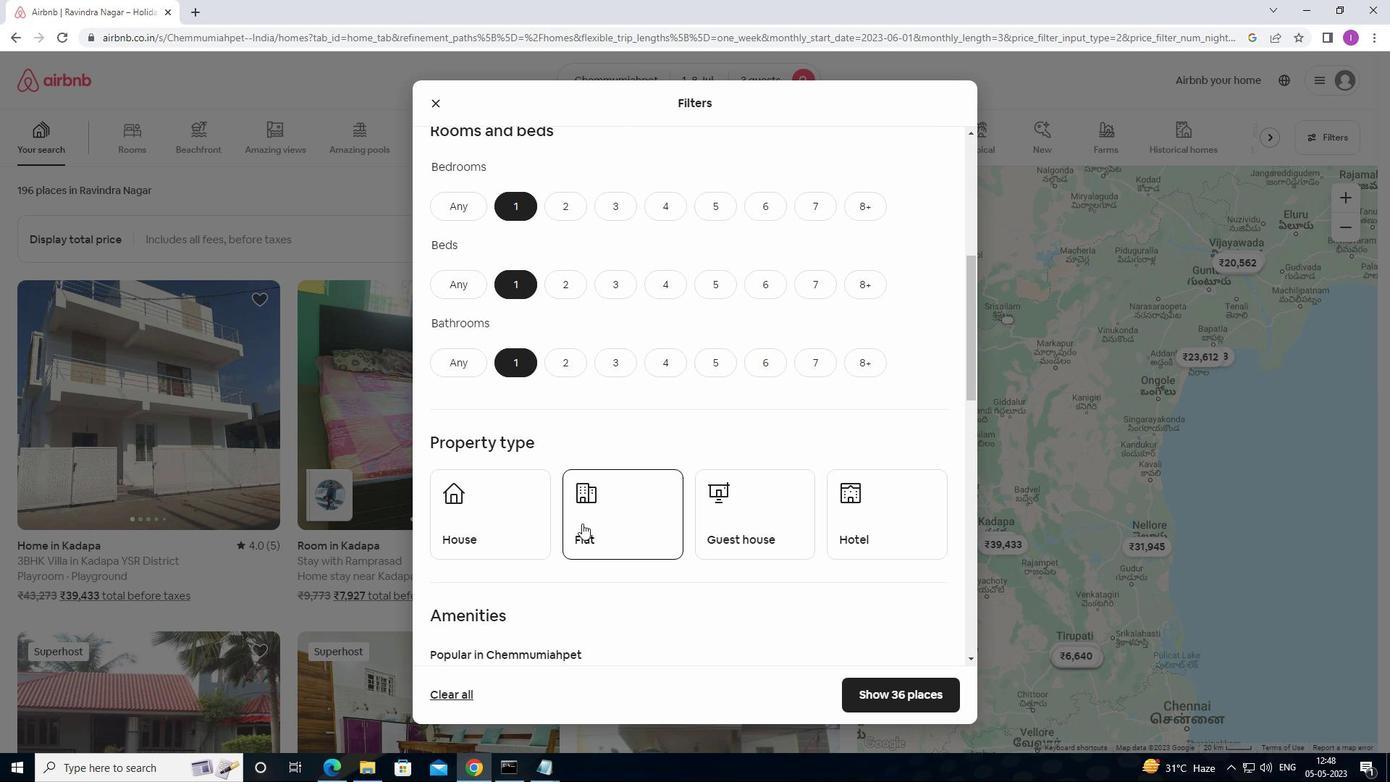 
Action: Mouse scrolled (585, 522) with delta (0, 0)
Screenshot: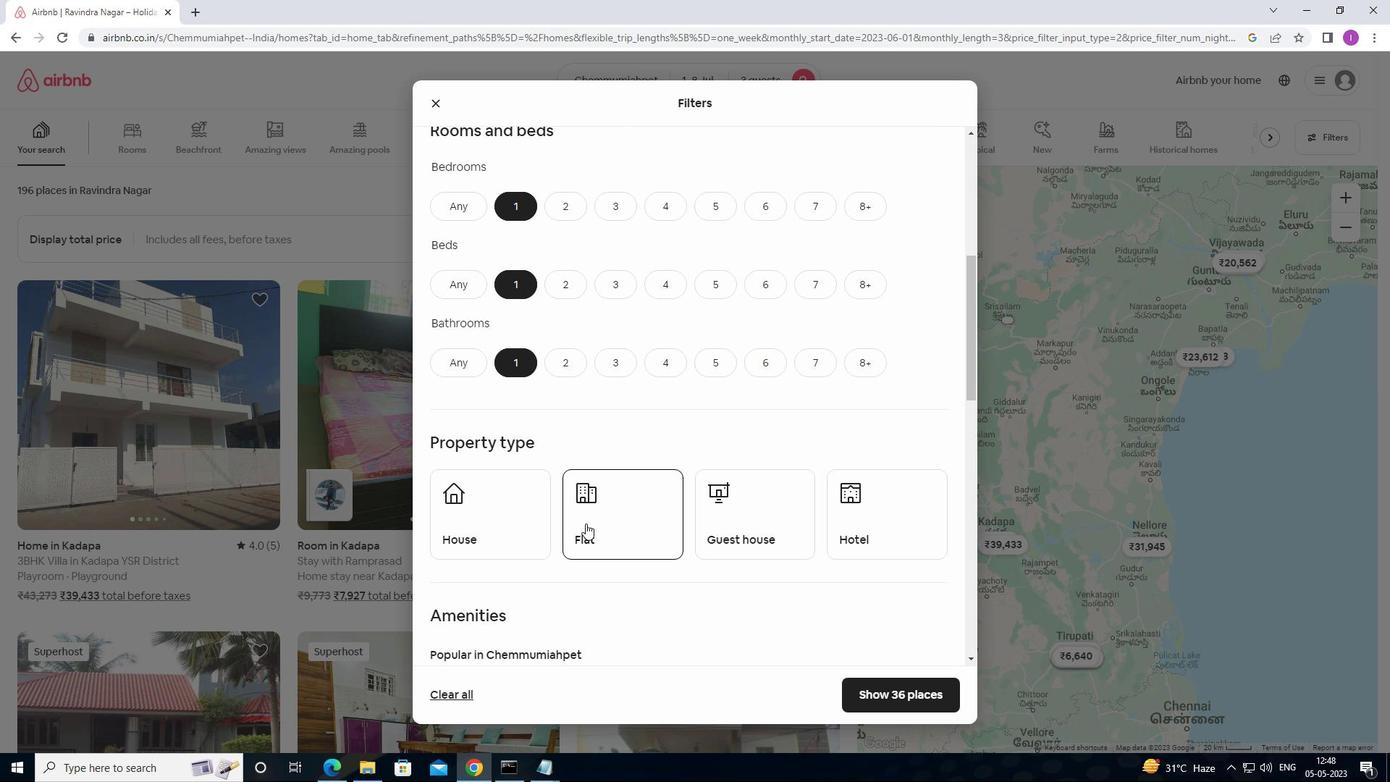 
Action: Mouse scrolled (585, 522) with delta (0, 0)
Screenshot: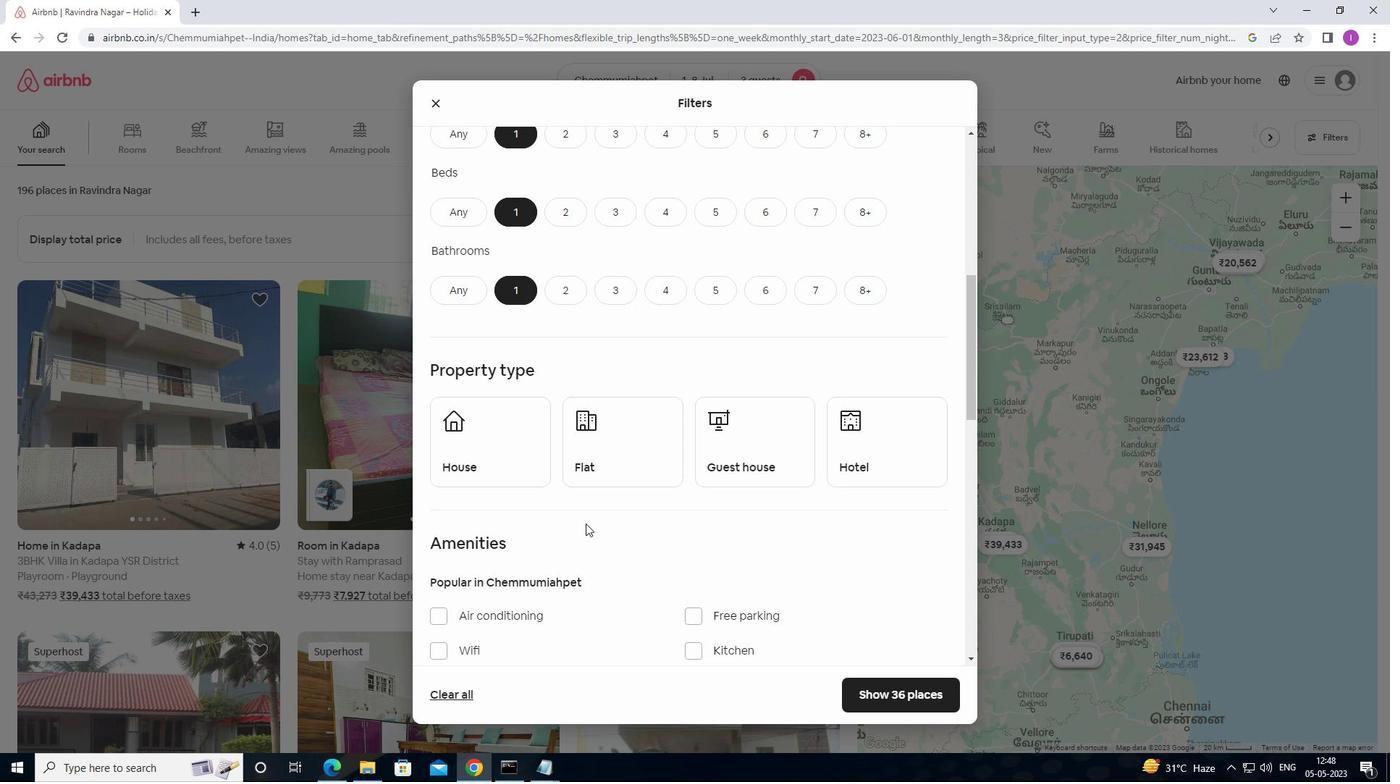 
Action: Mouse moved to (586, 522)
Screenshot: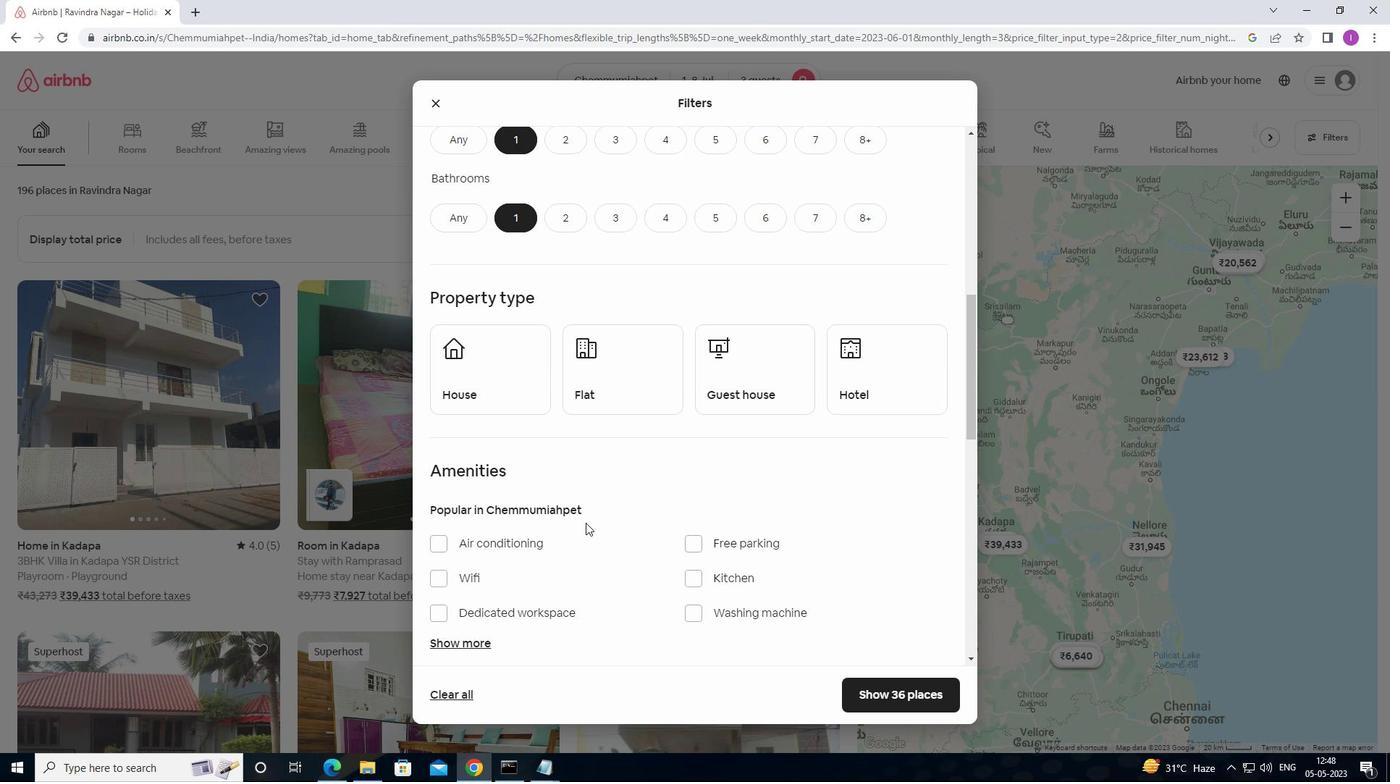 
Action: Mouse scrolled (586, 521) with delta (0, 0)
Screenshot: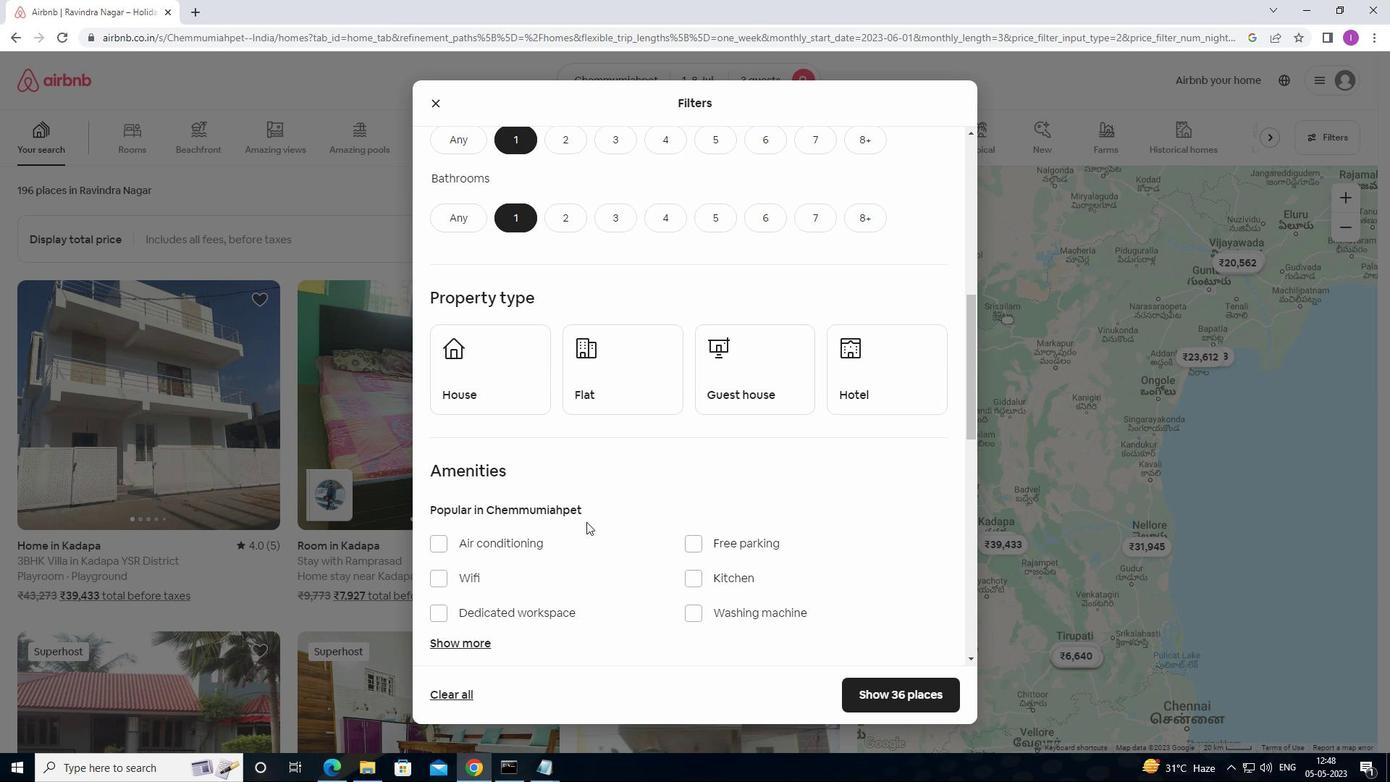 
Action: Mouse moved to (492, 317)
Screenshot: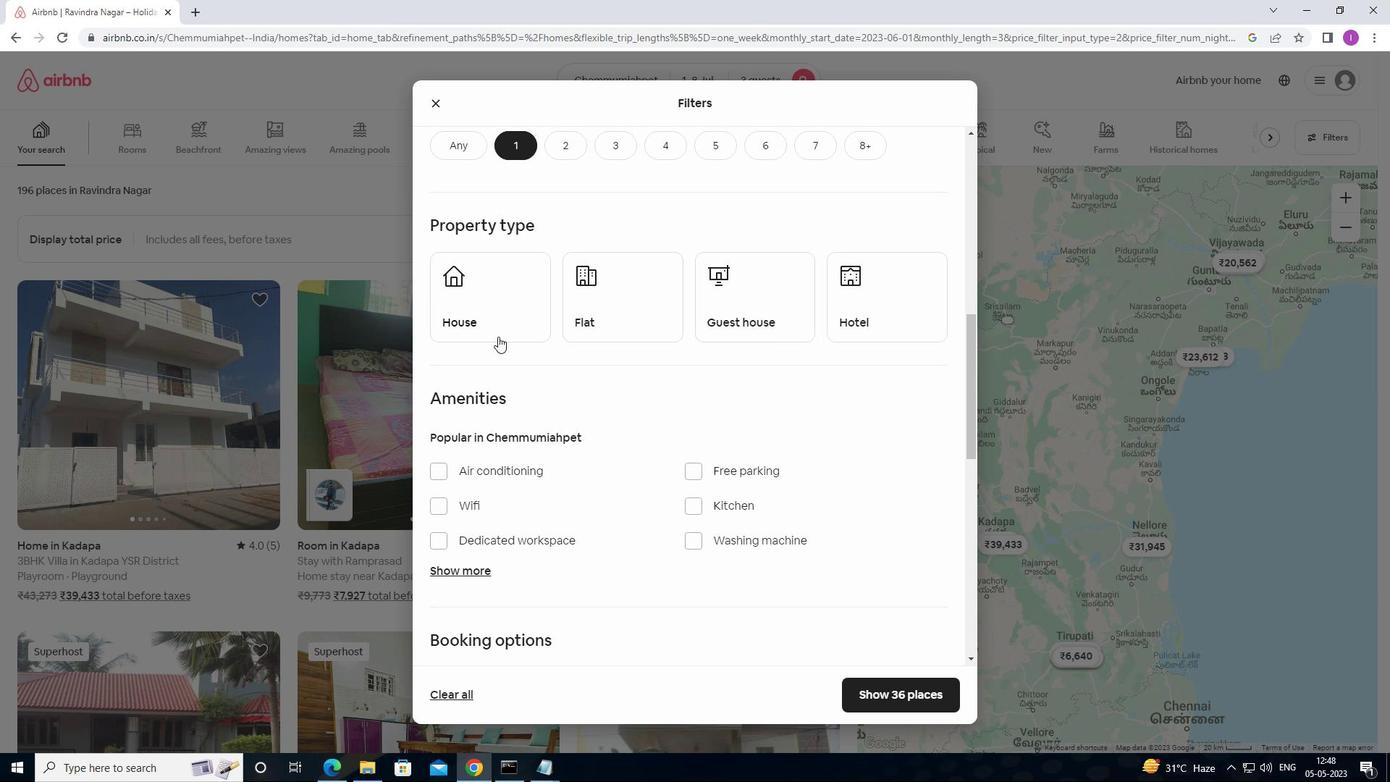 
Action: Mouse pressed left at (492, 317)
Screenshot: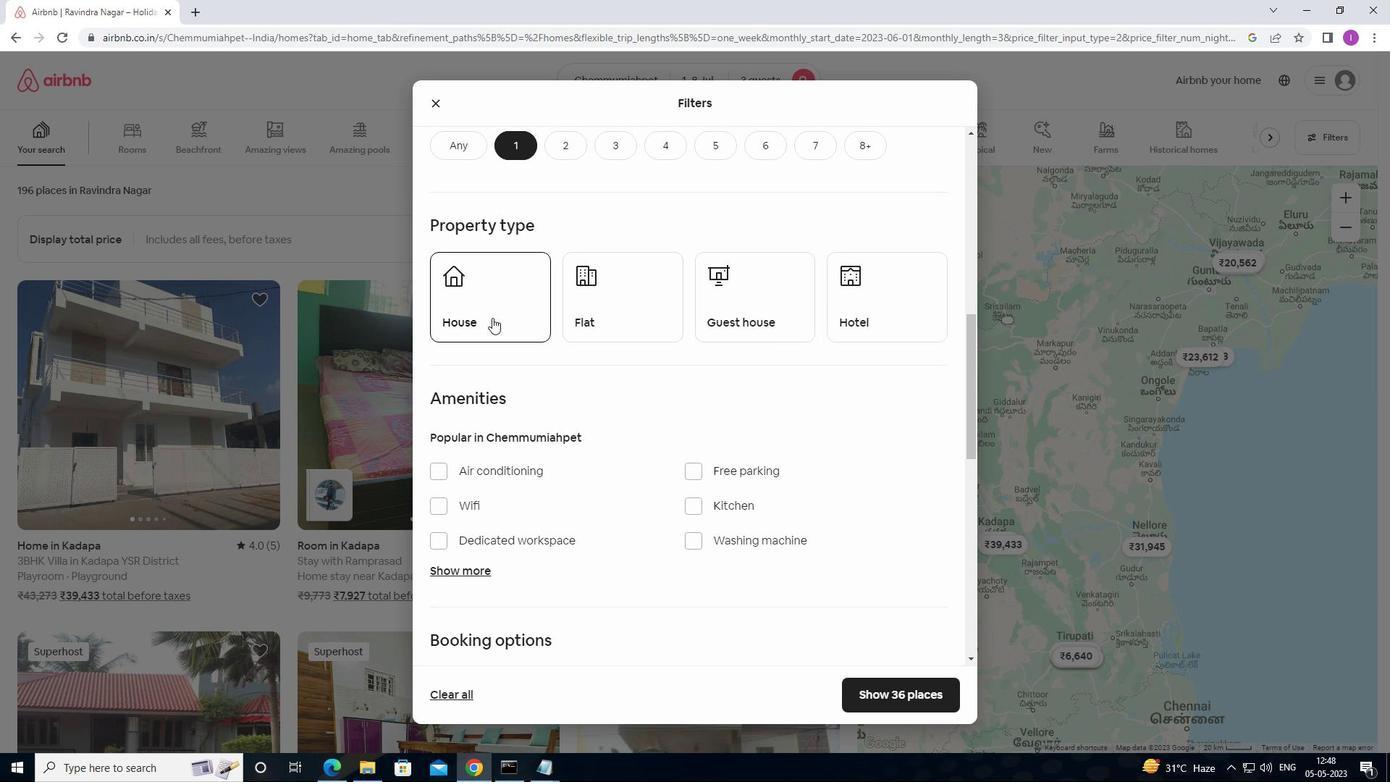 
Action: Mouse moved to (584, 322)
Screenshot: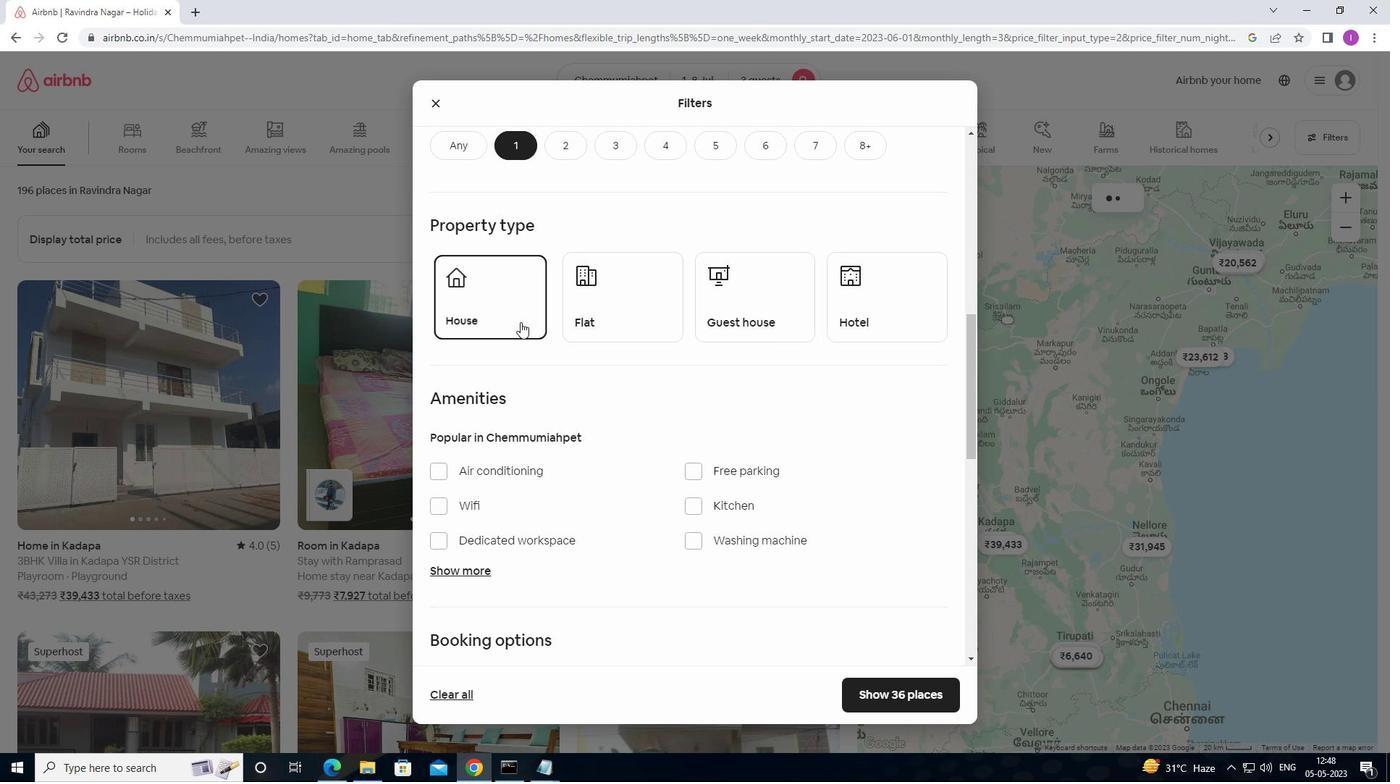 
Action: Mouse pressed left at (584, 322)
Screenshot: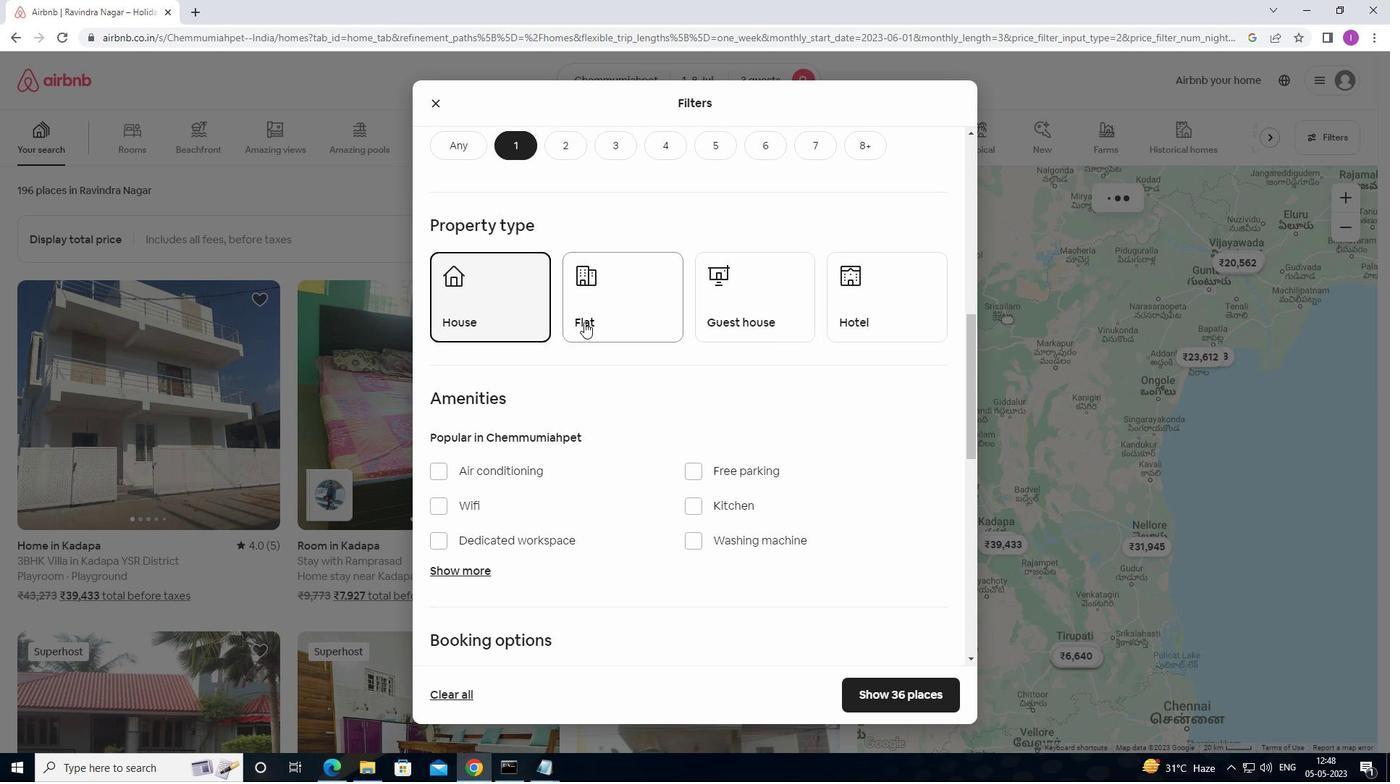 
Action: Mouse moved to (710, 315)
Screenshot: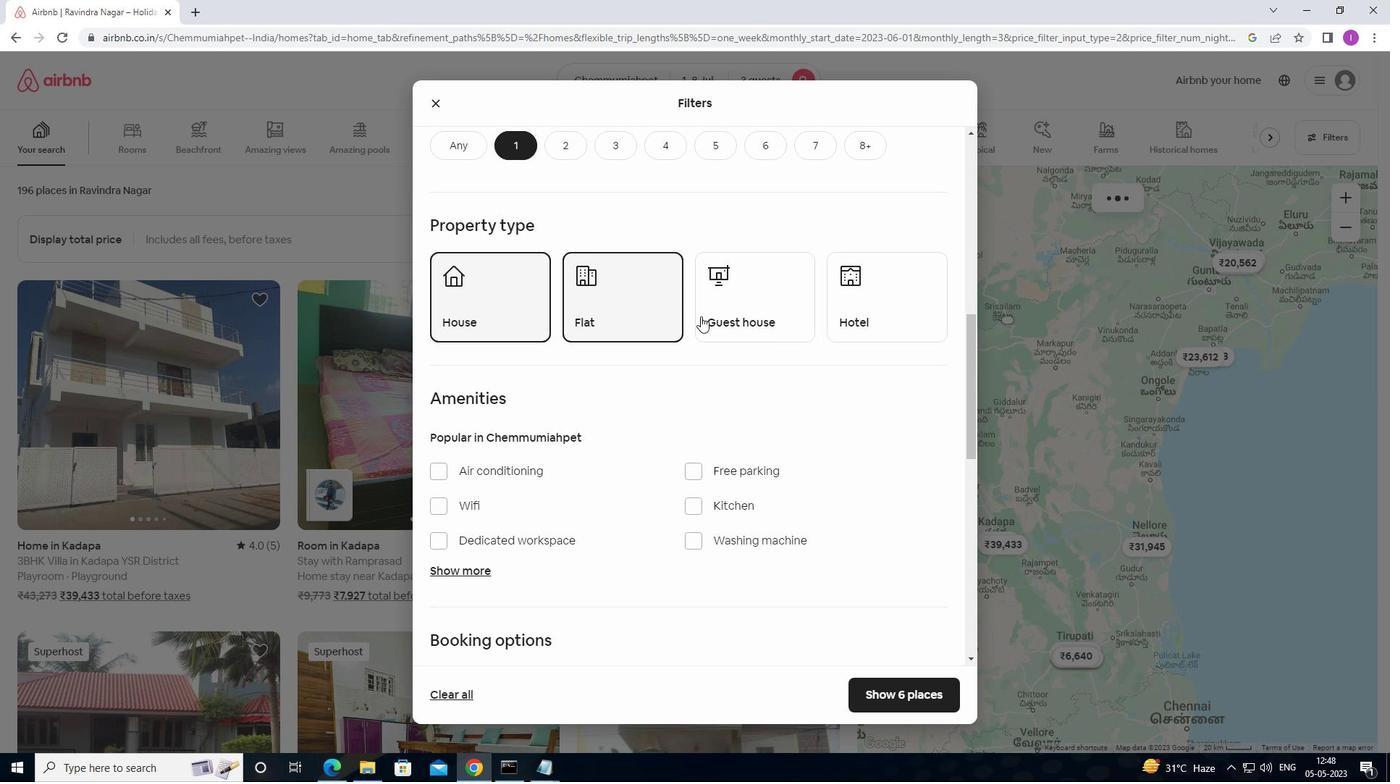 
Action: Mouse pressed left at (710, 315)
Screenshot: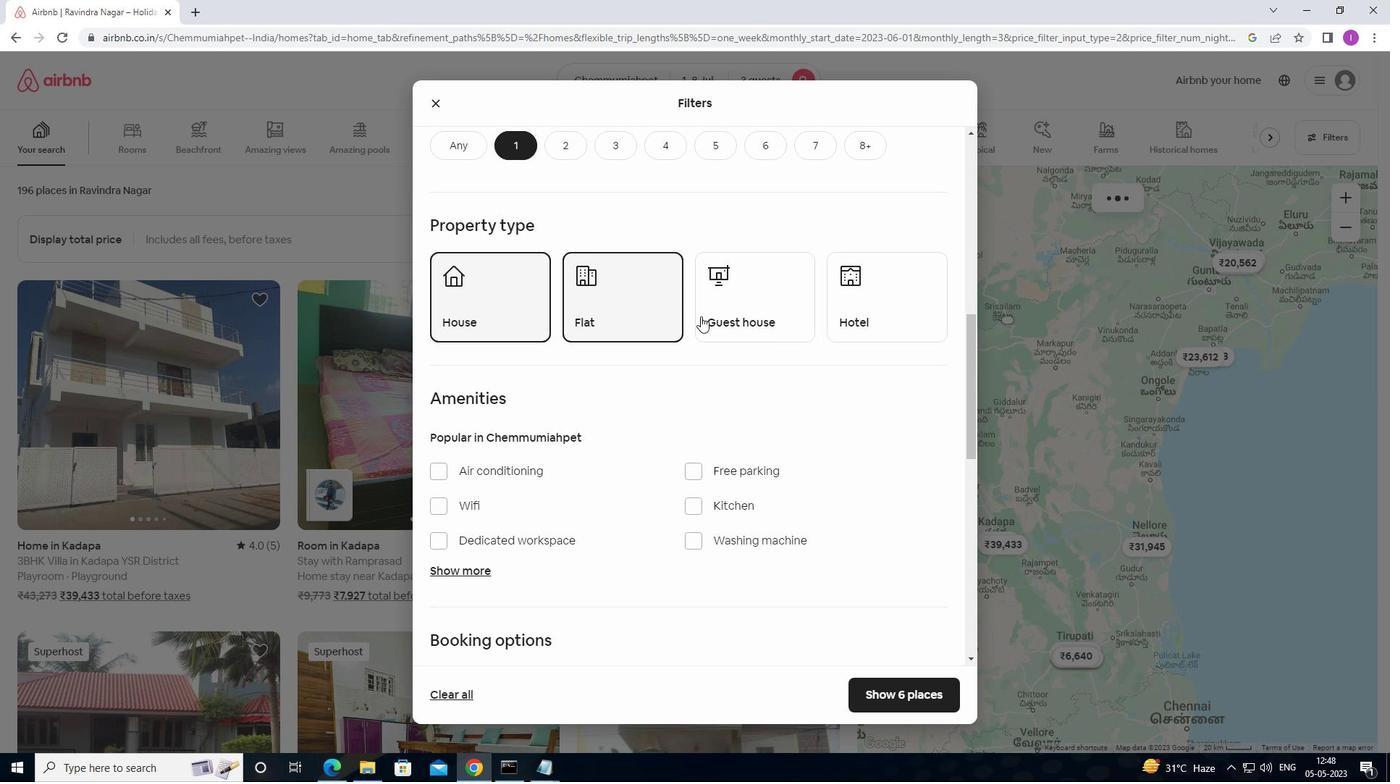 
Action: Mouse moved to (892, 323)
Screenshot: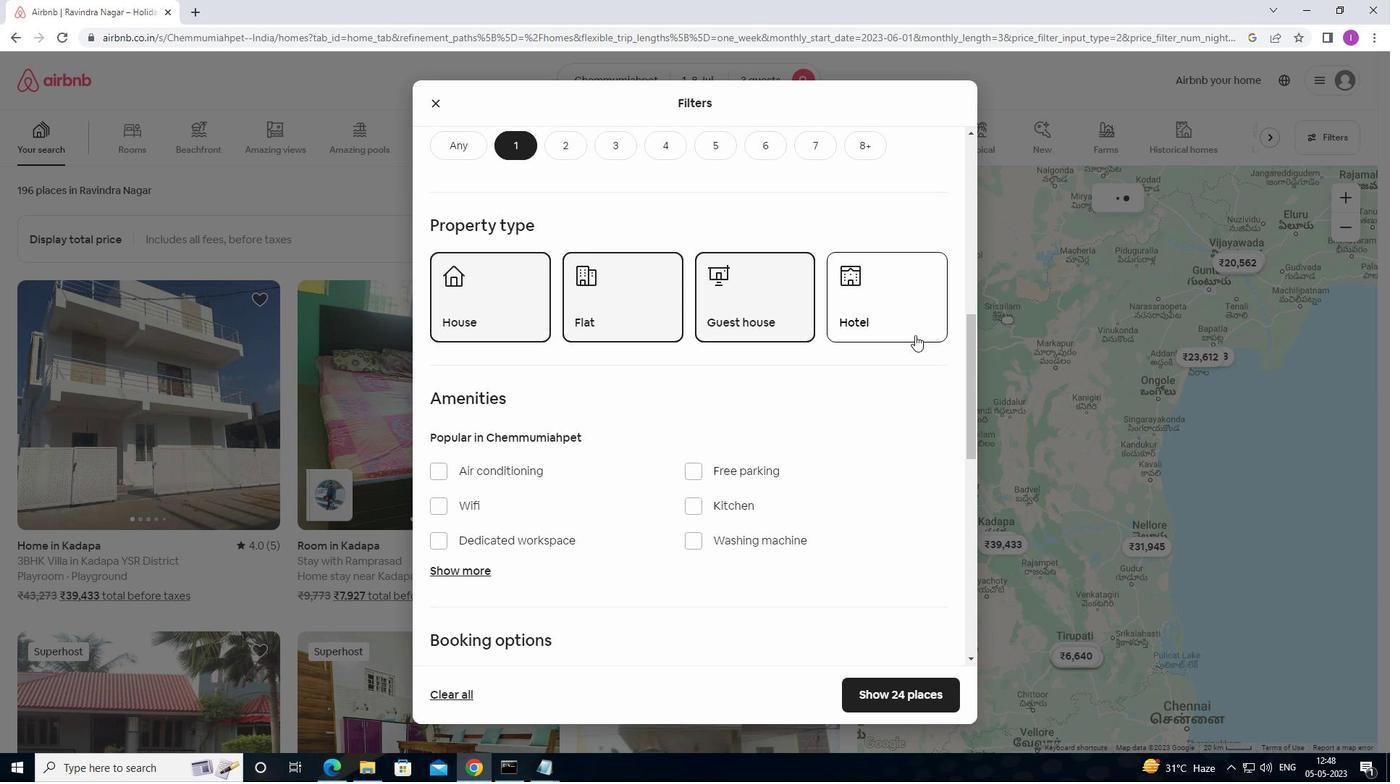 
Action: Mouse pressed left at (892, 323)
Screenshot: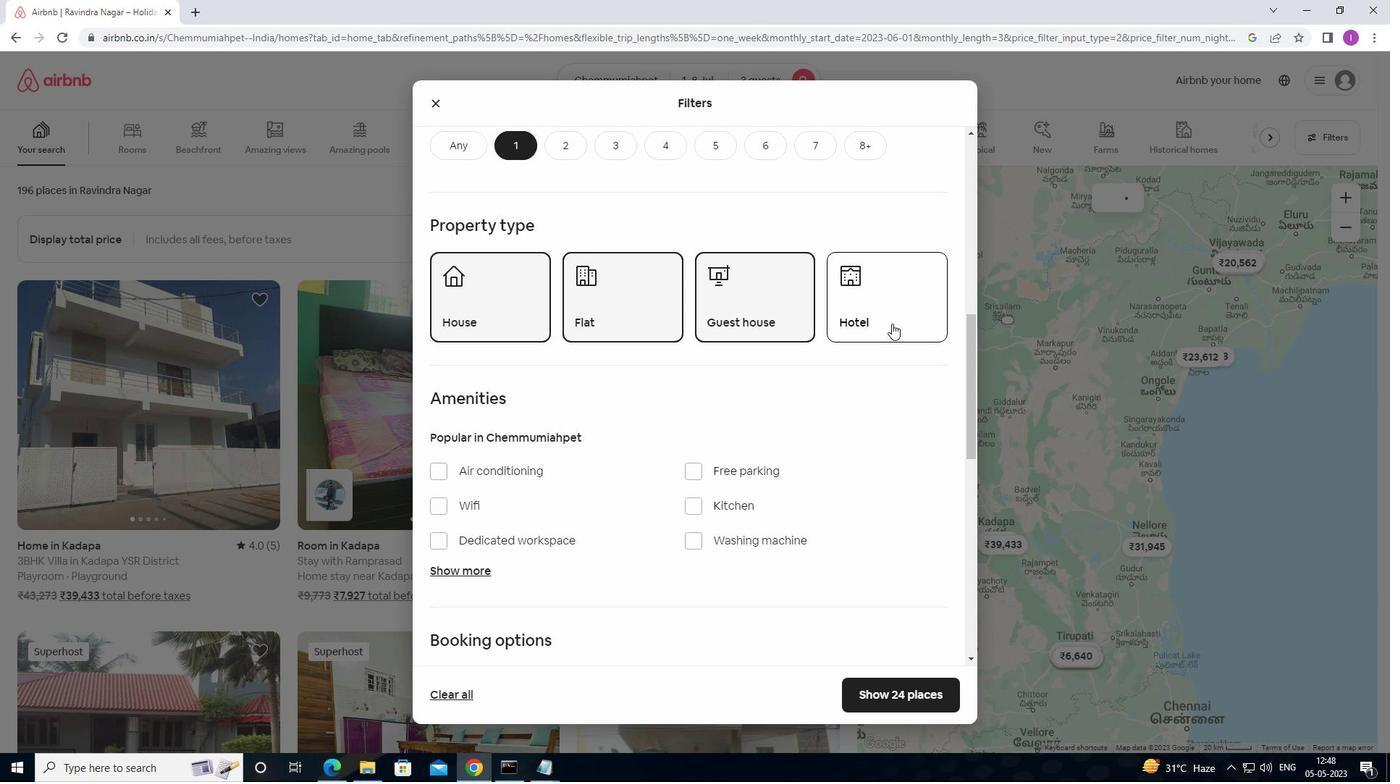 
Action: Mouse moved to (853, 360)
Screenshot: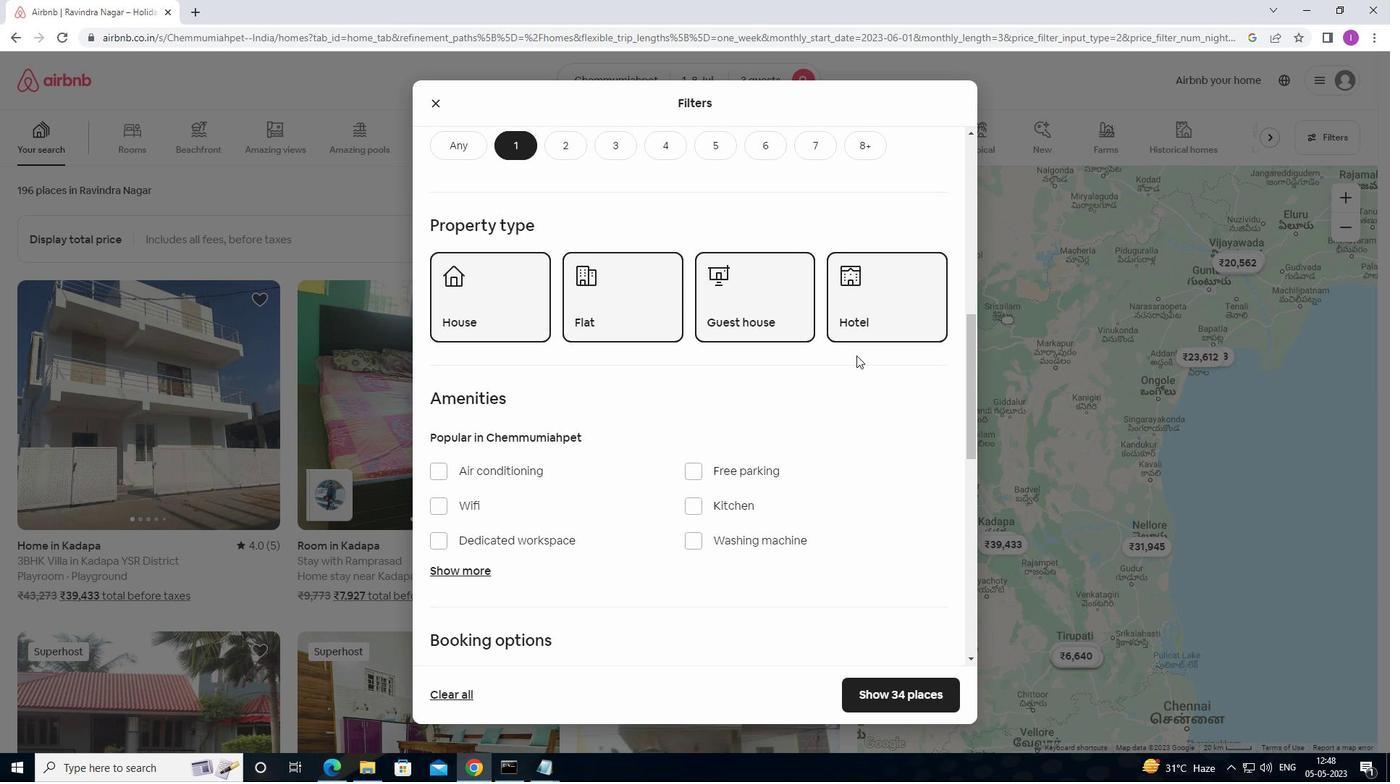 
Action: Mouse scrolled (853, 359) with delta (0, 0)
Screenshot: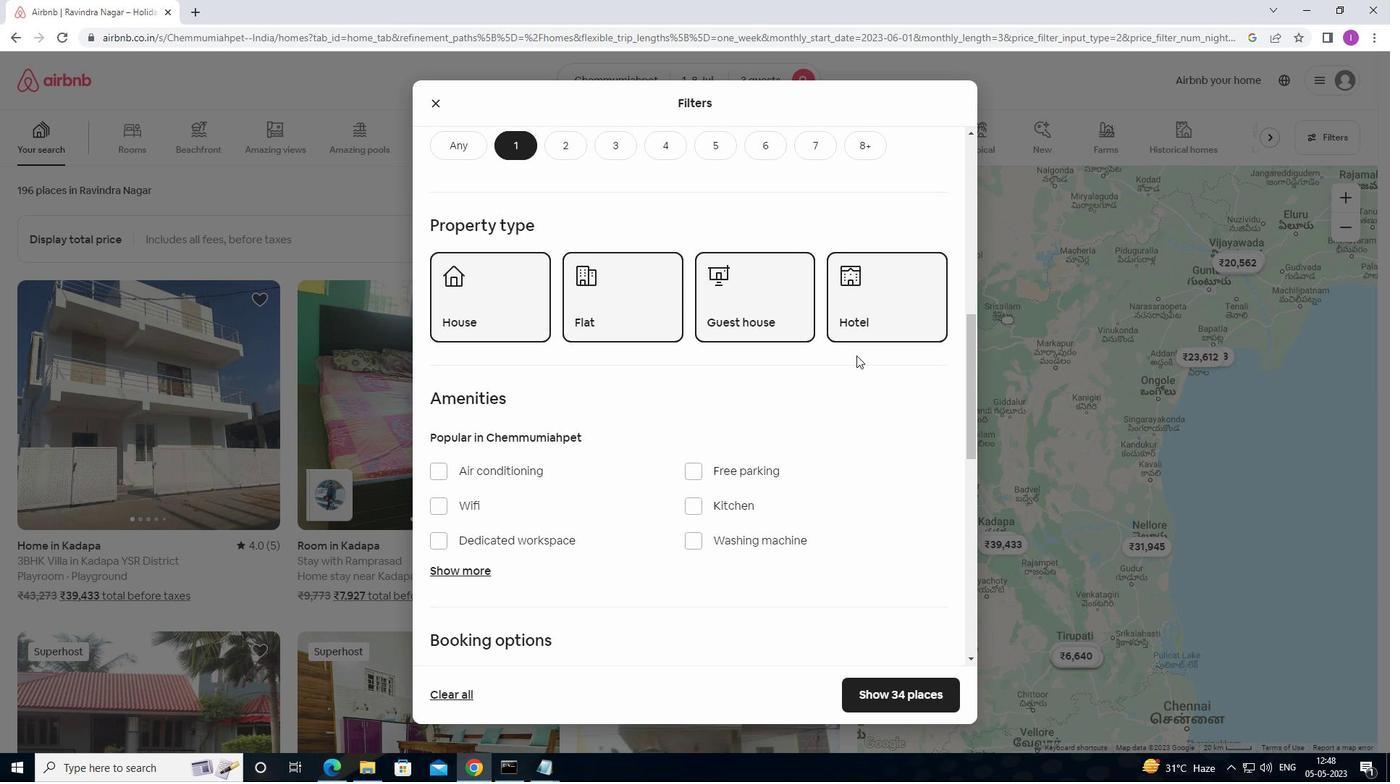 
Action: Mouse moved to (851, 362)
Screenshot: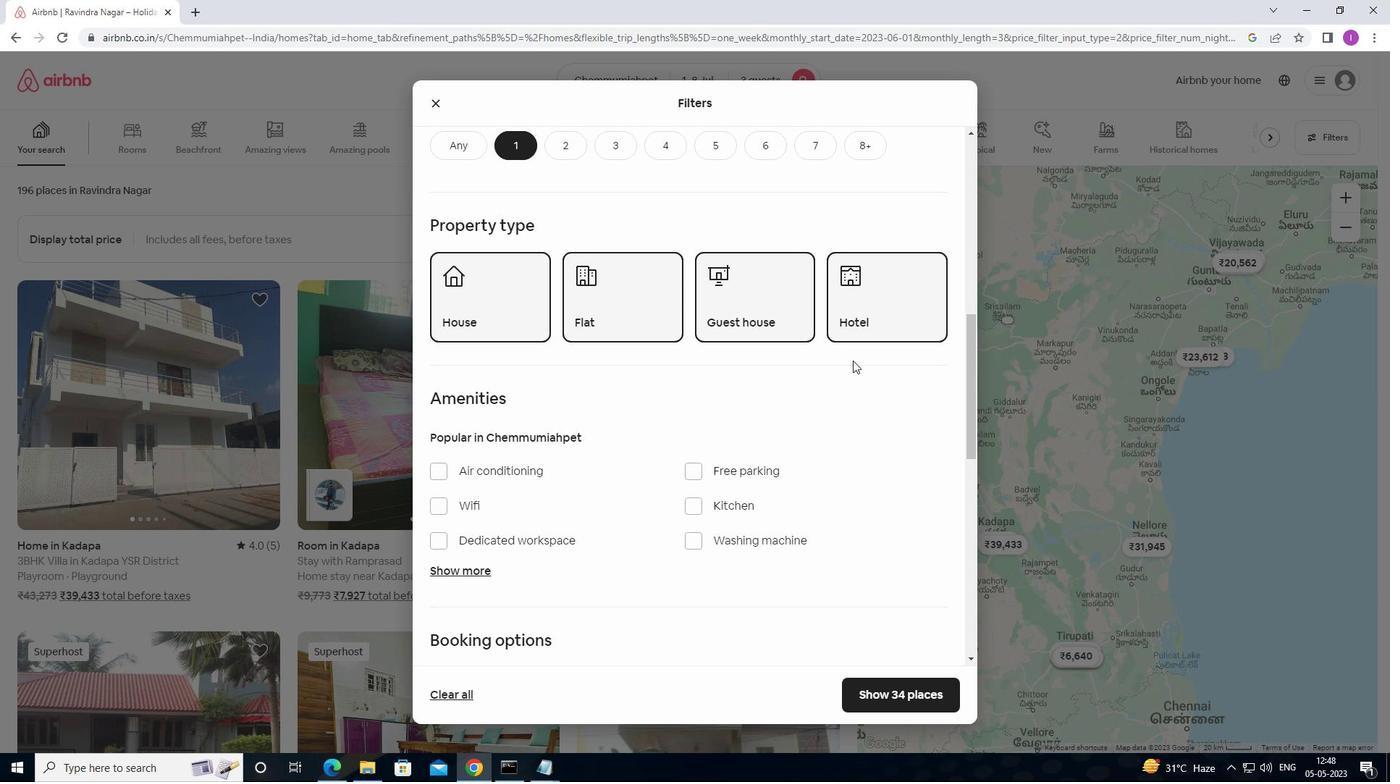 
Action: Mouse scrolled (851, 361) with delta (0, 0)
Screenshot: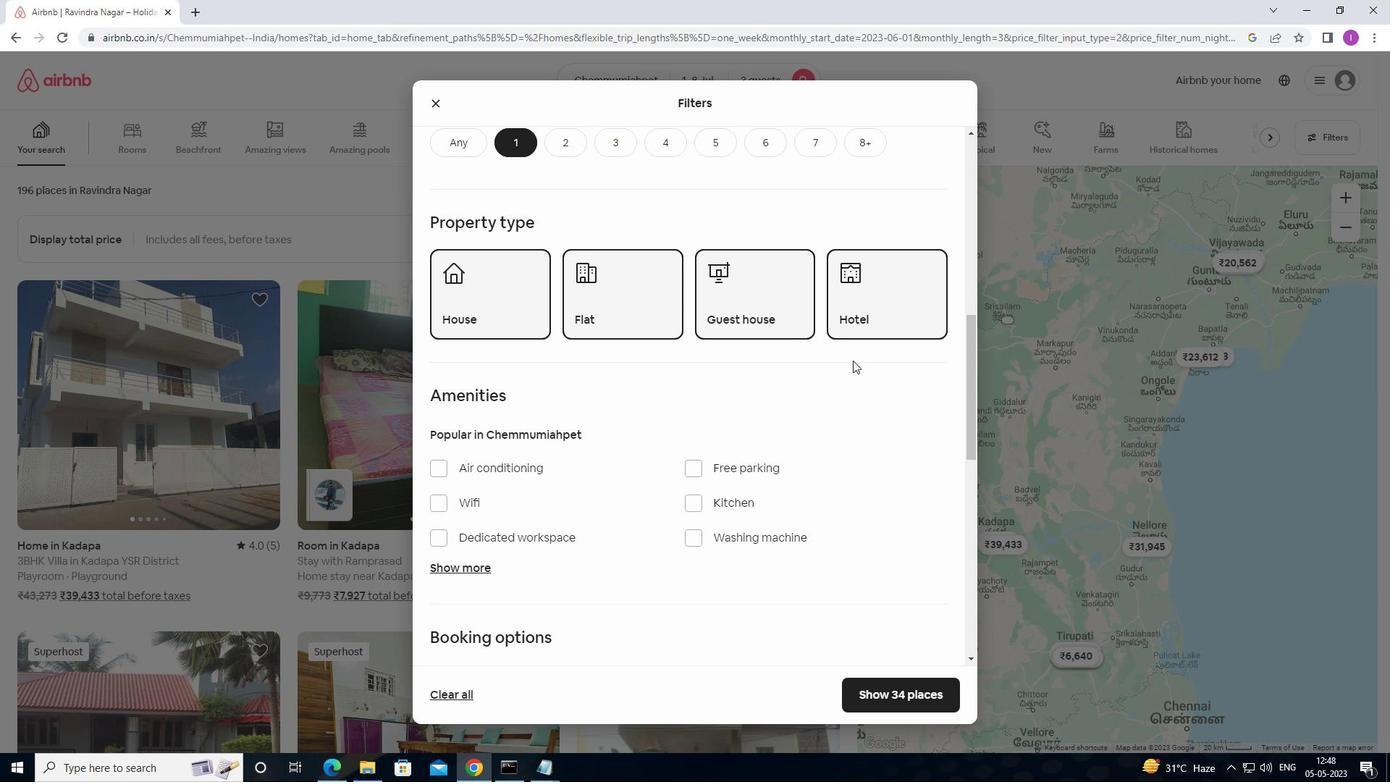
Action: Mouse moved to (850, 362)
Screenshot: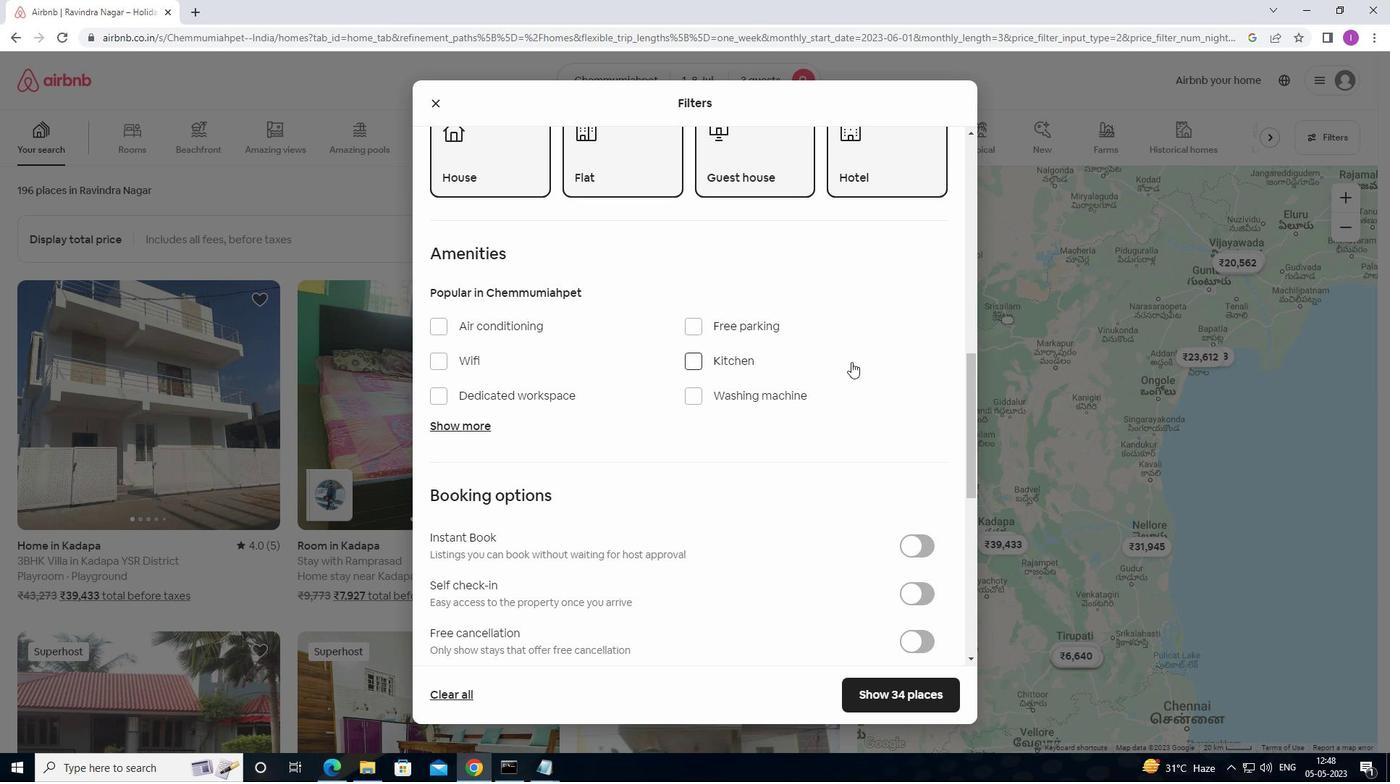 
Action: Mouse scrolled (850, 362) with delta (0, 0)
Screenshot: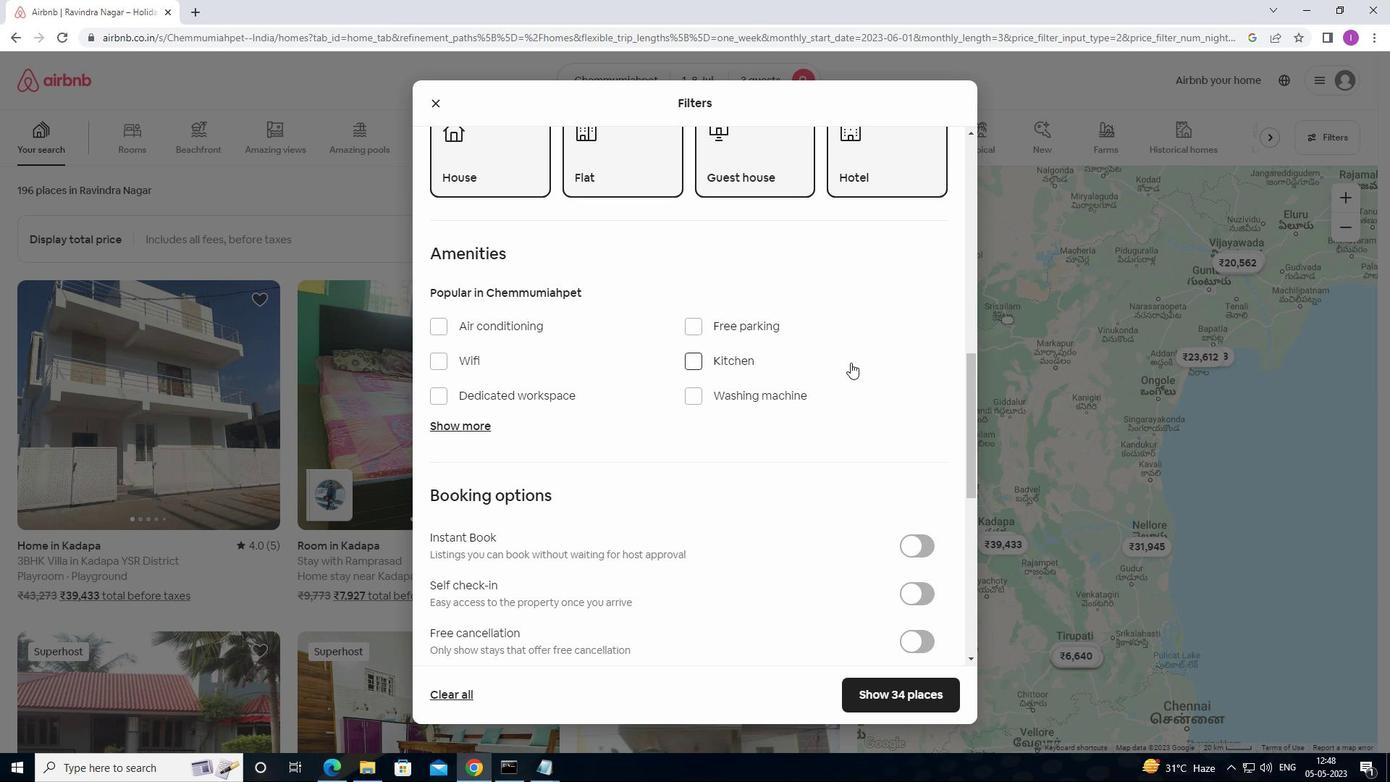 
Action: Mouse moved to (694, 325)
Screenshot: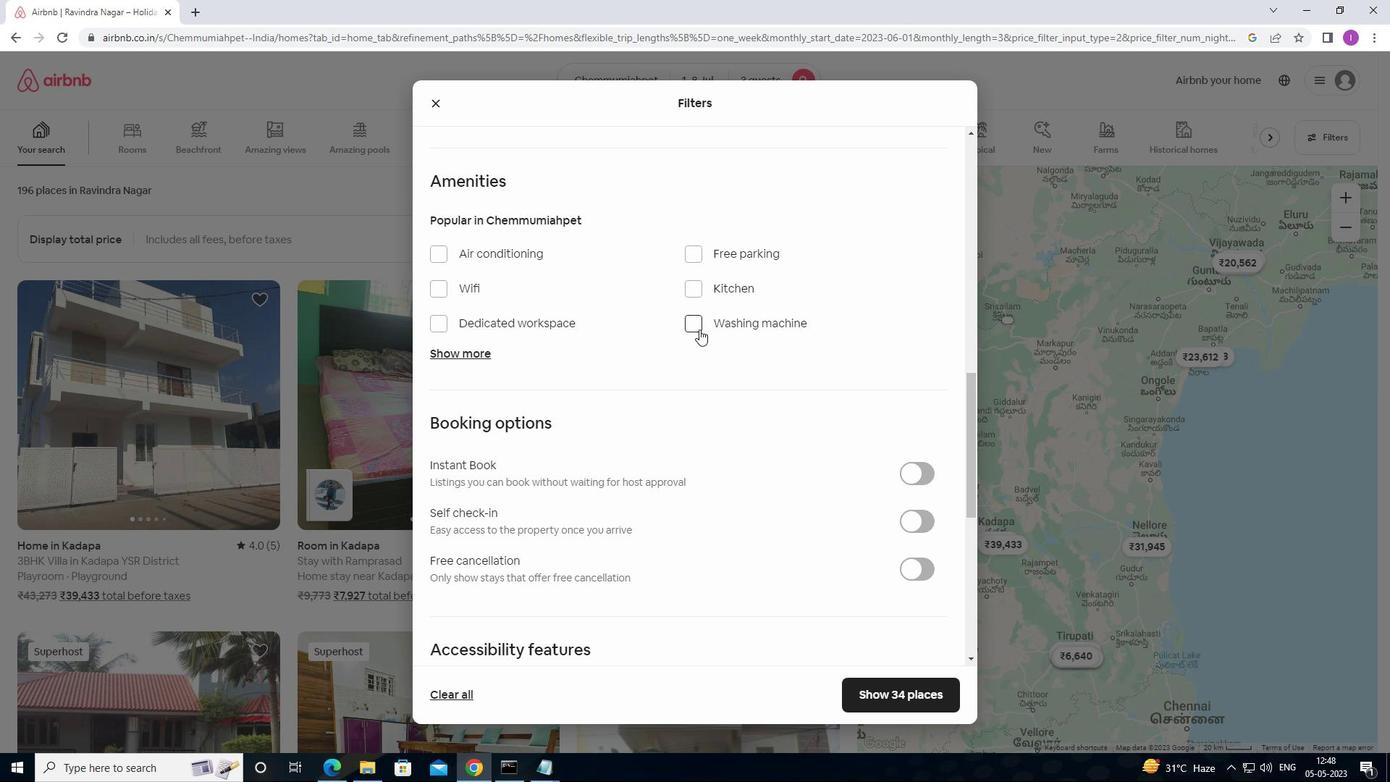 
Action: Mouse pressed left at (694, 325)
Screenshot: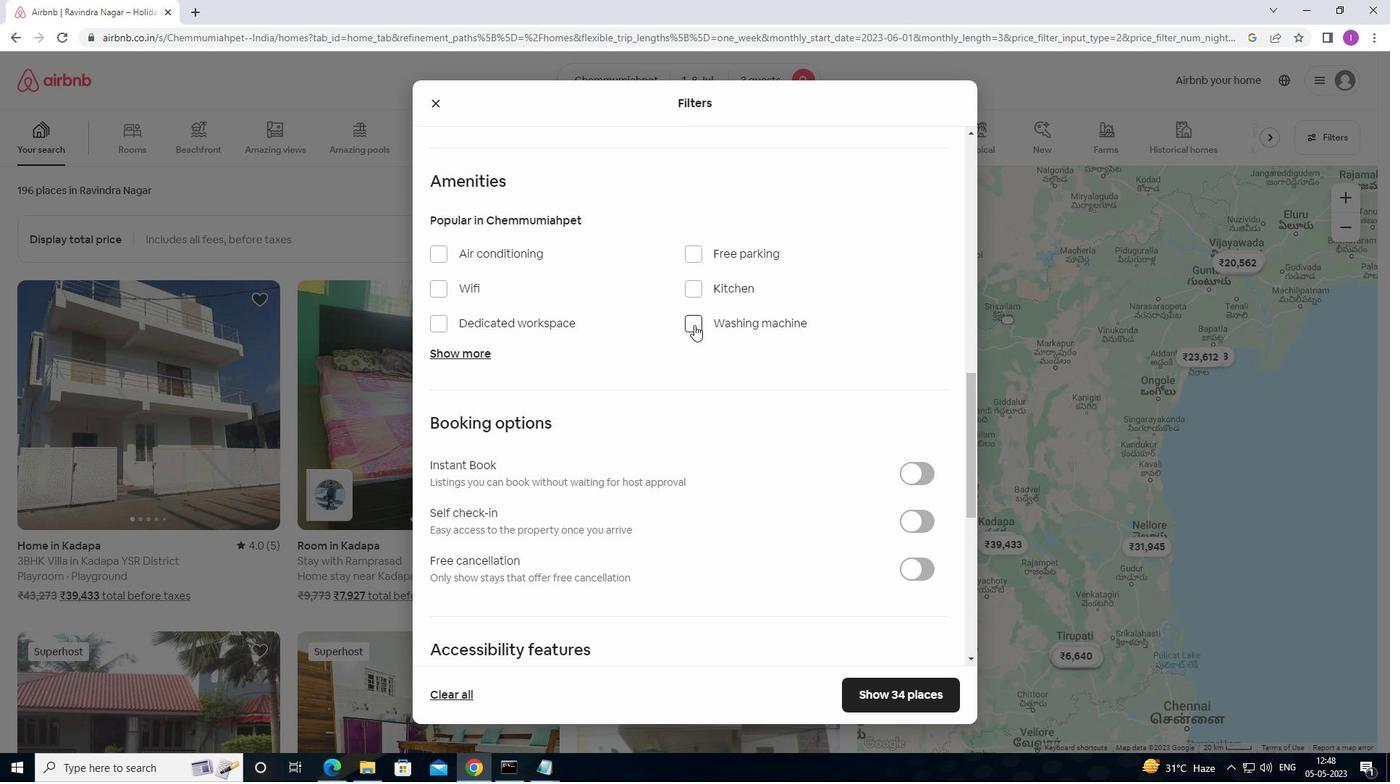 
Action: Mouse moved to (745, 367)
Screenshot: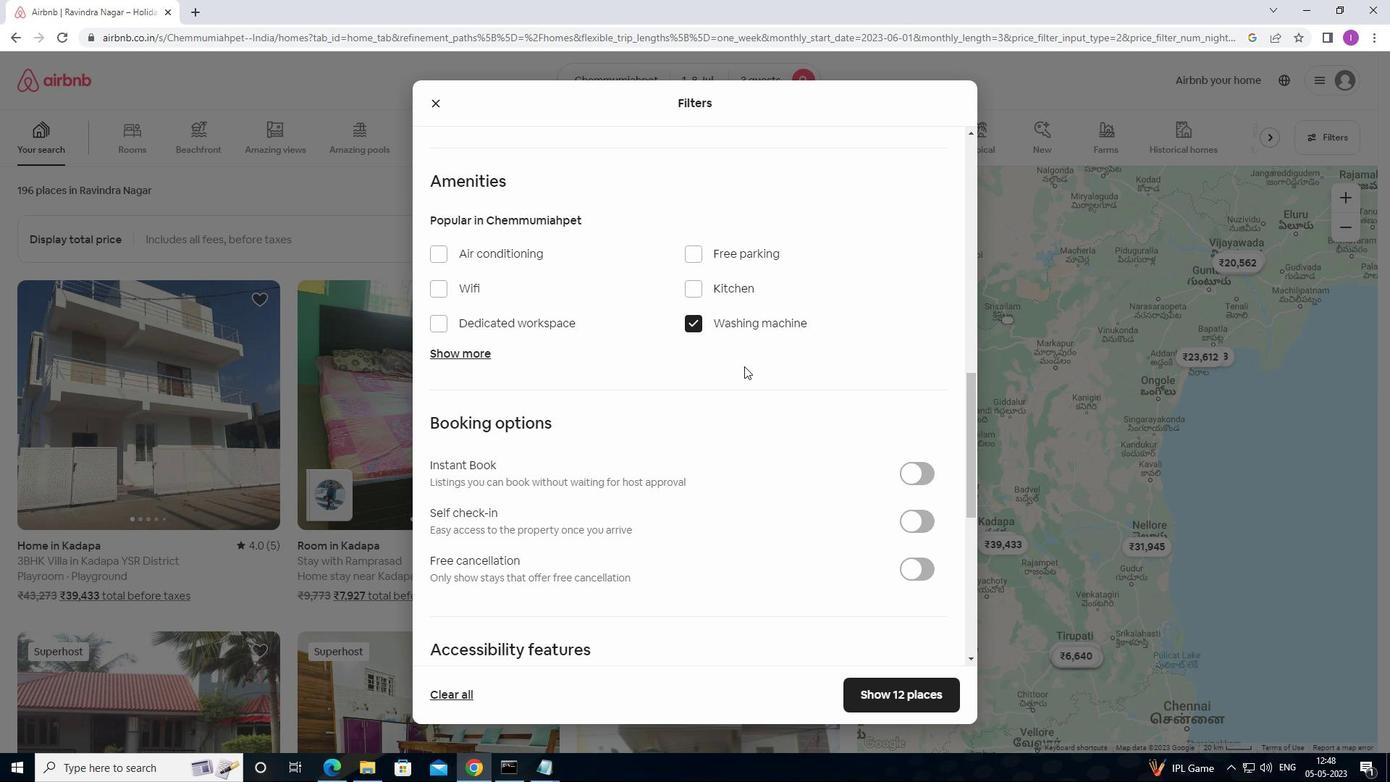 
Action: Mouse scrolled (745, 366) with delta (0, 0)
Screenshot: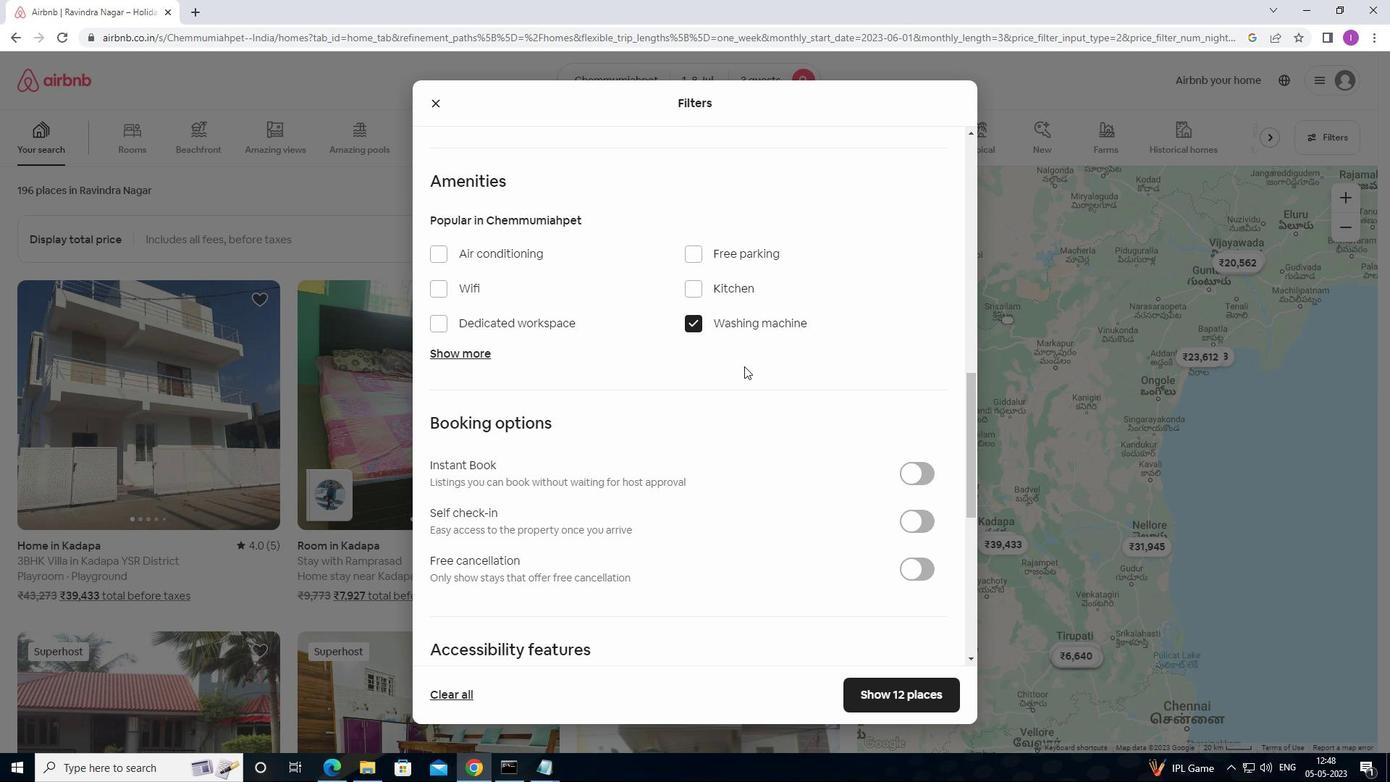 
Action: Mouse moved to (929, 443)
Screenshot: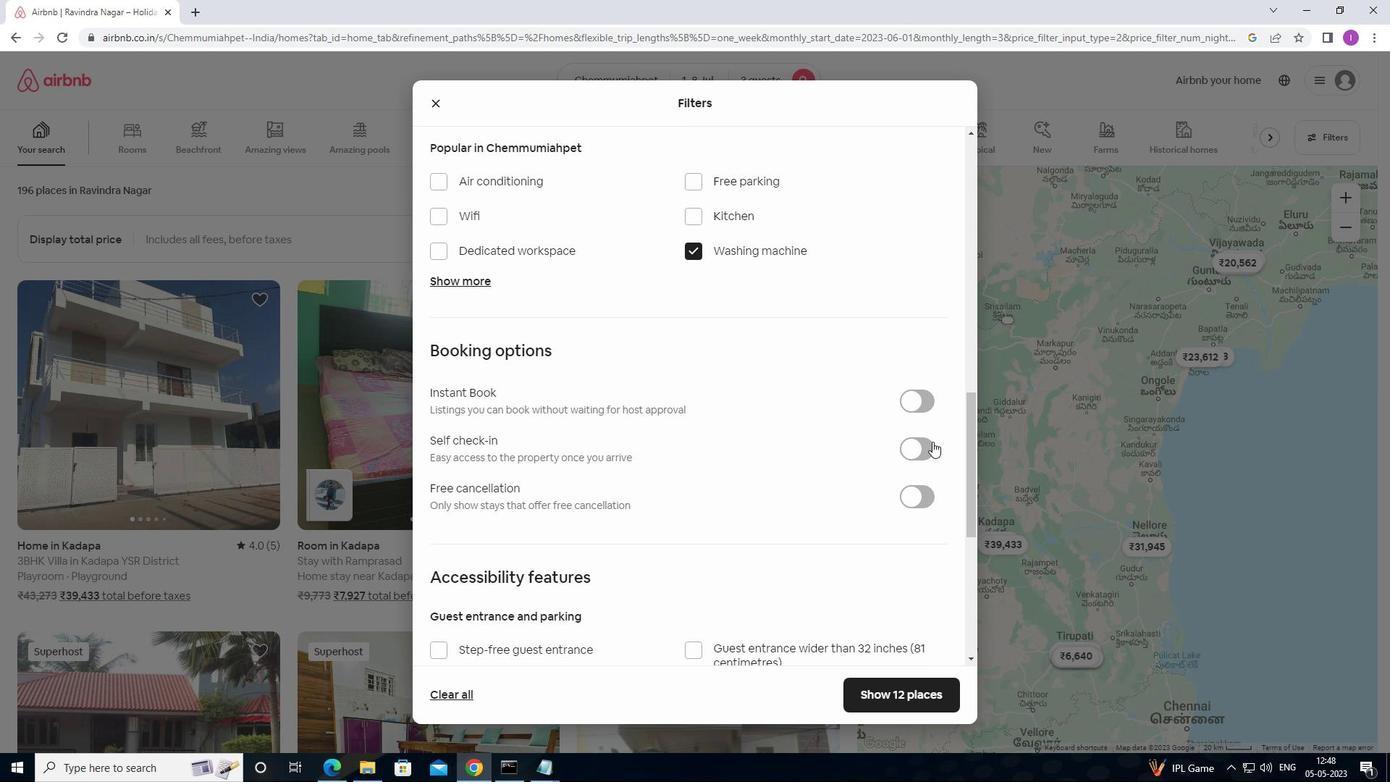 
Action: Mouse pressed left at (929, 443)
Screenshot: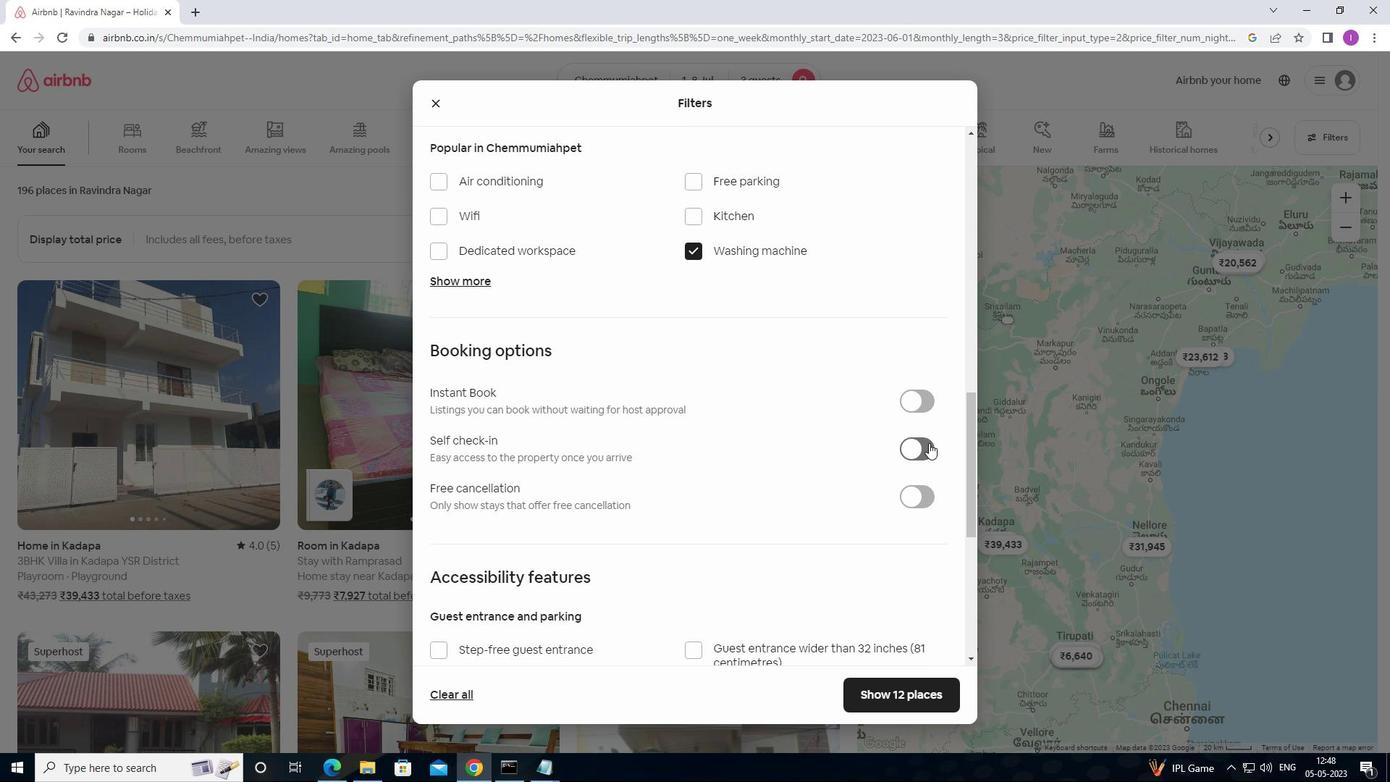 
Action: Mouse moved to (661, 443)
Screenshot: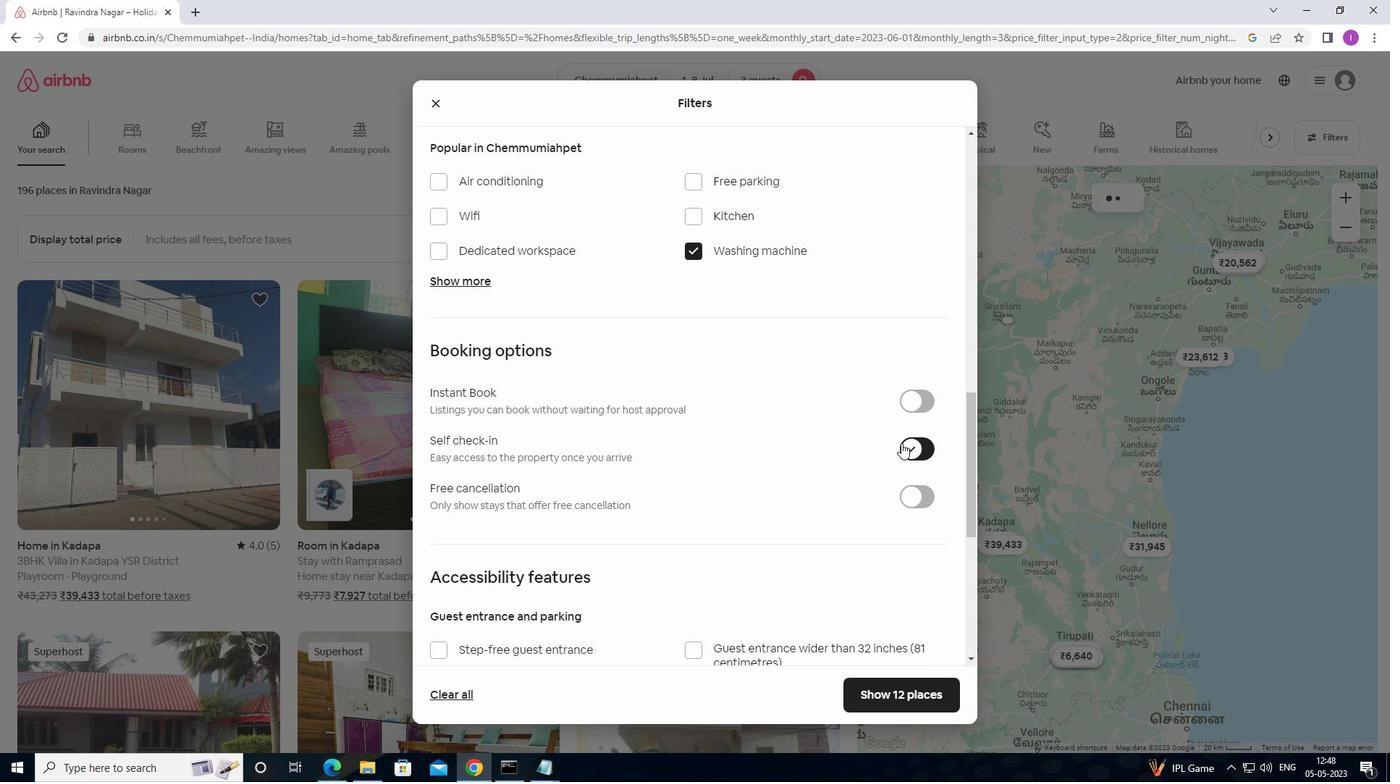 
Action: Mouse scrolled (661, 443) with delta (0, 0)
Screenshot: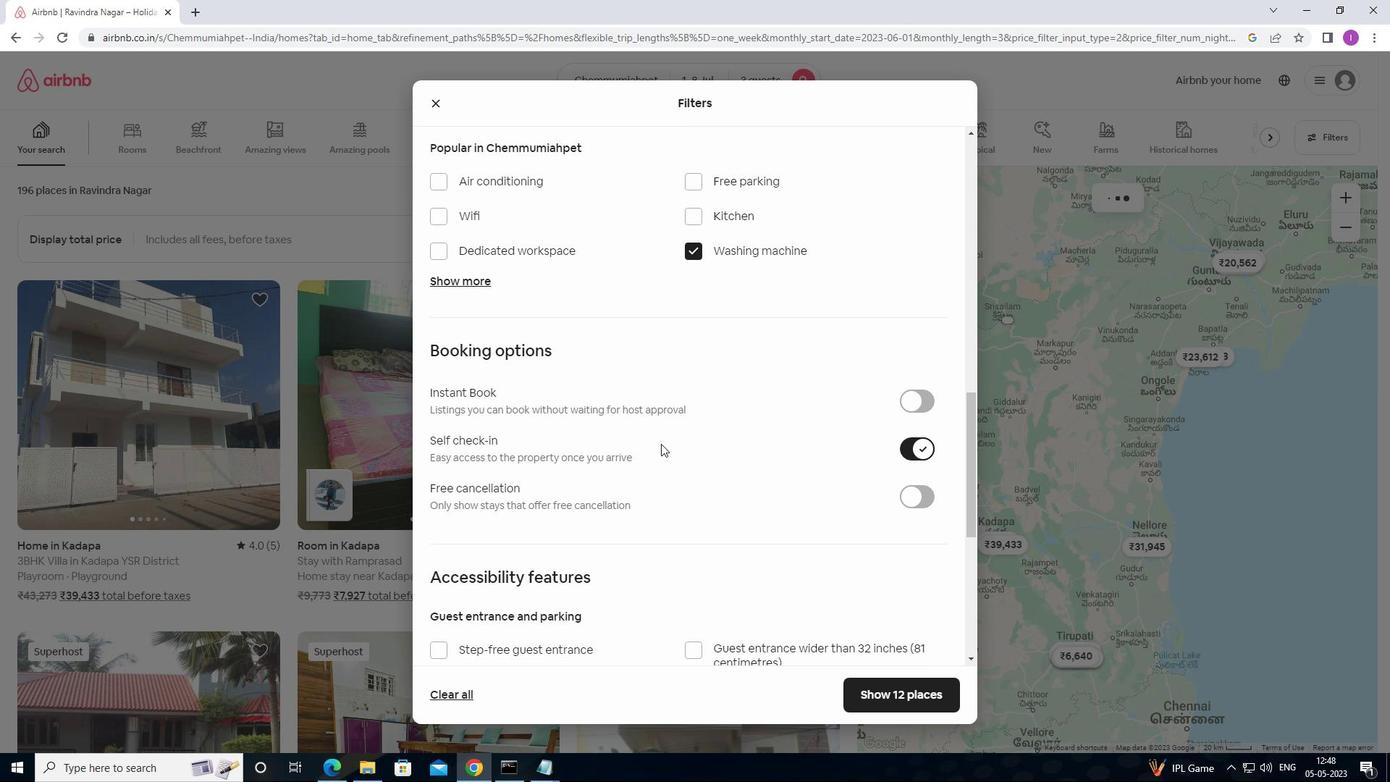 
Action: Mouse scrolled (661, 443) with delta (0, 0)
Screenshot: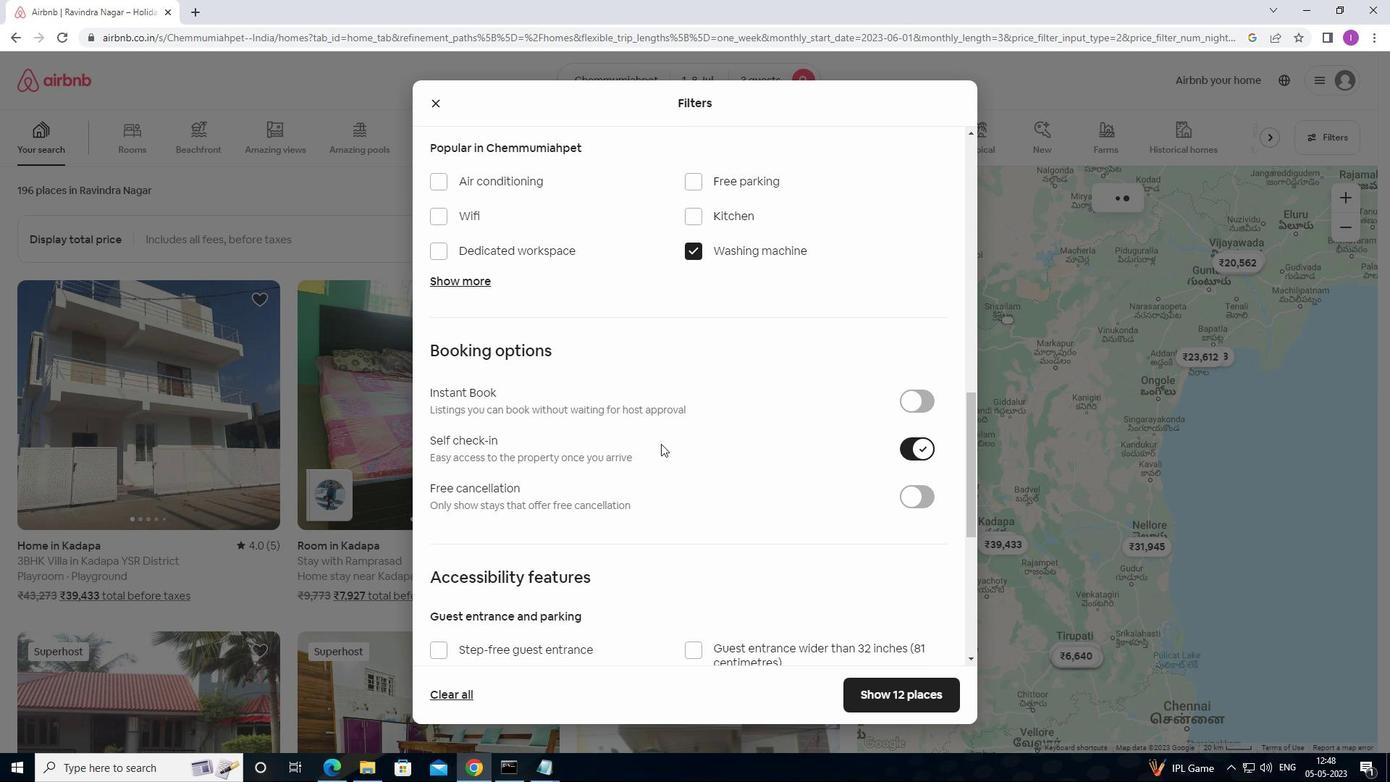 
Action: Mouse scrolled (661, 443) with delta (0, 0)
Screenshot: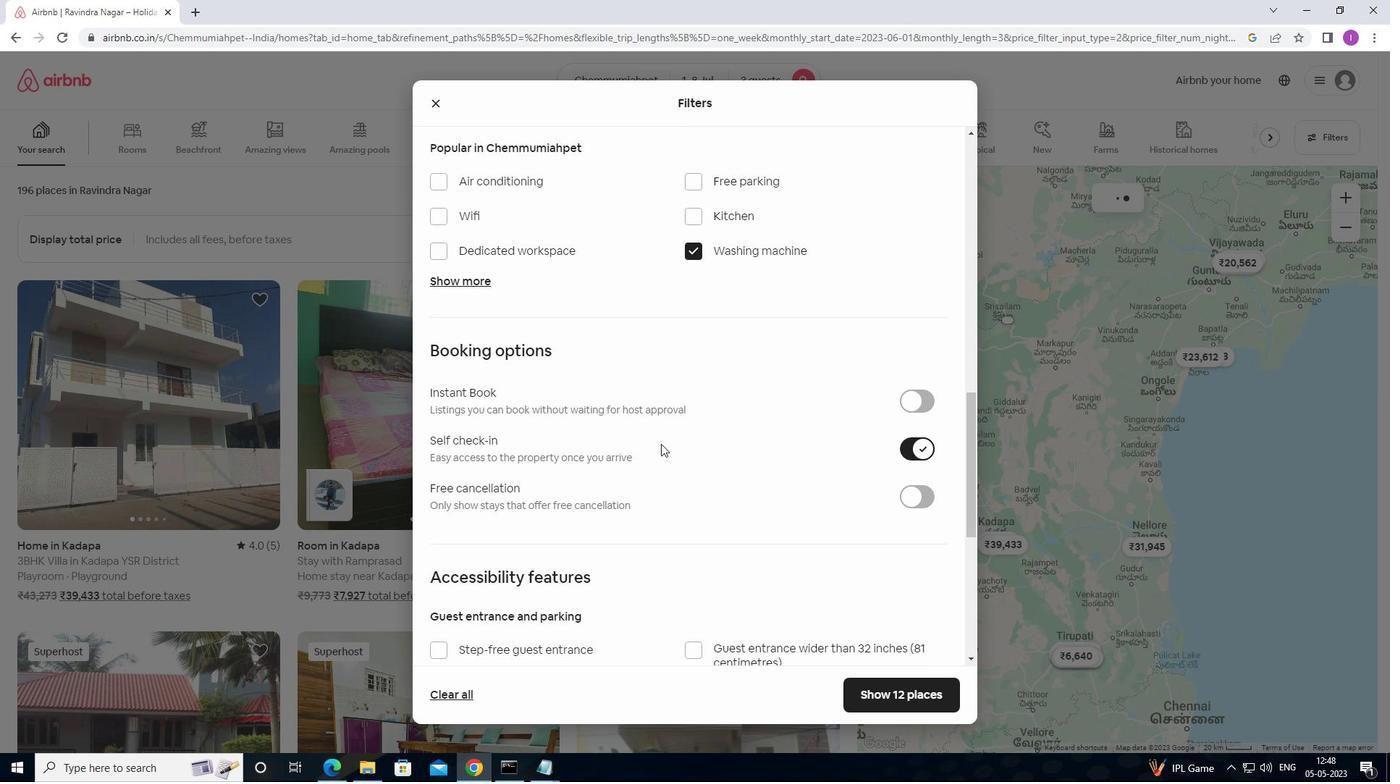 
Action: Mouse scrolled (661, 443) with delta (0, 0)
Screenshot: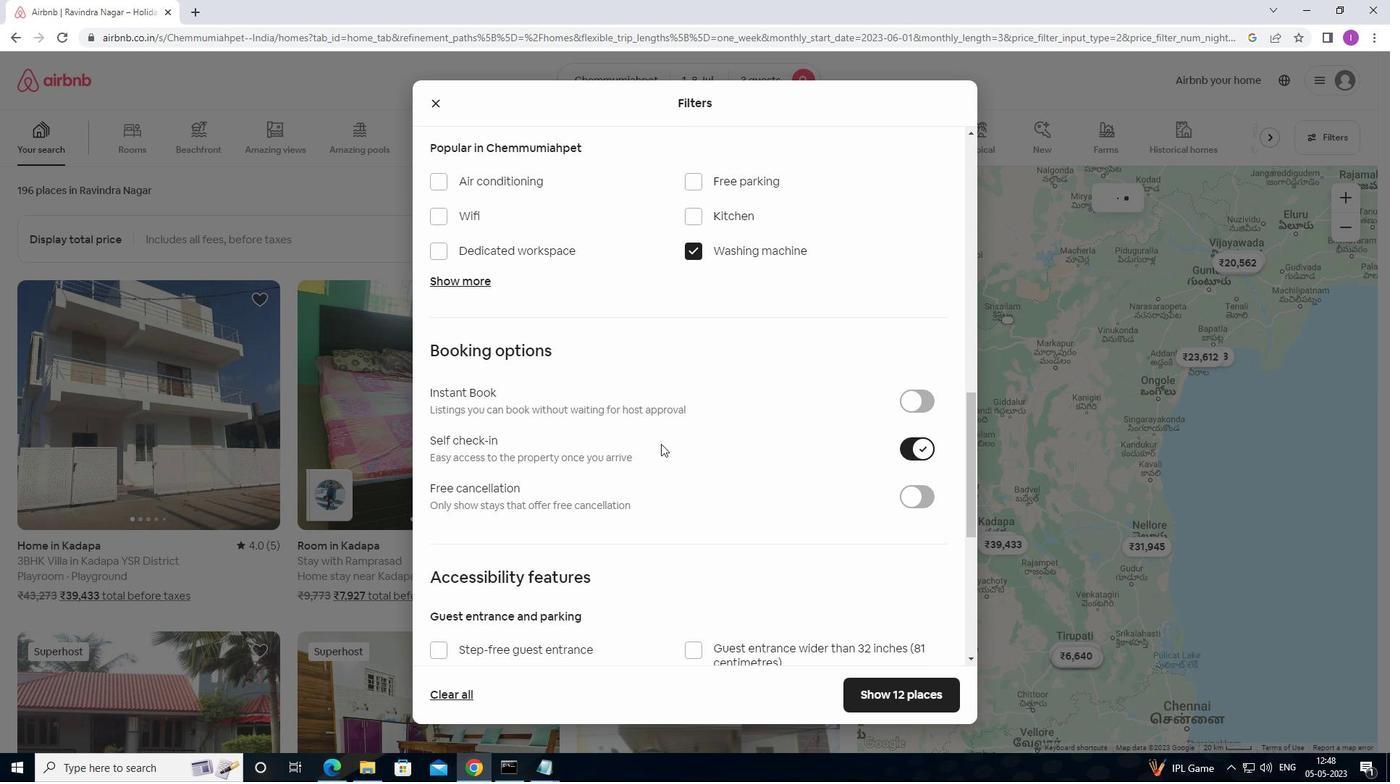 
Action: Mouse scrolled (661, 443) with delta (0, 0)
Screenshot: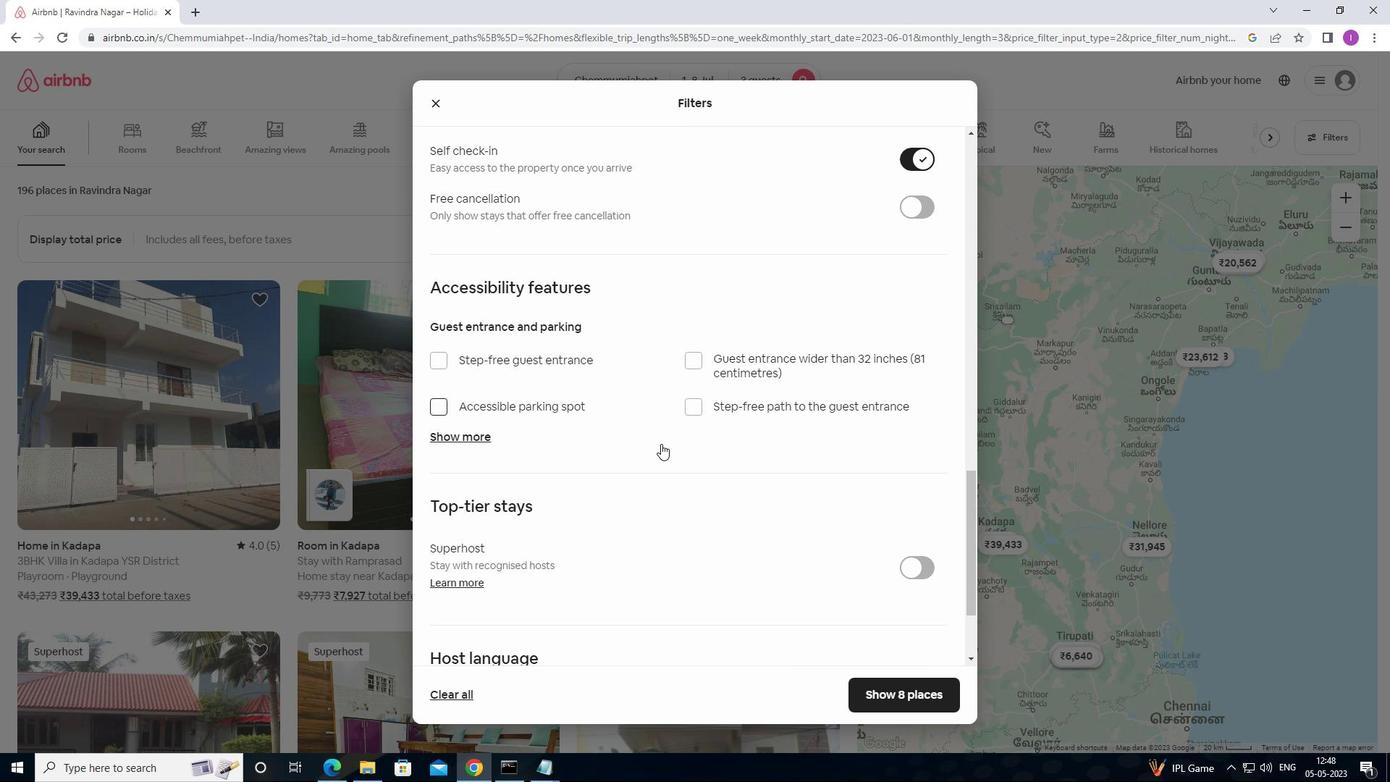 
Action: Mouse moved to (661, 444)
Screenshot: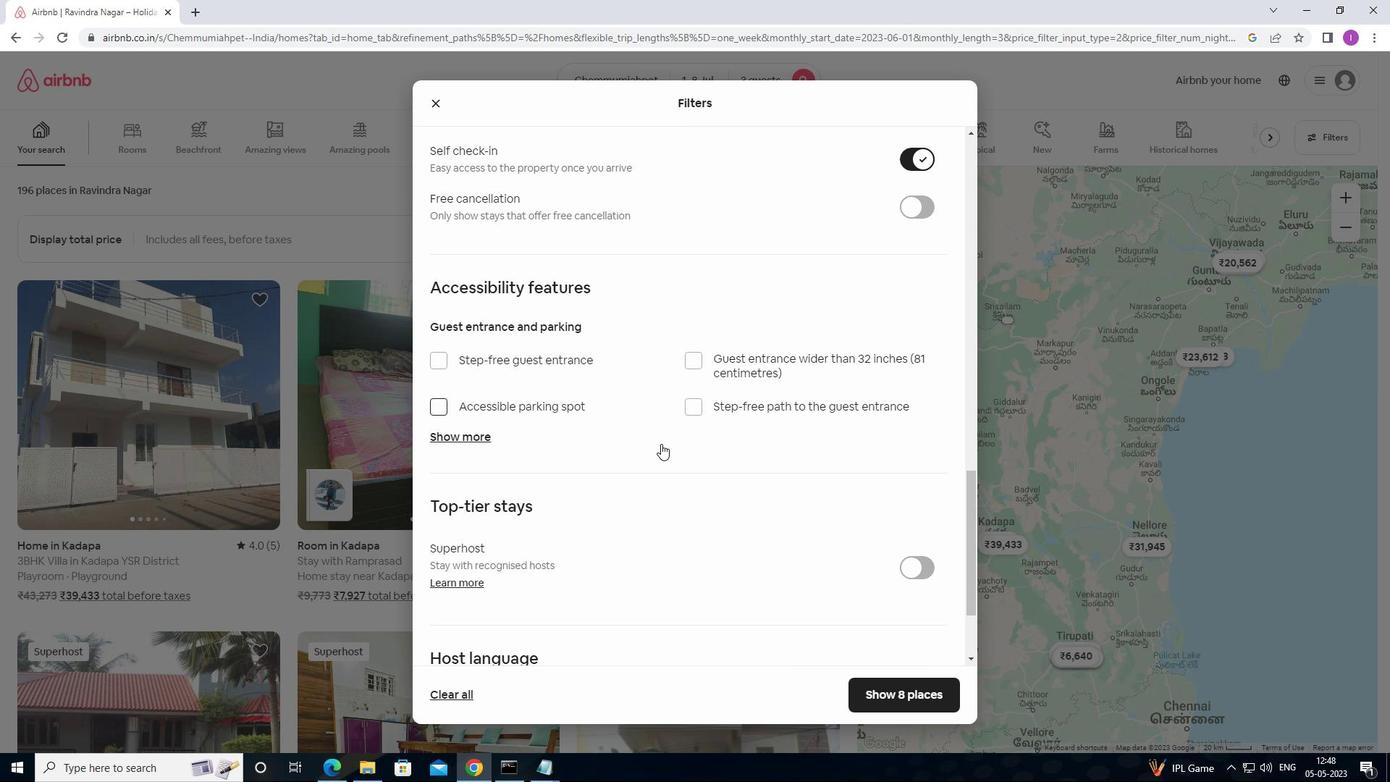 
Action: Mouse scrolled (661, 443) with delta (0, 0)
Screenshot: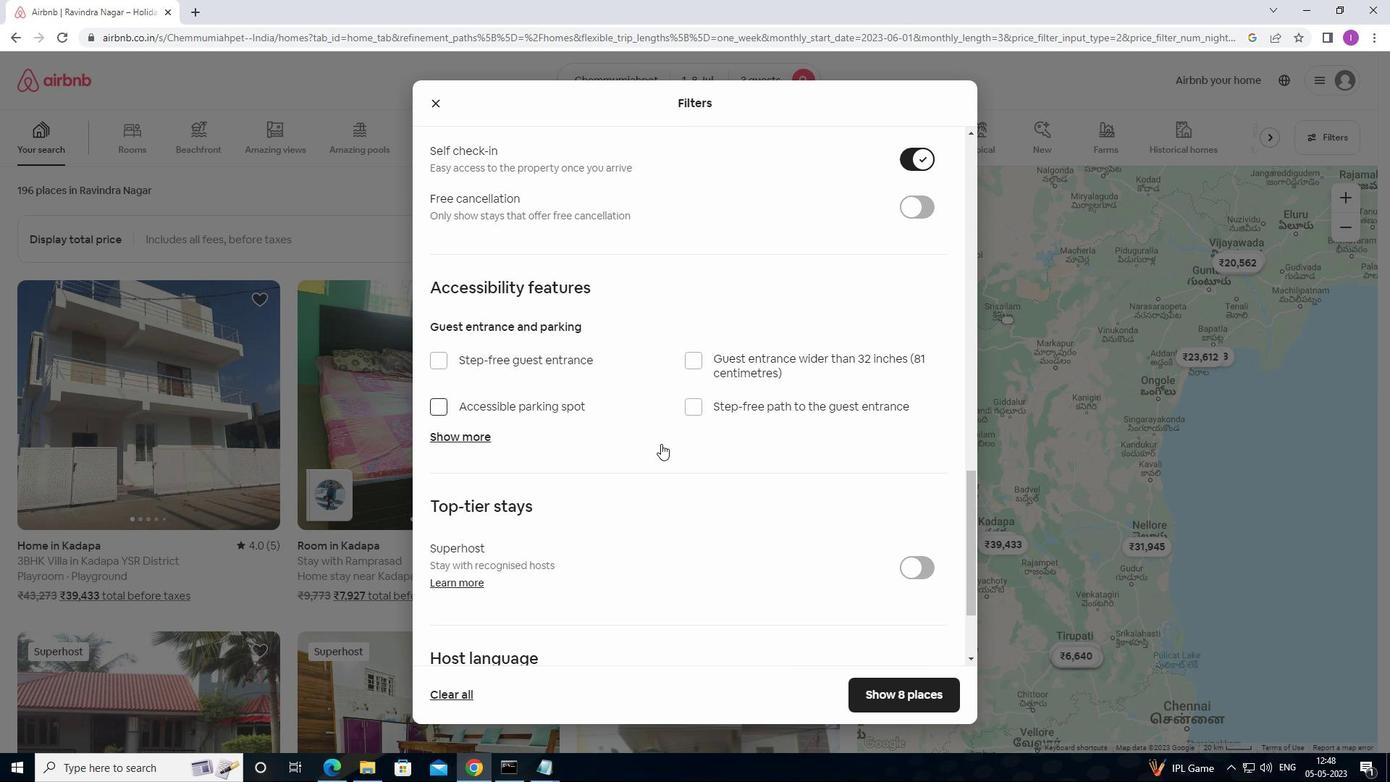 
Action: Mouse scrolled (661, 443) with delta (0, 0)
Screenshot: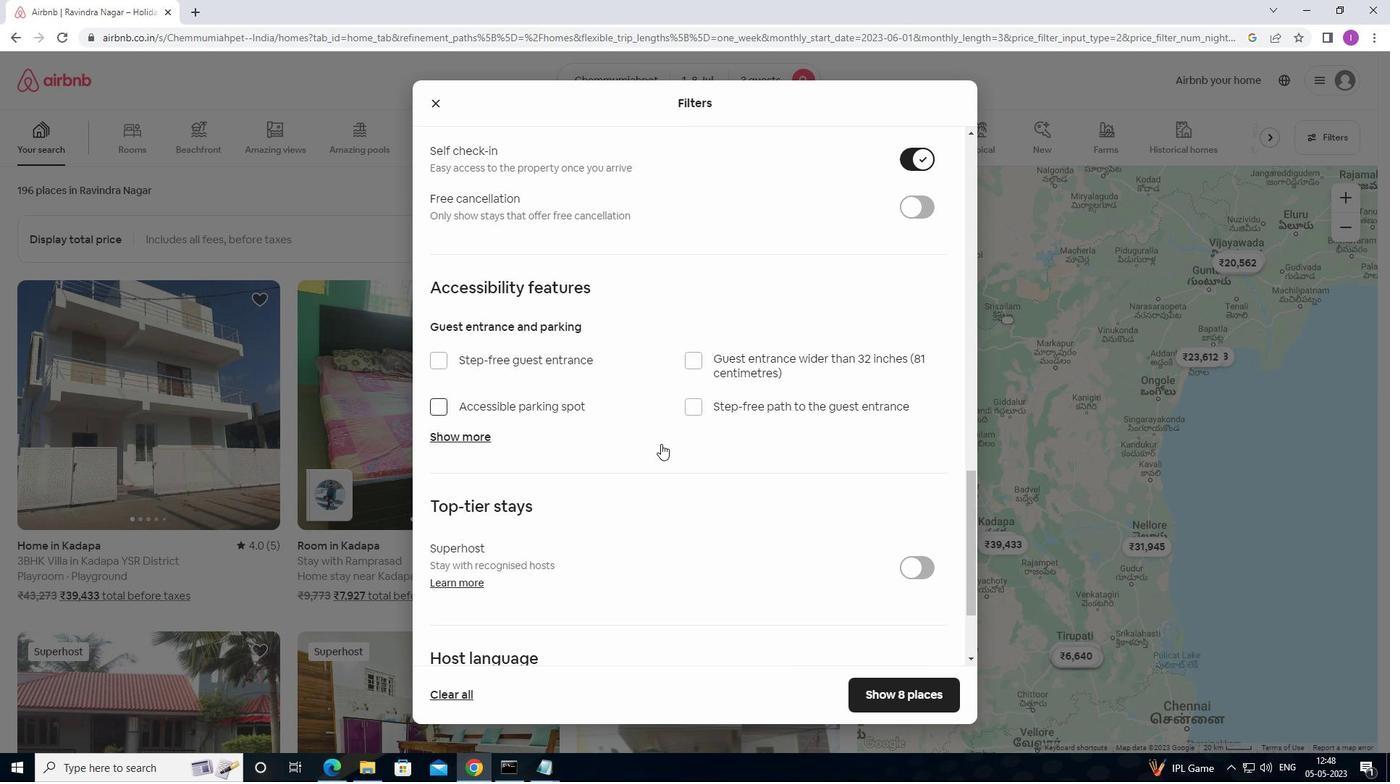 
Action: Mouse scrolled (661, 443) with delta (0, 0)
Screenshot: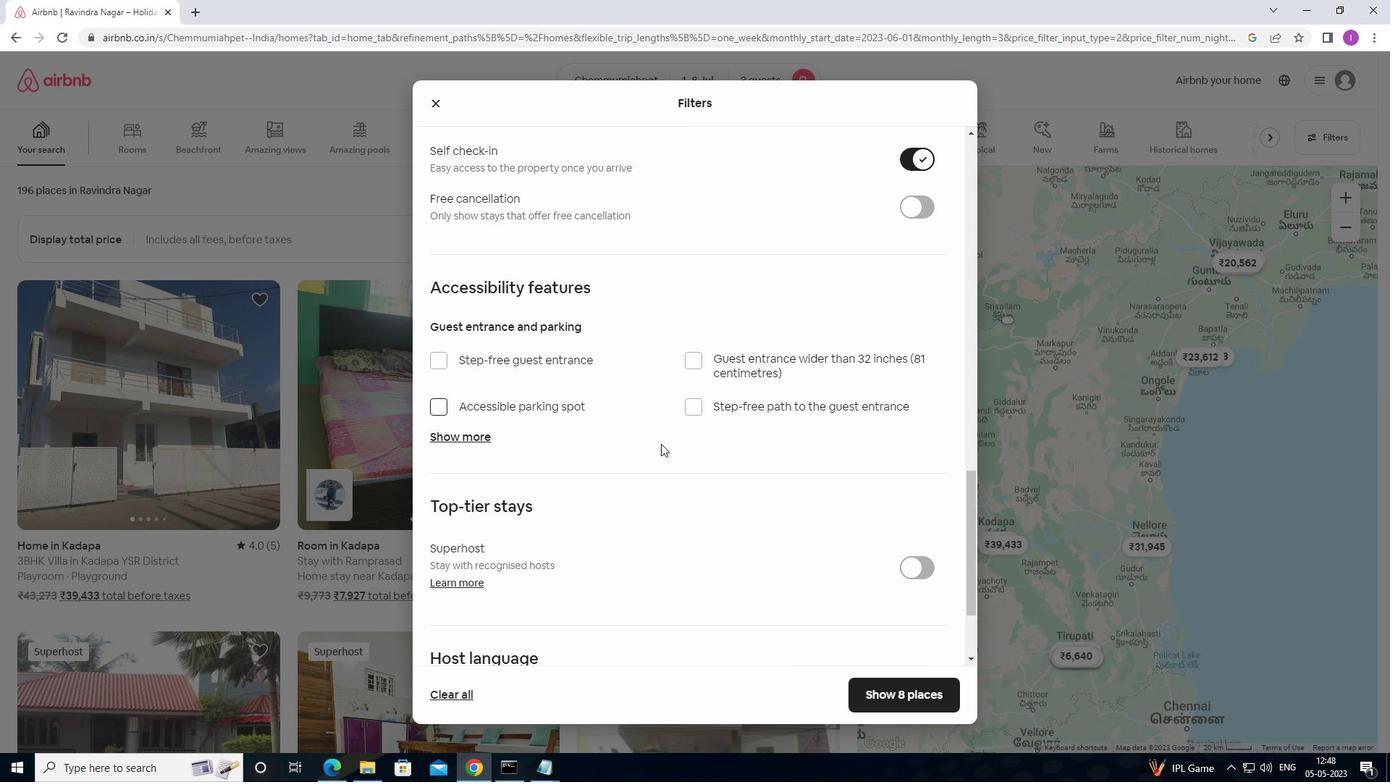 
Action: Mouse moved to (438, 562)
Screenshot: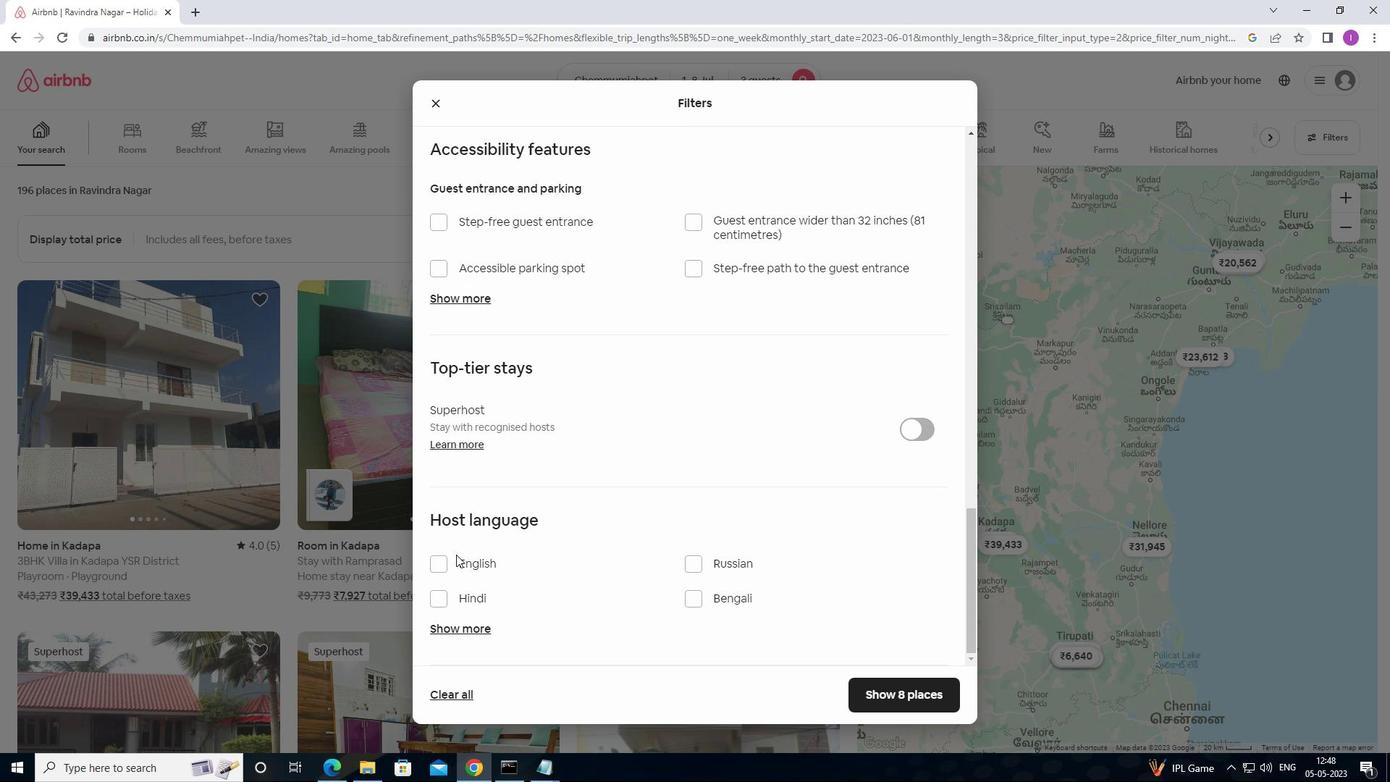 
Action: Mouse pressed left at (438, 562)
Screenshot: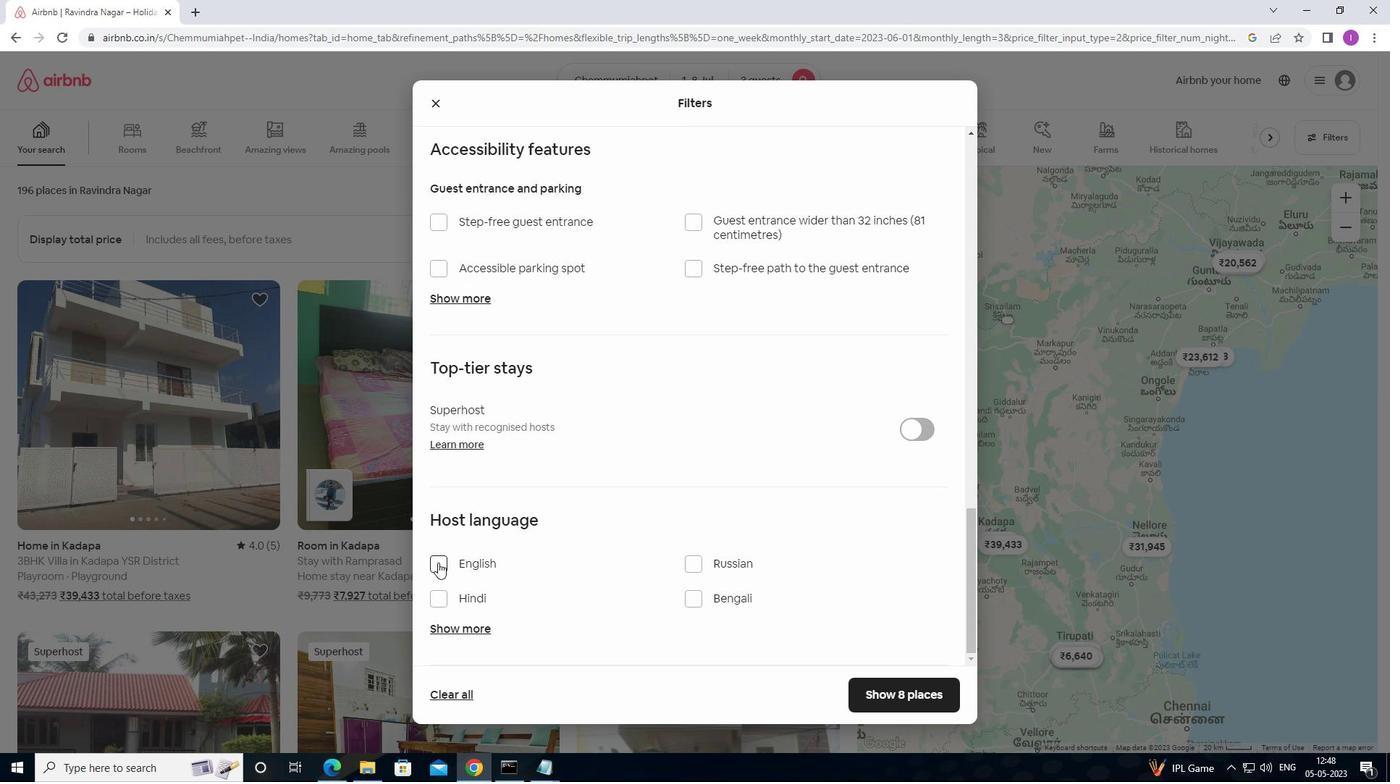 
Action: Mouse moved to (696, 530)
Screenshot: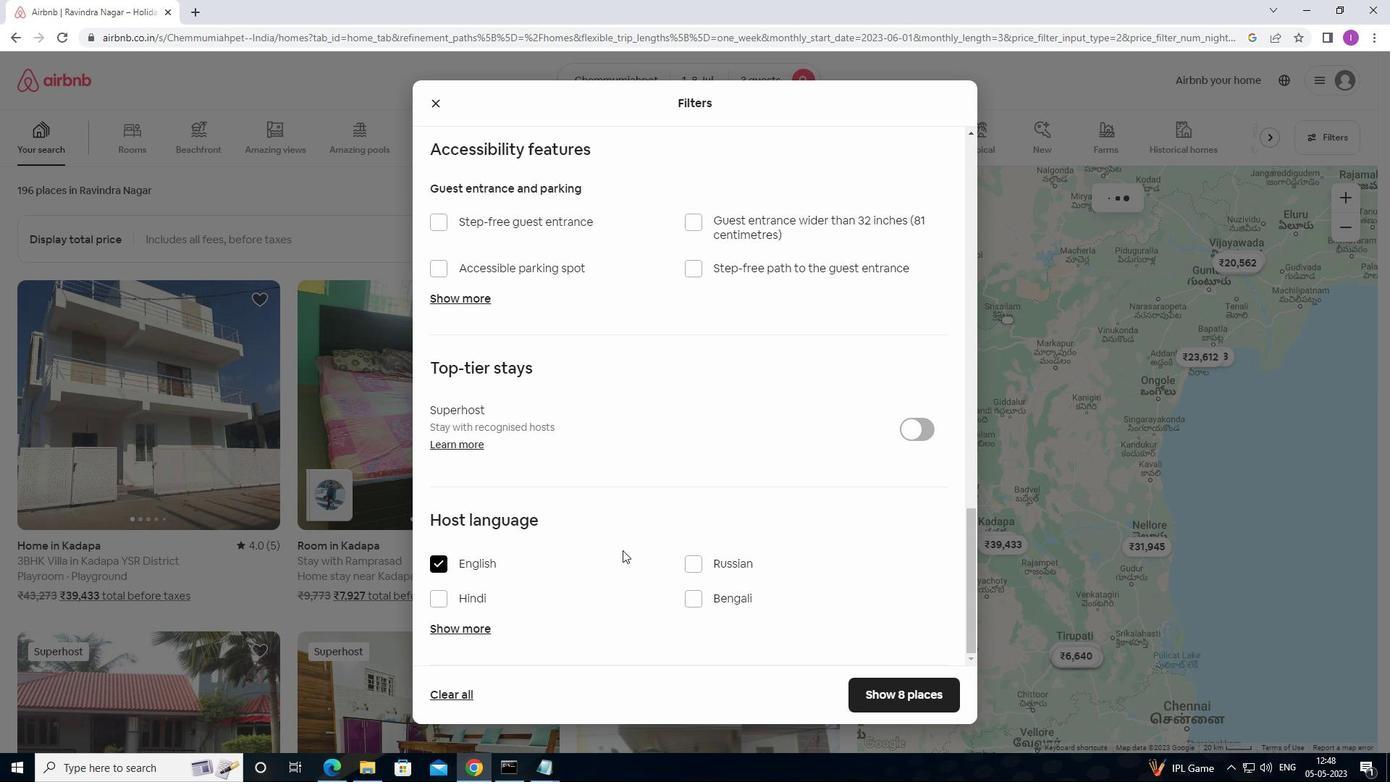 
Action: Mouse scrolled (696, 530) with delta (0, 0)
Screenshot: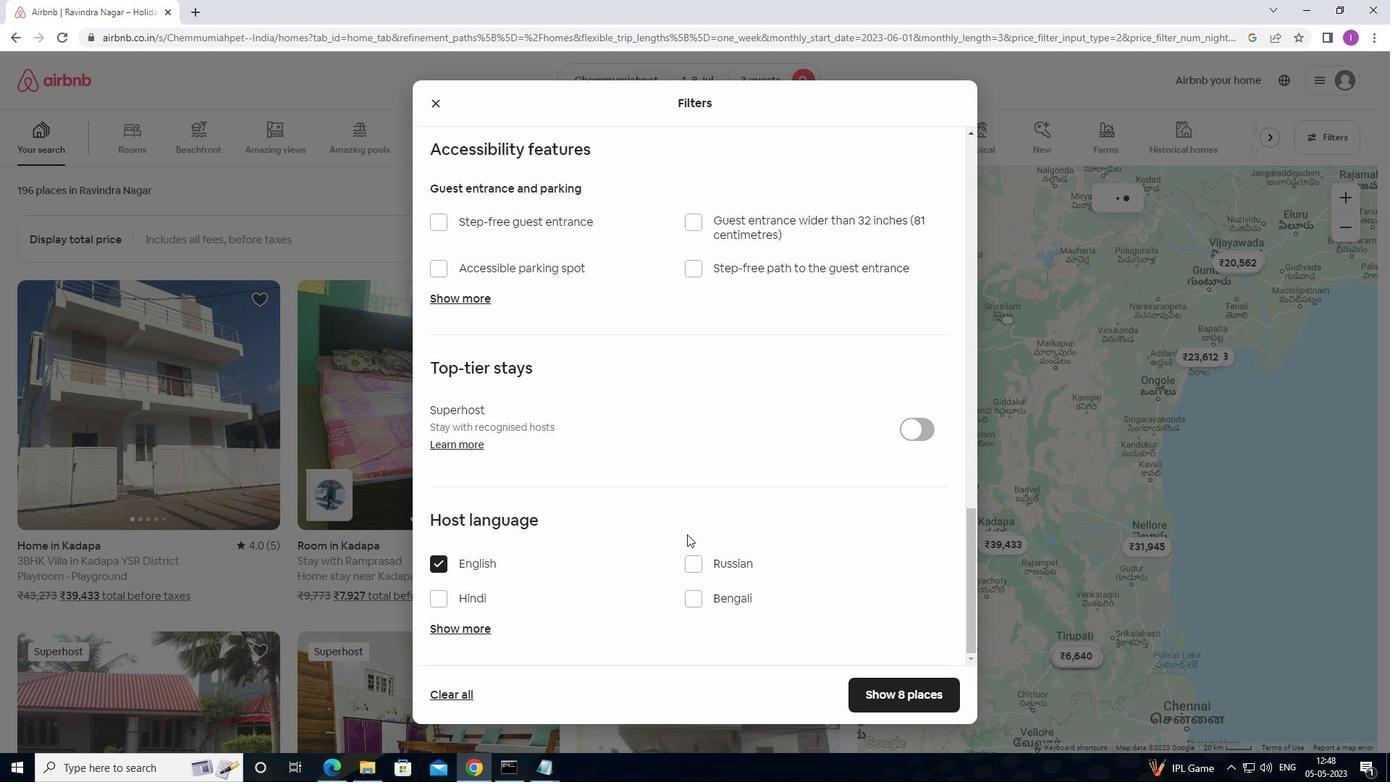 
Action: Mouse scrolled (696, 530) with delta (0, 0)
Screenshot: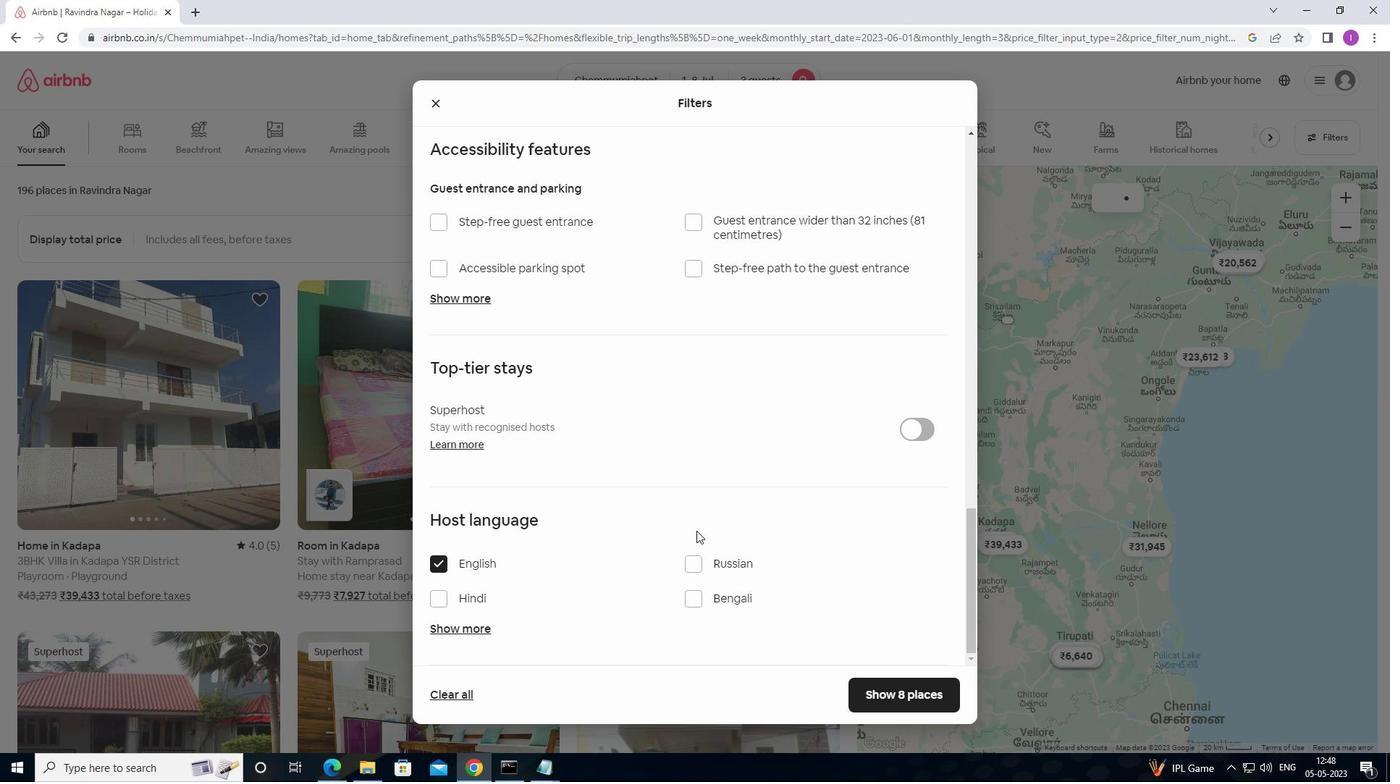 
Action: Mouse scrolled (696, 530) with delta (0, 0)
Screenshot: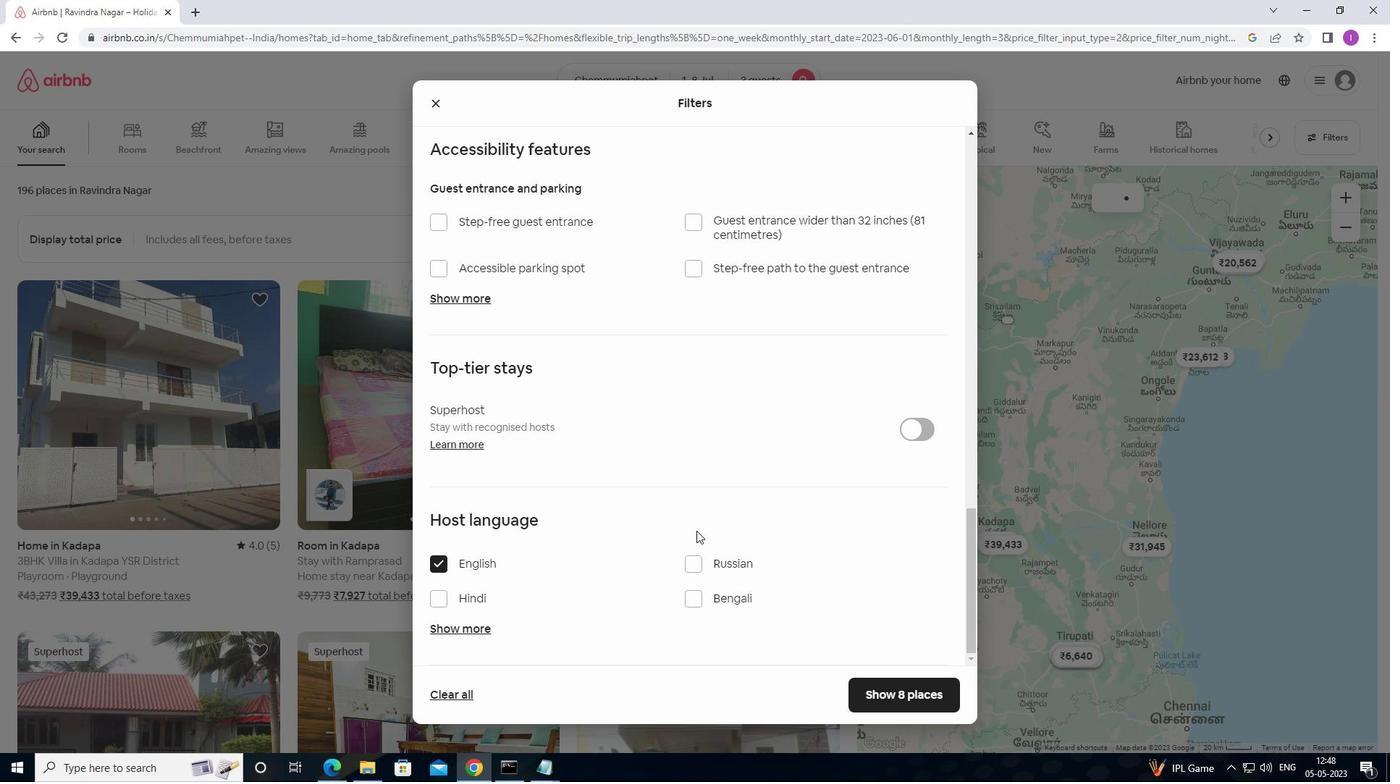 
Action: Mouse scrolled (696, 530) with delta (0, 0)
Screenshot: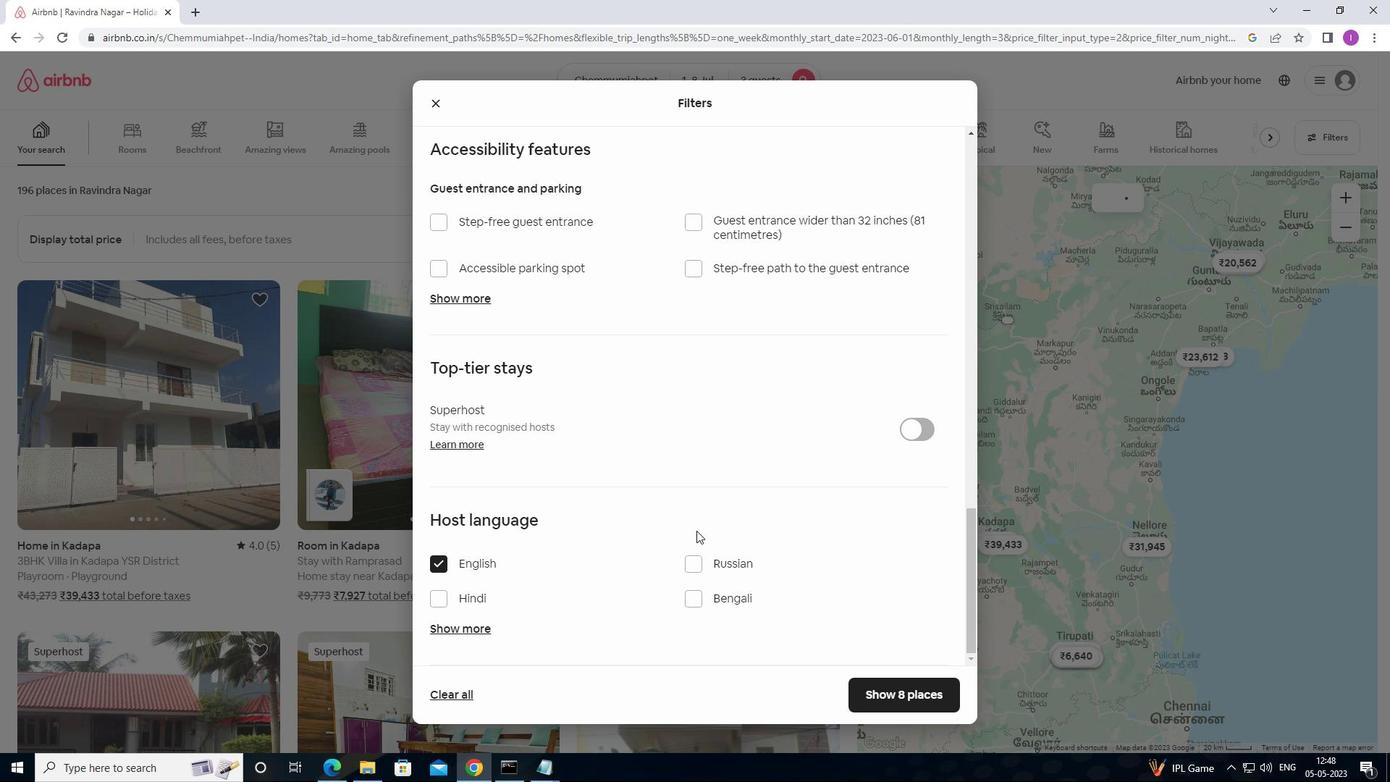 
Action: Mouse moved to (864, 690)
Screenshot: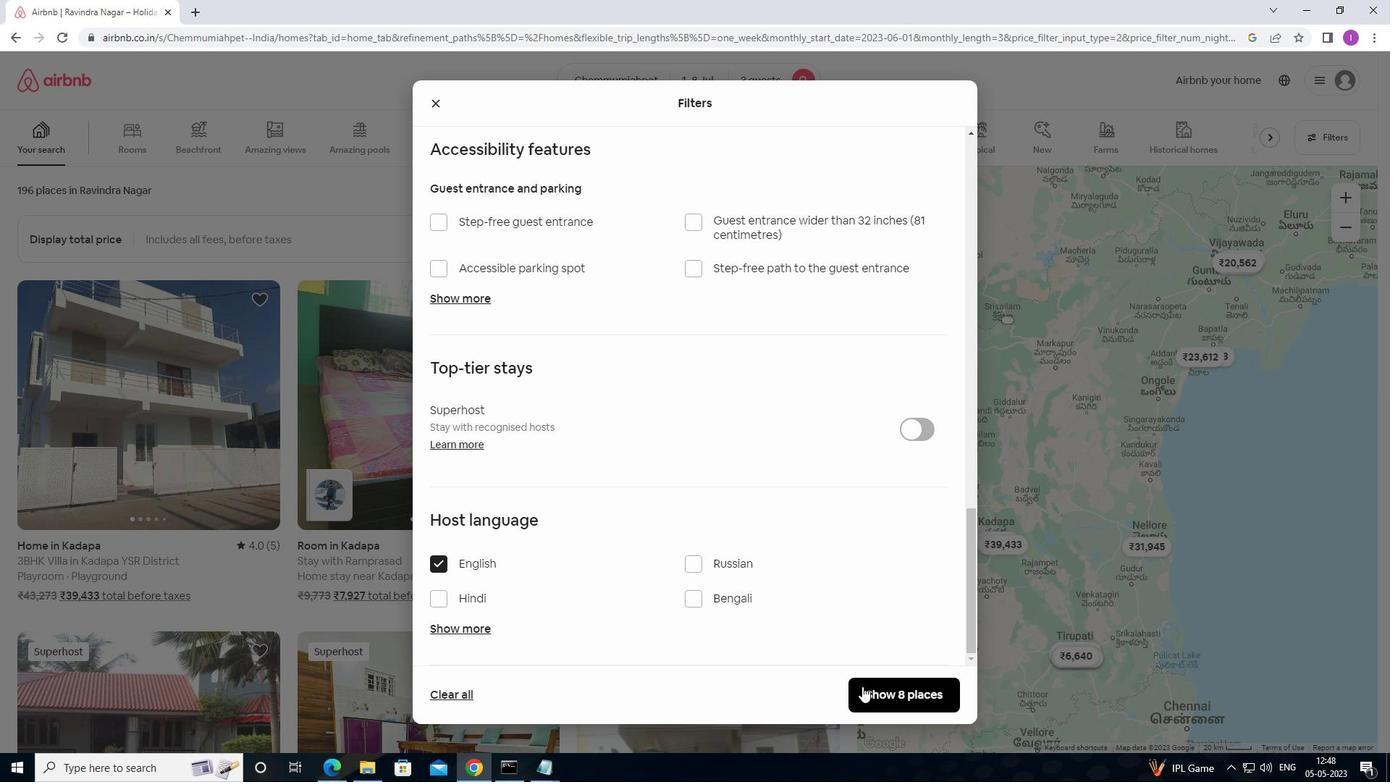 
Action: Mouse pressed left at (864, 690)
Screenshot: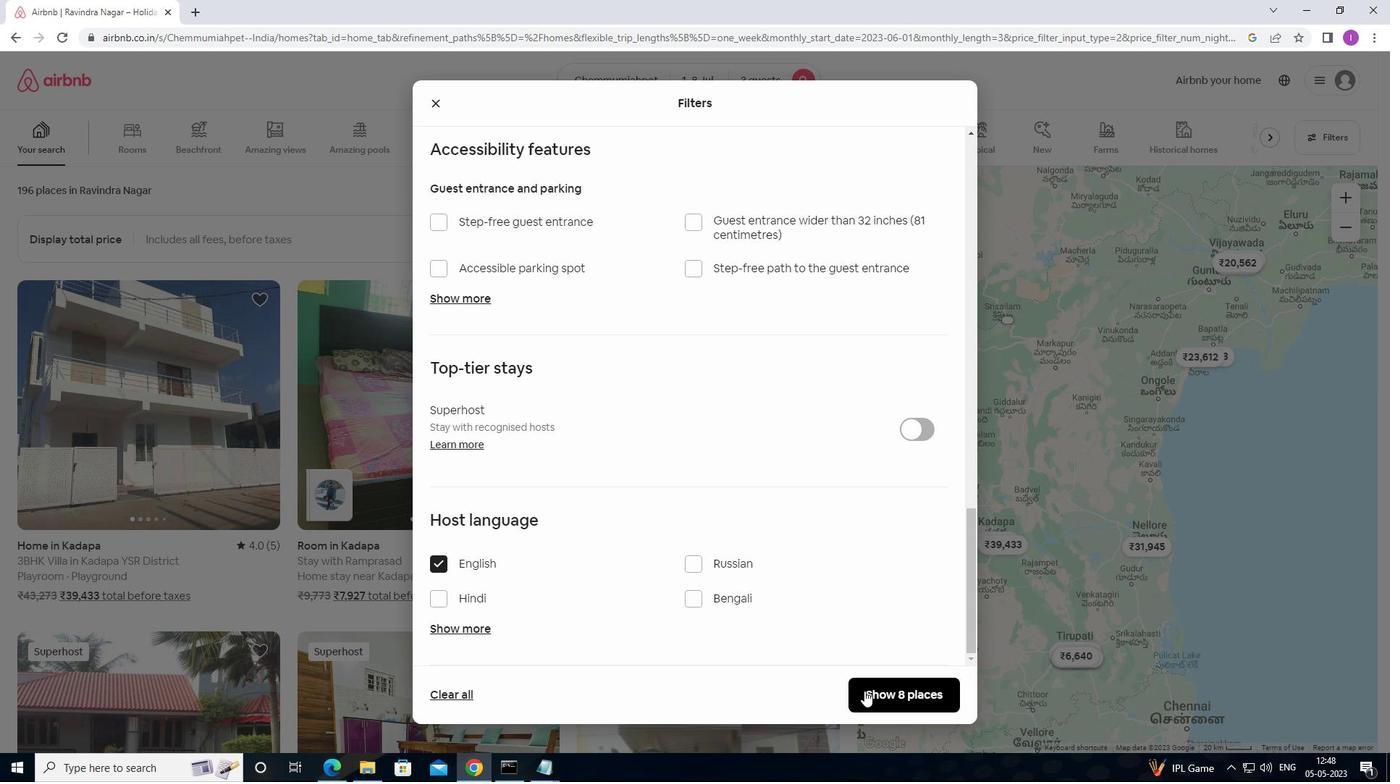 
Action: Mouse moved to (888, 638)
Screenshot: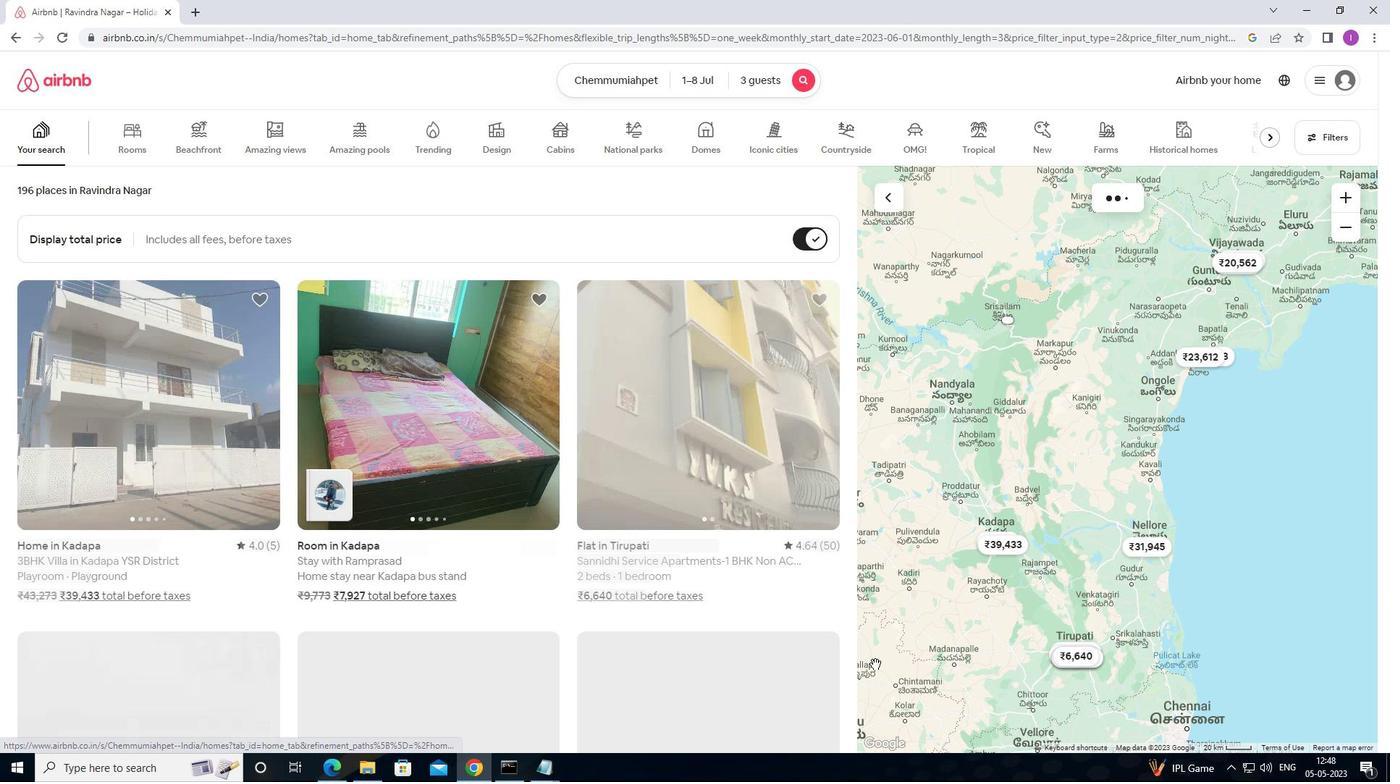 
